 Task: Create new invoice with Date Opened :15-Apr-23, Select Customer: Mediterranea Rice Bowls, Terms: Payment Term 1. Make invoice entry for item-1 with Date: 15-Apr-23, Description: Snuggle Blue Sparkle Fabric Softener Dryer Sheets, Action: Material, Income Account: Income:Sales, Quantity: 2, Unit Price: 7.4, Discount $: 2.4. Make entry for item-2 with Date: 15-Apr-23, Description: Ben & Jerry's Mint Chocolate Cookie_x000D_
, Action: Material, Income Account: Income:Sales, Quantity: 1, Unit Price: 15.5, Discount $: 3.4. Make entry for item-3 with Date: 15-Apr-23, Description: Doritos Spicy Nacho_x000D_
, Action: Material, Income Account: Income:Sales, Quantity: 1, Unit Price: 16.5, Discount $: 3.9. Write Notes: 'Looking forward to serving you again.'. Post Invoice with Post Date: 15-Apr-23, Post to Accounts: Assets:Accounts Receivable. Pay / Process Payment with Transaction Date: 15-May-23, Amount: 37.1, Transfer Account: Checking Account. Print Invoice, display notes by going to Option, then go to Display Tab and check 'Invoice Notes'.
Action: Mouse moved to (164, 19)
Screenshot: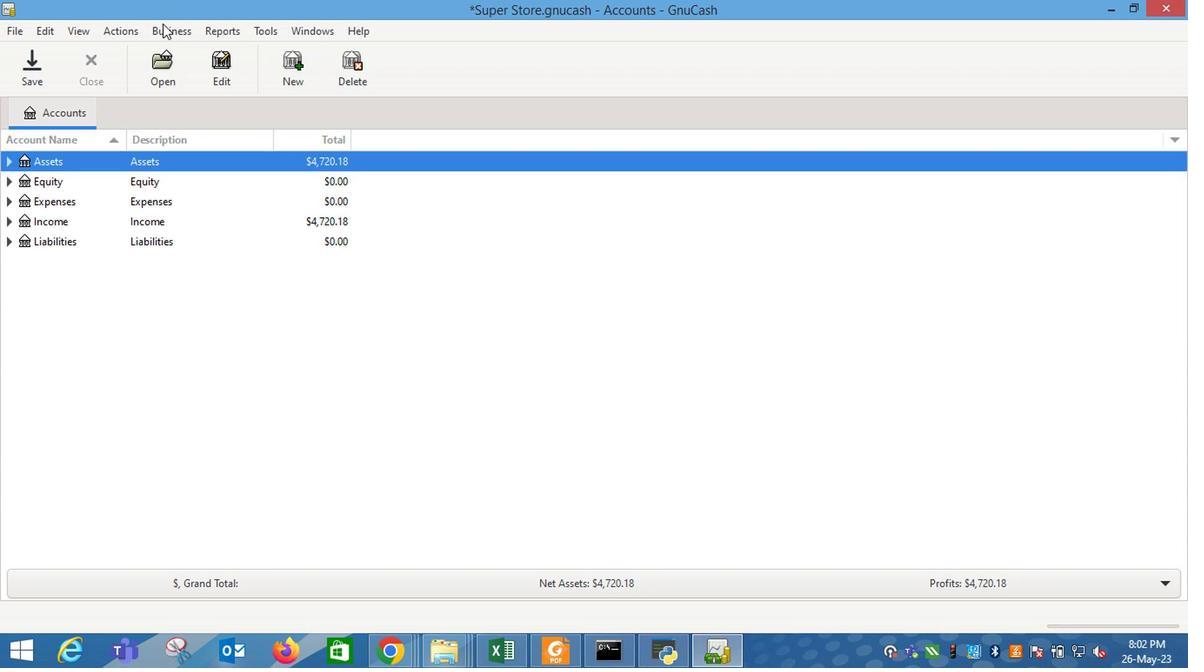
Action: Mouse pressed left at (164, 17)
Screenshot: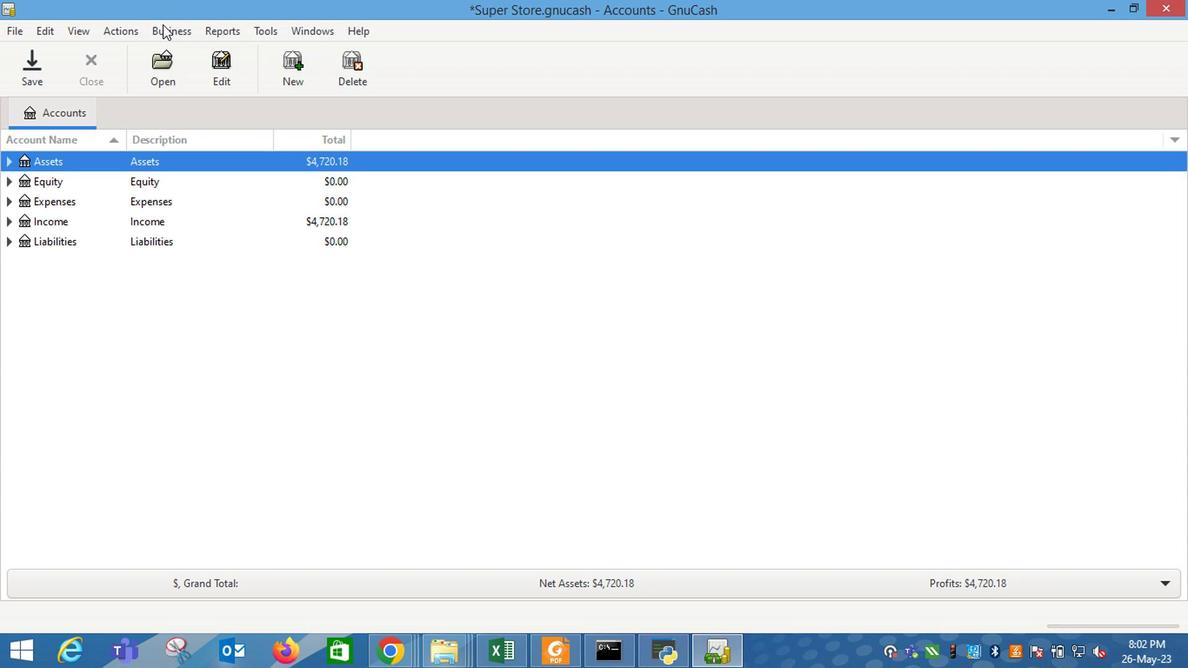 
Action: Mouse moved to (370, 112)
Screenshot: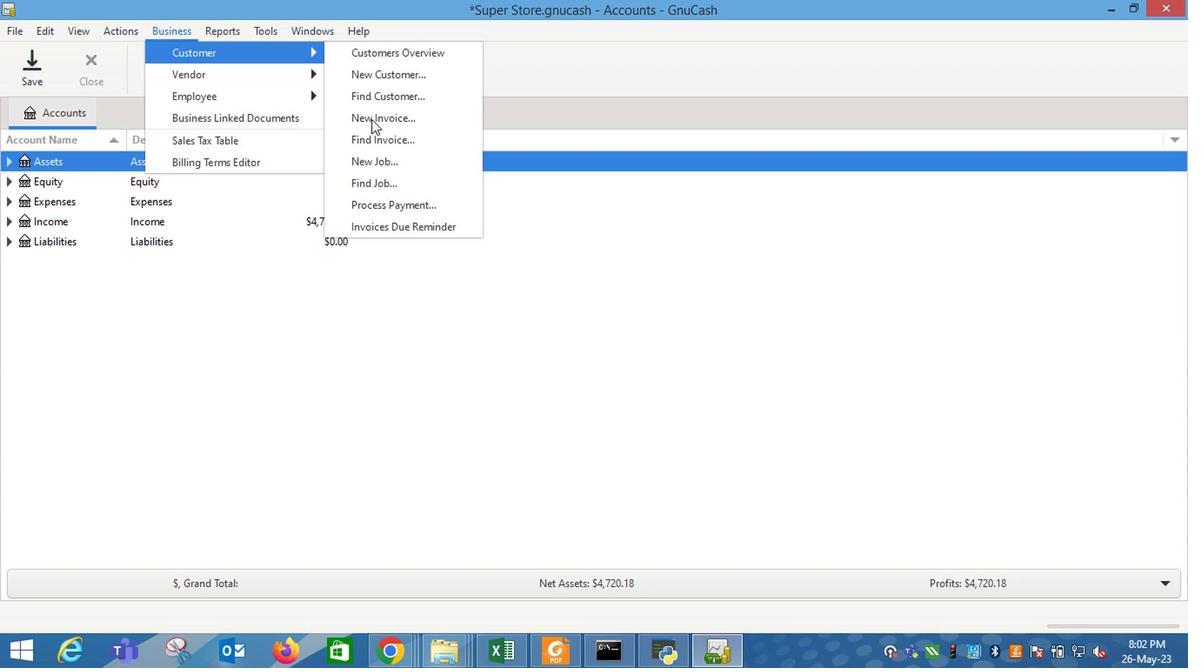 
Action: Mouse pressed left at (370, 112)
Screenshot: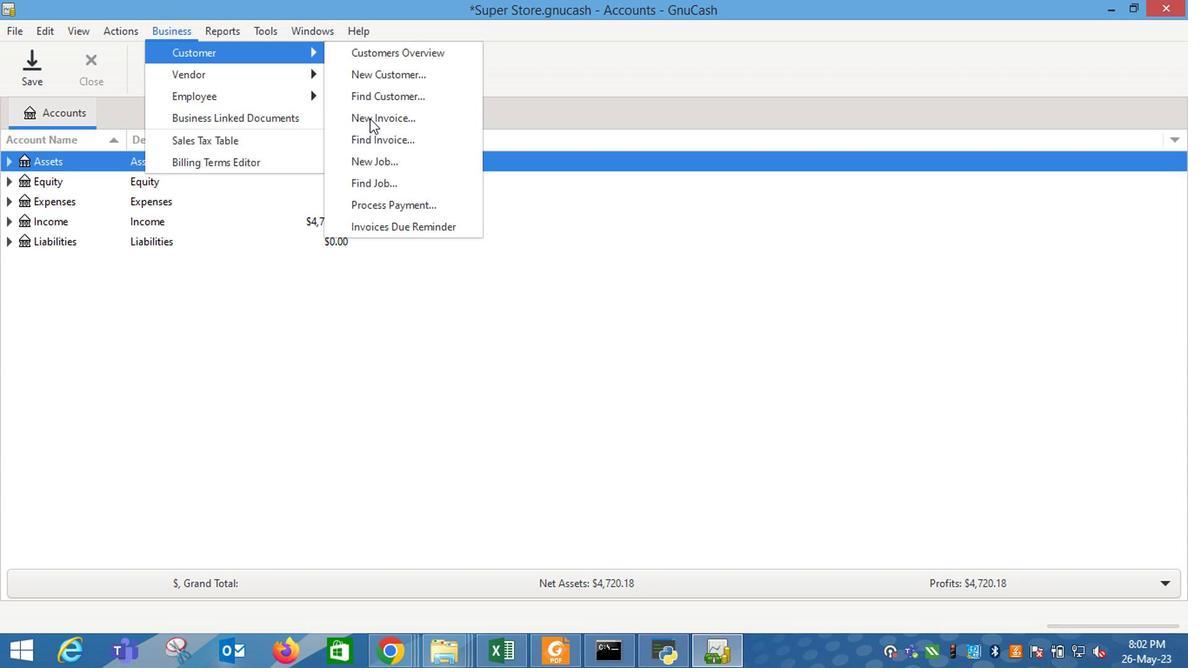 
Action: Mouse moved to (705, 261)
Screenshot: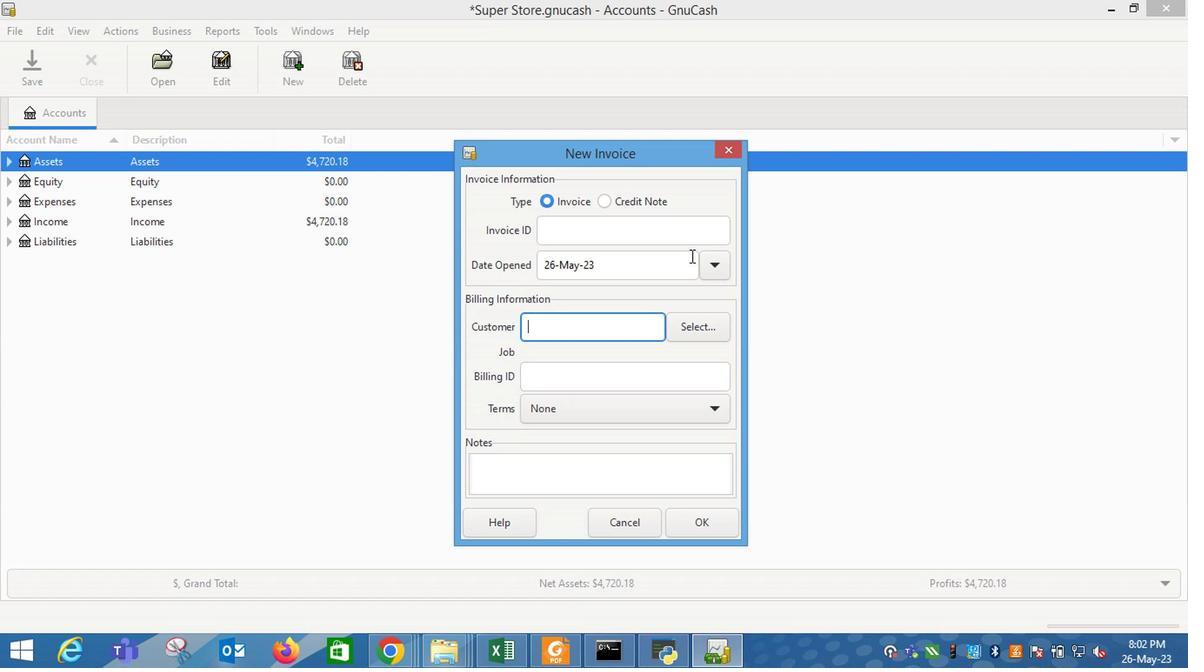 
Action: Mouse pressed left at (705, 261)
Screenshot: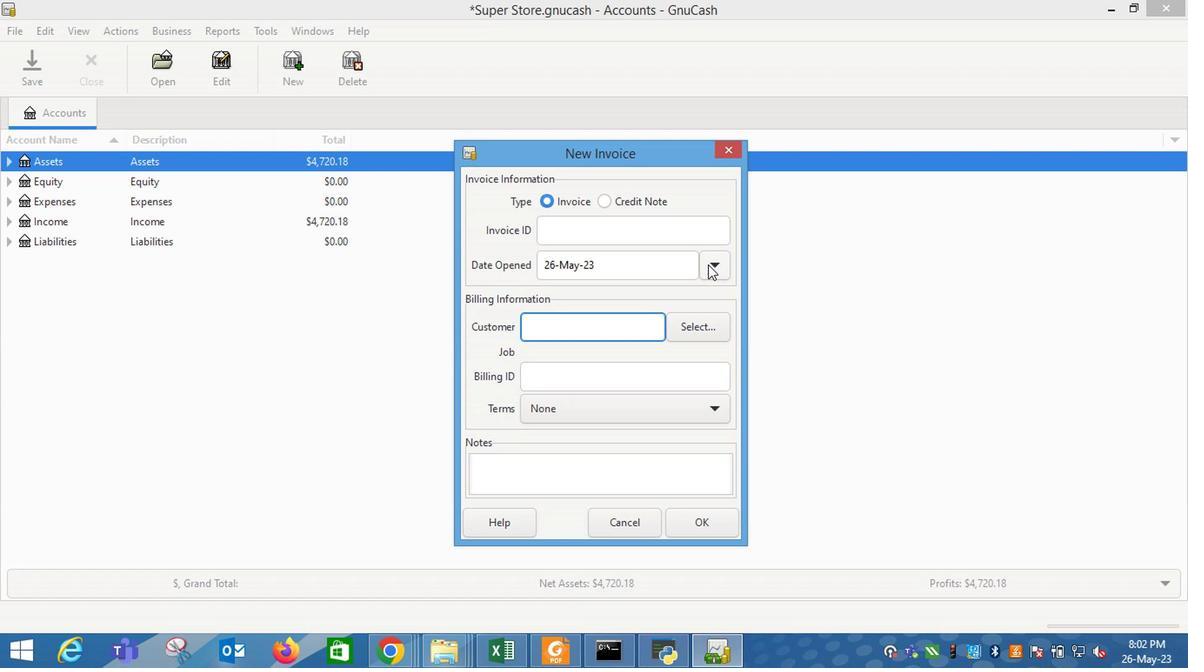 
Action: Mouse moved to (576, 292)
Screenshot: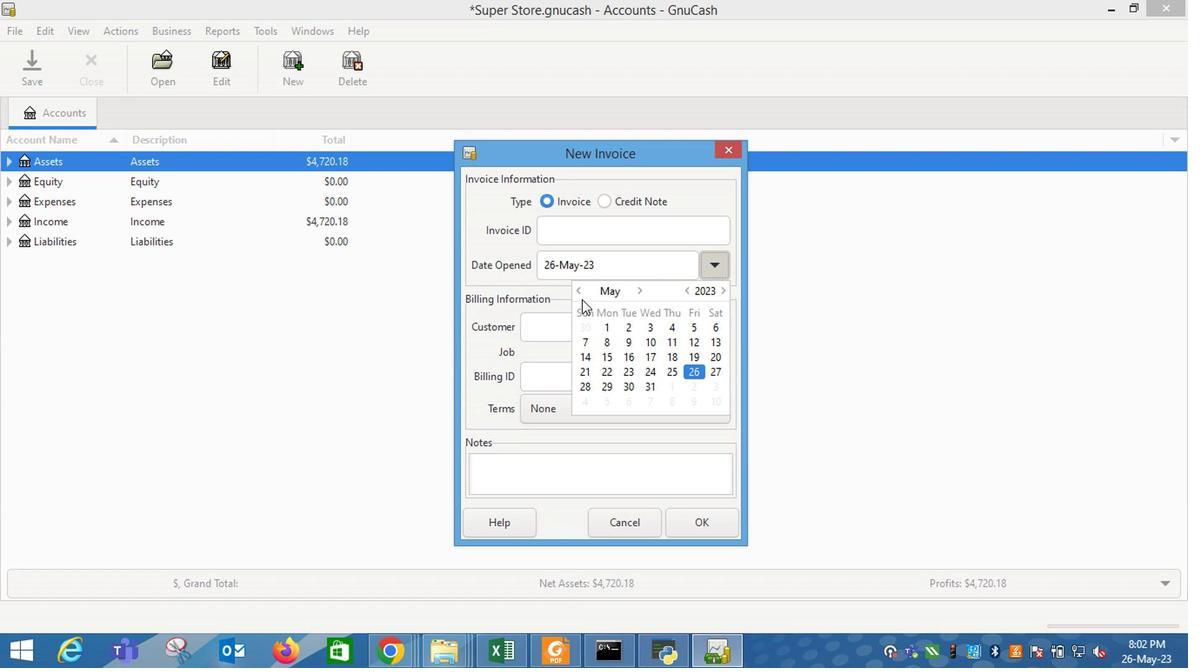 
Action: Mouse pressed left at (576, 292)
Screenshot: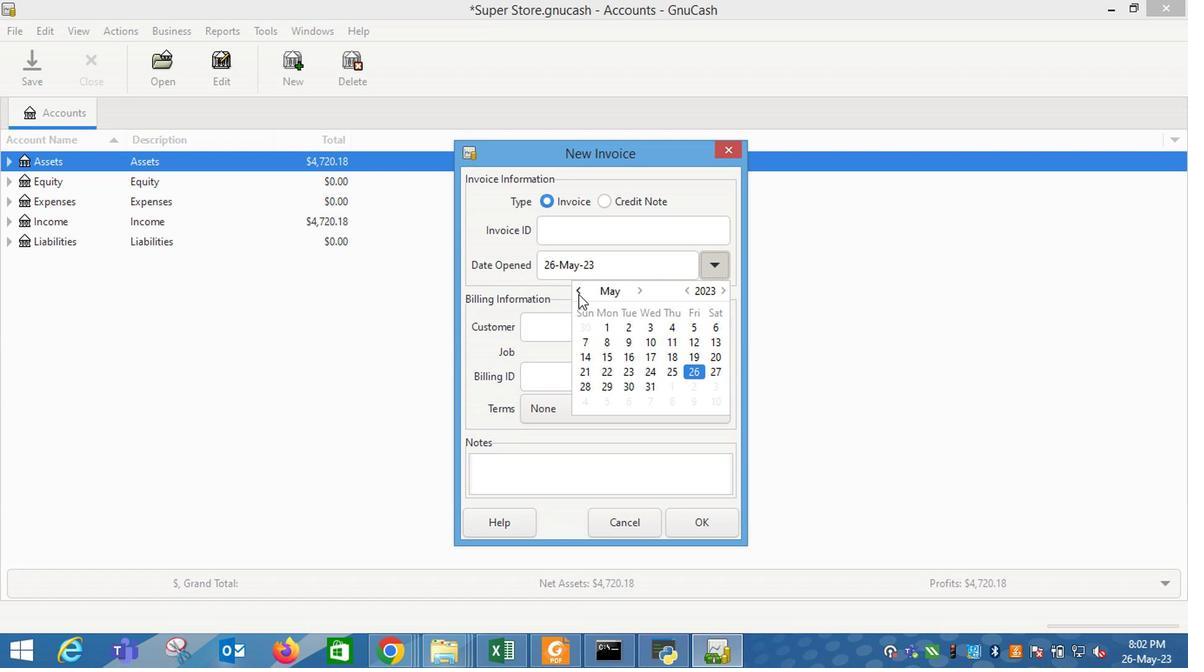 
Action: Mouse moved to (707, 355)
Screenshot: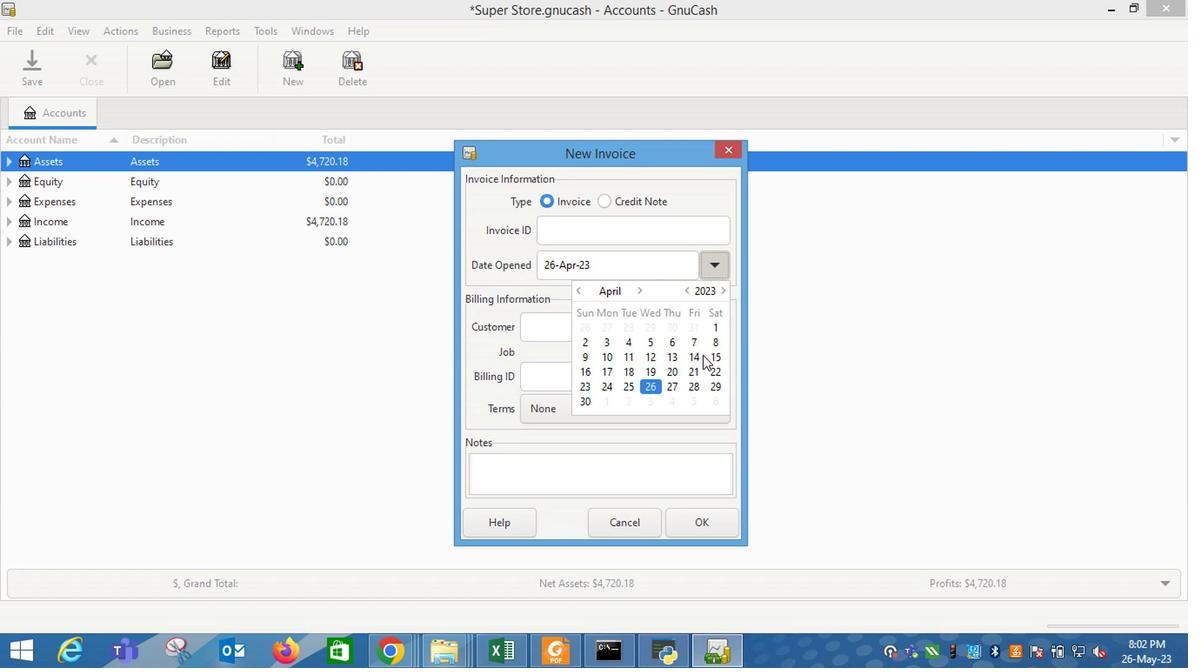 
Action: Mouse pressed left at (707, 355)
Screenshot: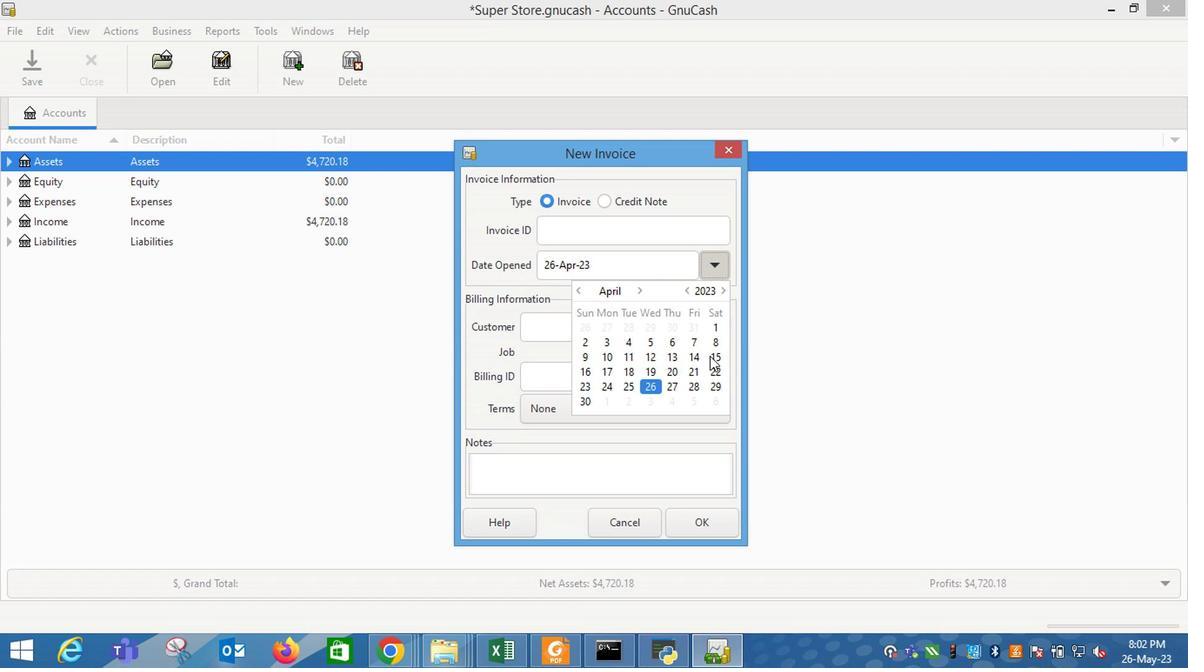
Action: Mouse moved to (675, 362)
Screenshot: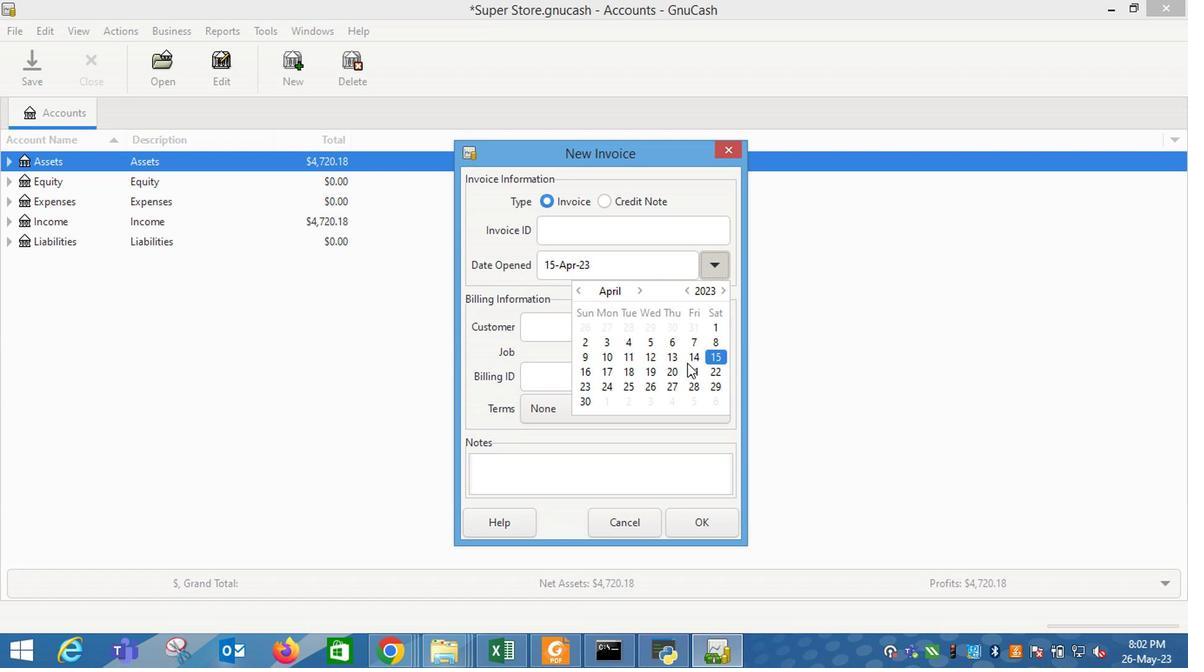 
Action: Key pressed <Key.tab>
Screenshot: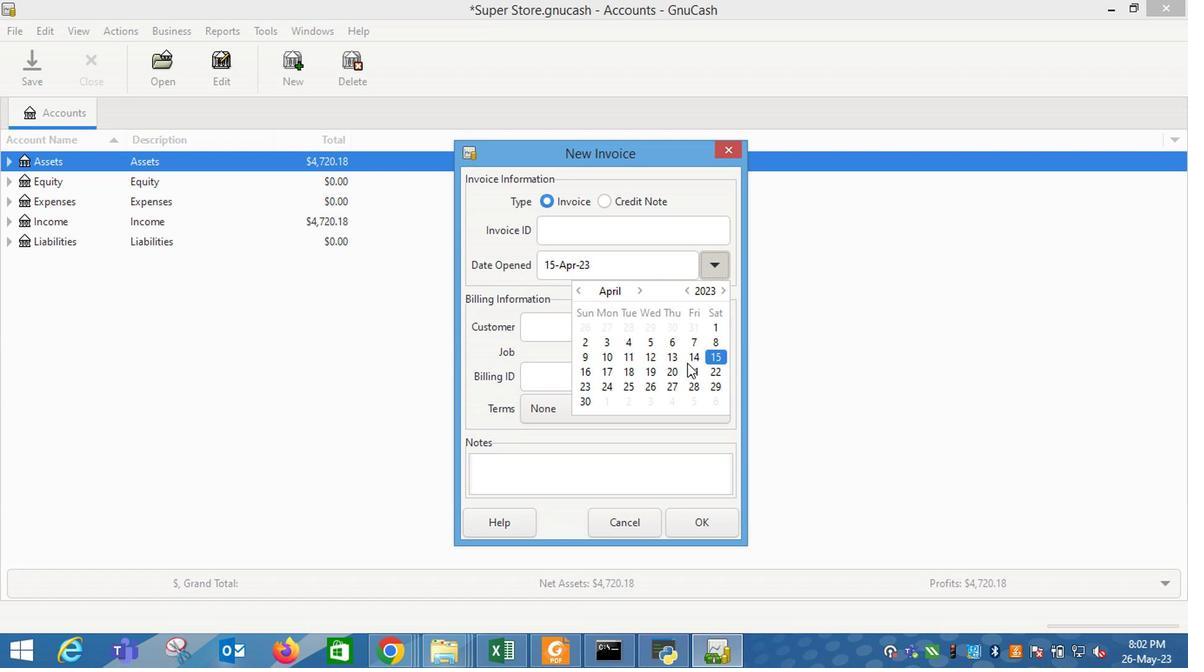 
Action: Mouse moved to (558, 329)
Screenshot: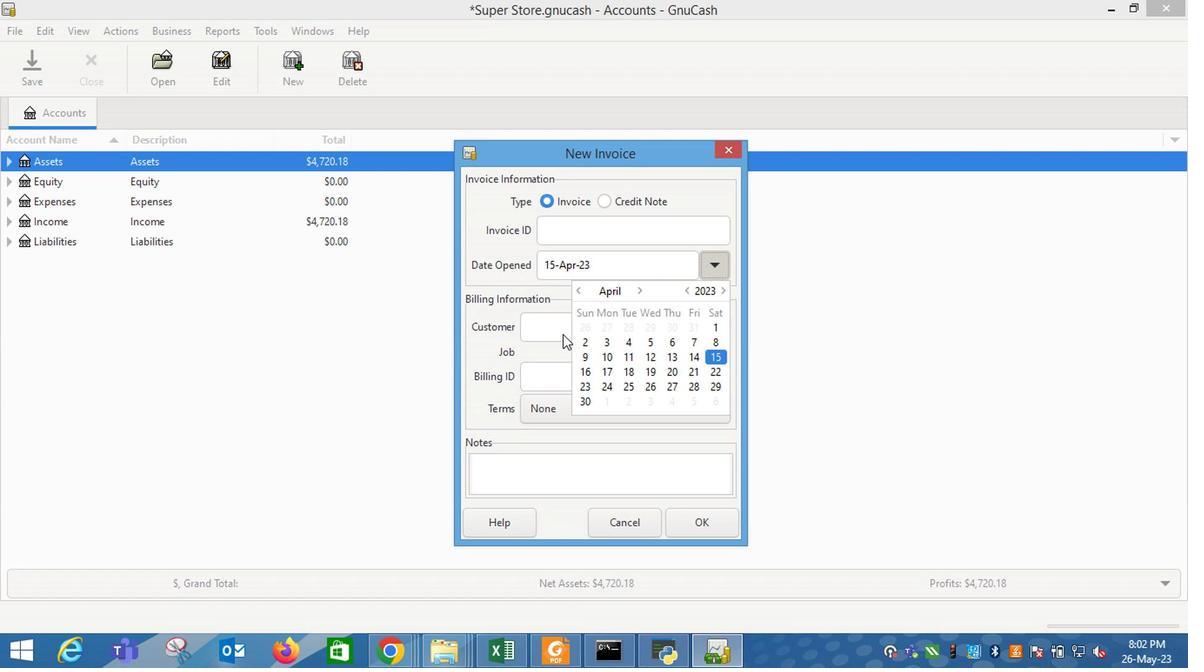 
Action: Mouse pressed left at (558, 329)
Screenshot: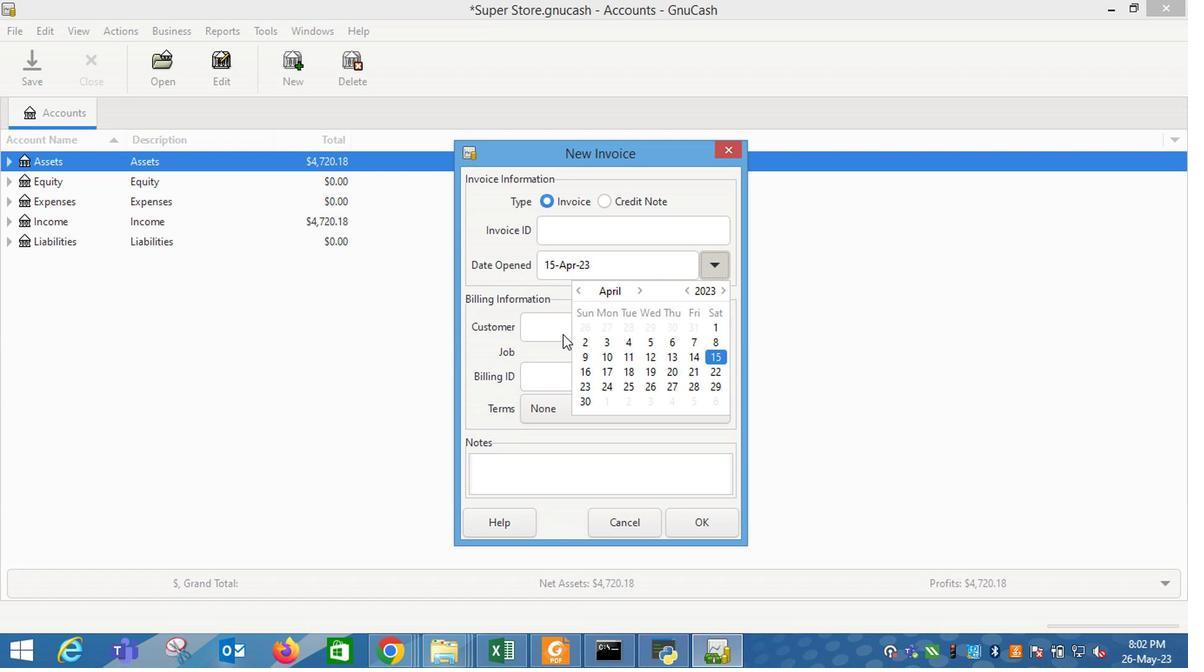 
Action: Mouse pressed left at (558, 329)
Screenshot: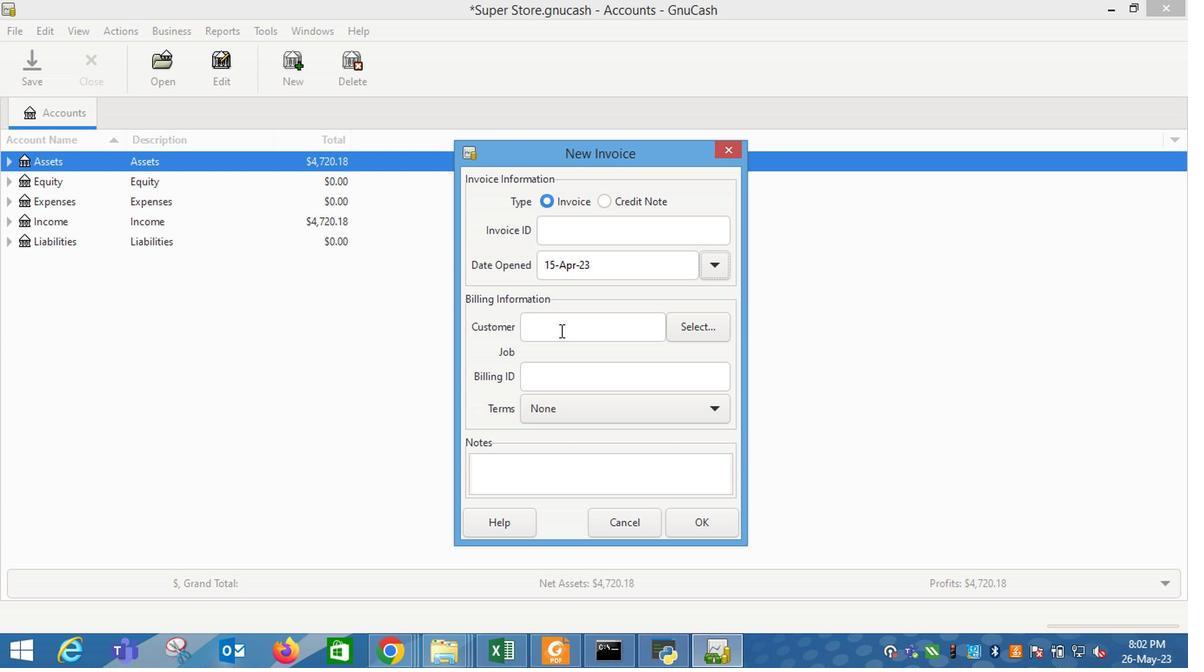 
Action: Key pressed <Key.shift_r>Med
Screenshot: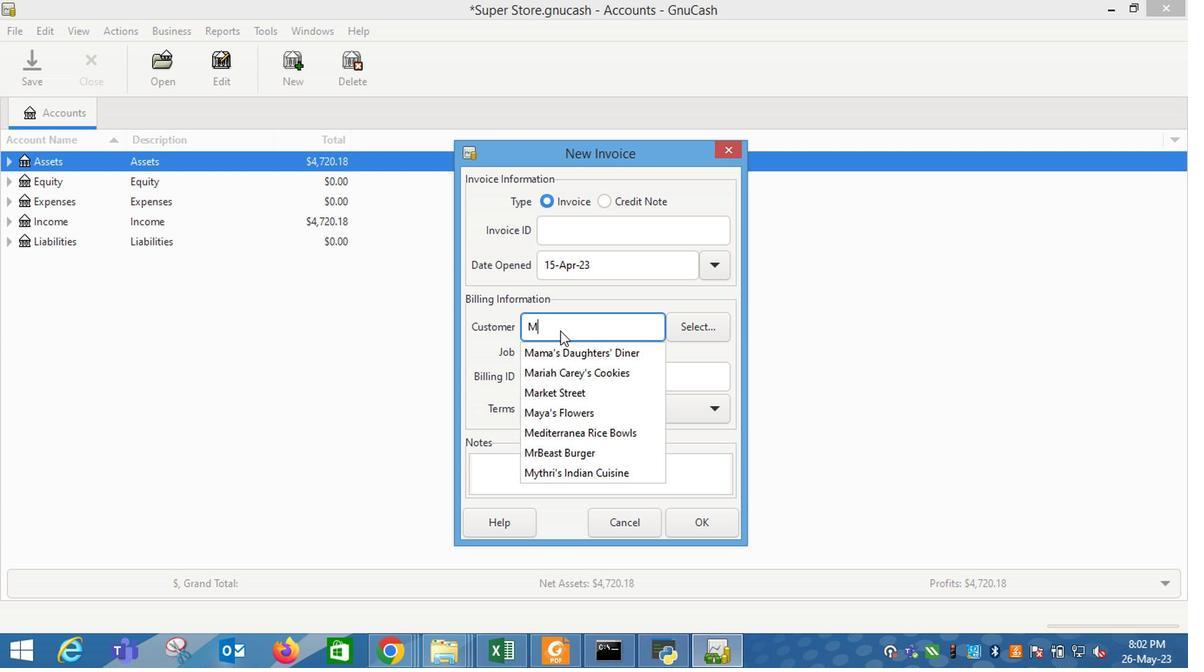 
Action: Mouse moved to (615, 352)
Screenshot: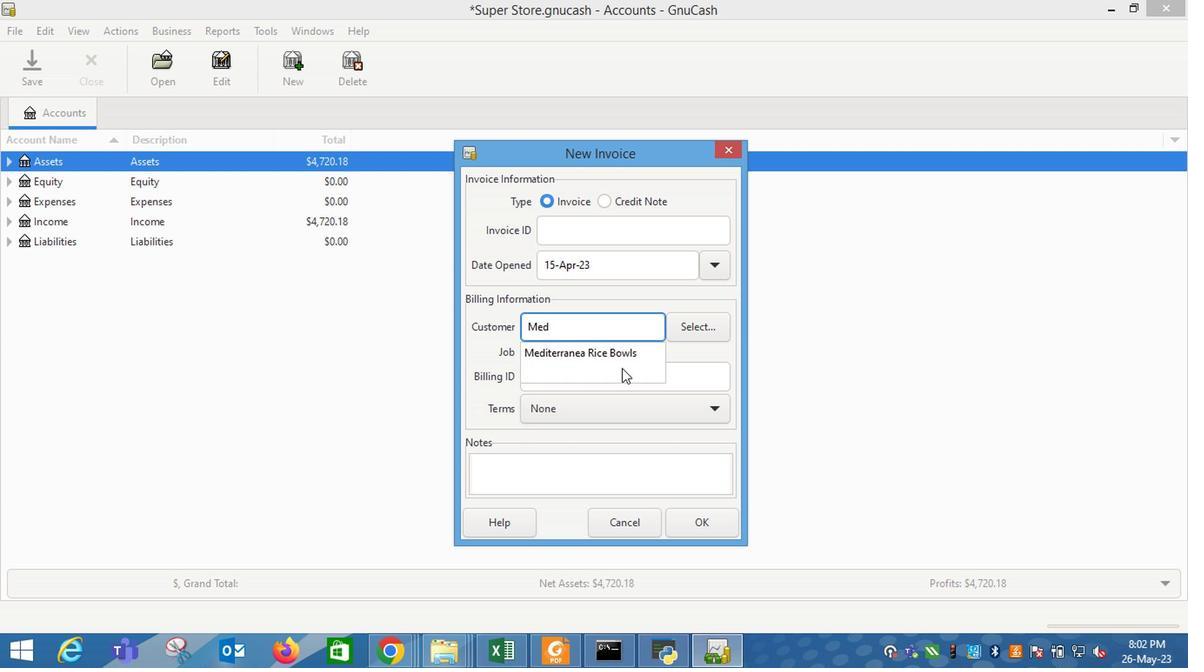 
Action: Mouse pressed left at (615, 352)
Screenshot: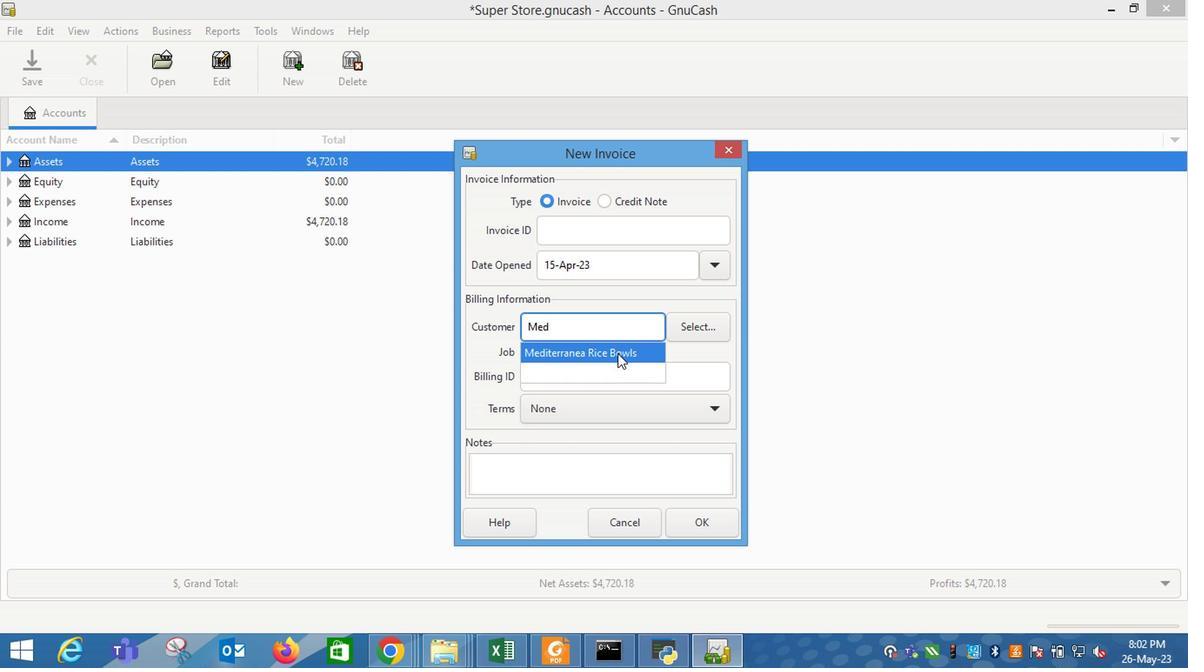 
Action: Mouse moved to (583, 425)
Screenshot: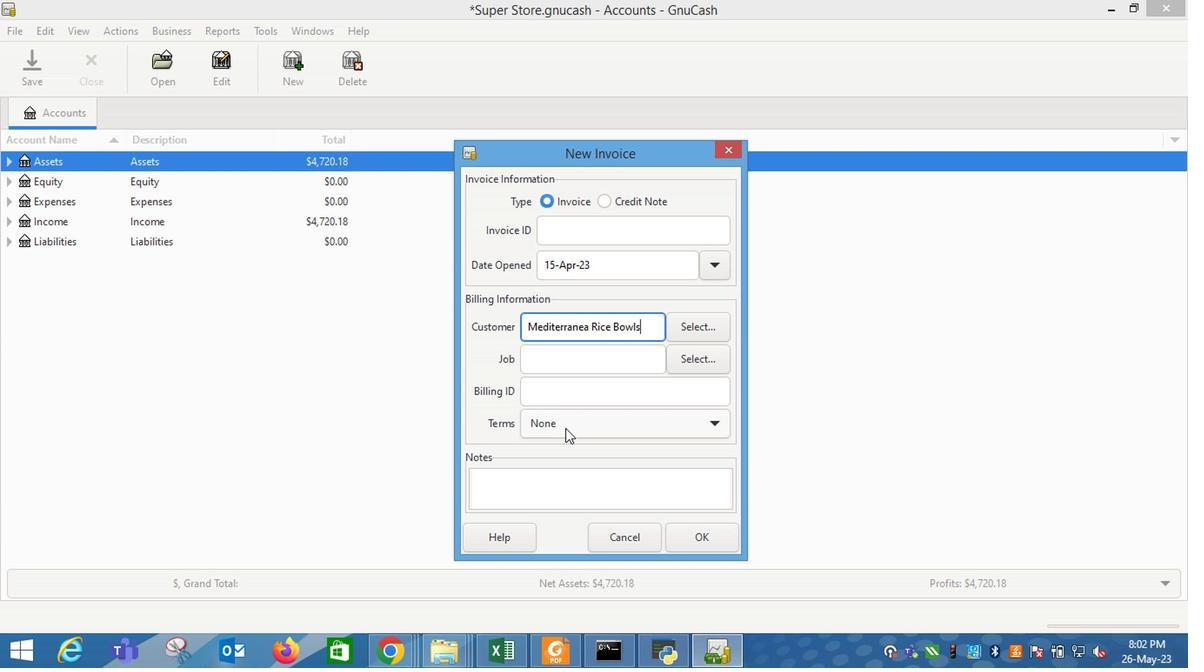 
Action: Mouse pressed left at (583, 425)
Screenshot: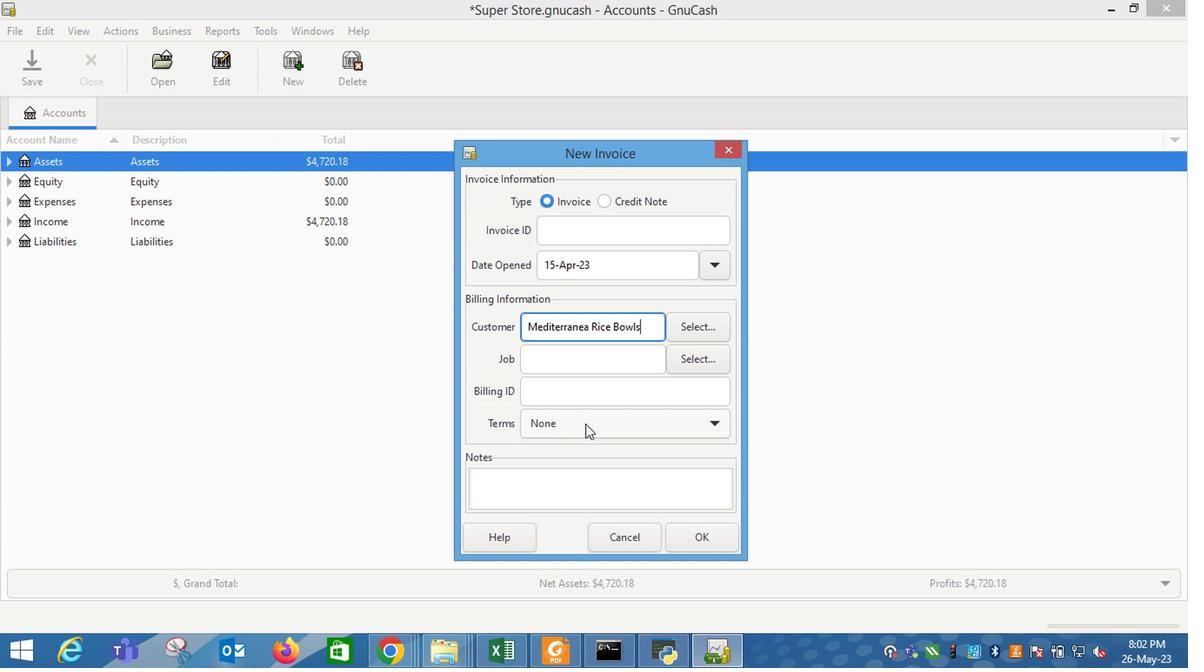 
Action: Mouse moved to (578, 451)
Screenshot: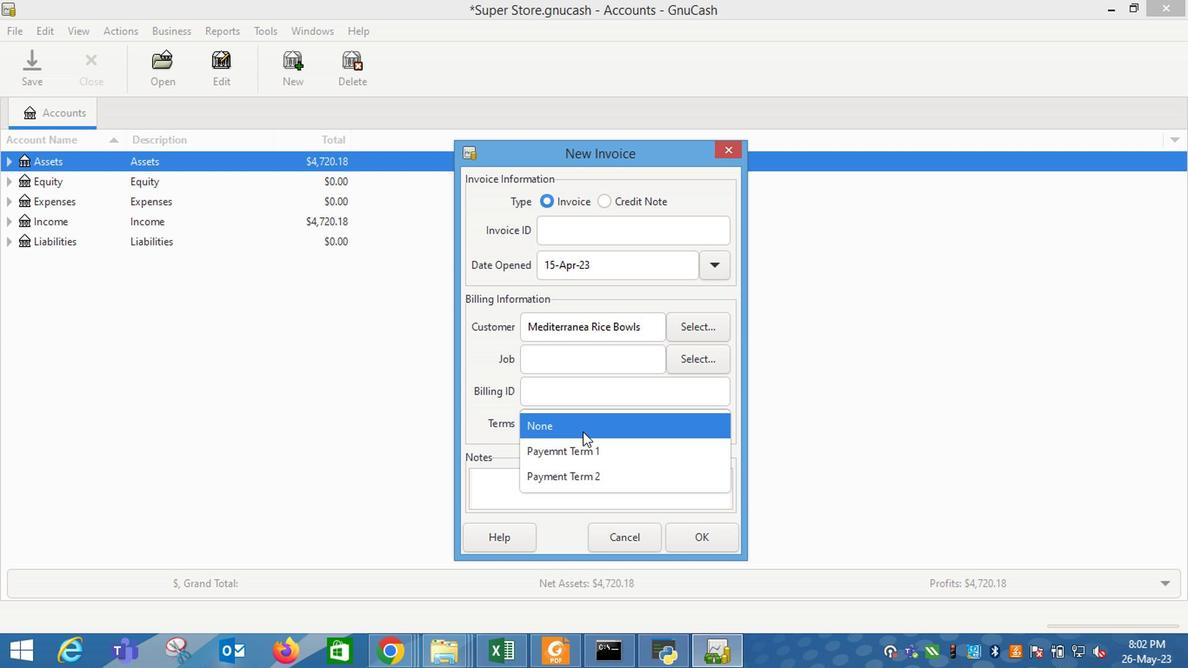 
Action: Mouse pressed left at (578, 451)
Screenshot: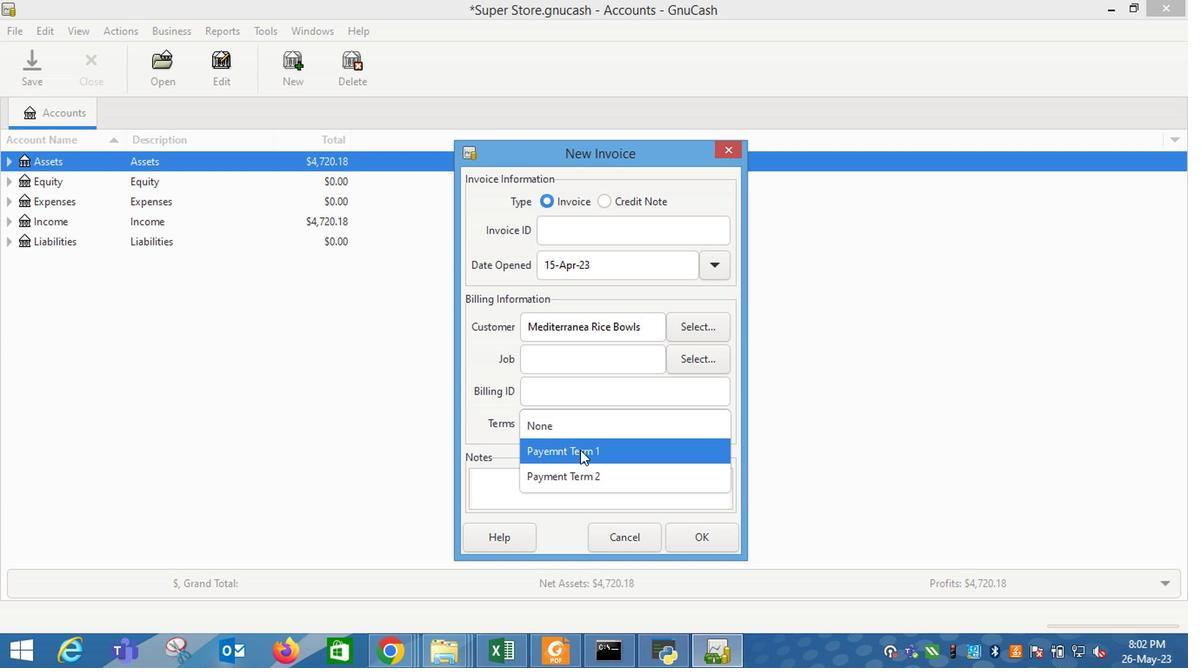 
Action: Mouse moved to (684, 547)
Screenshot: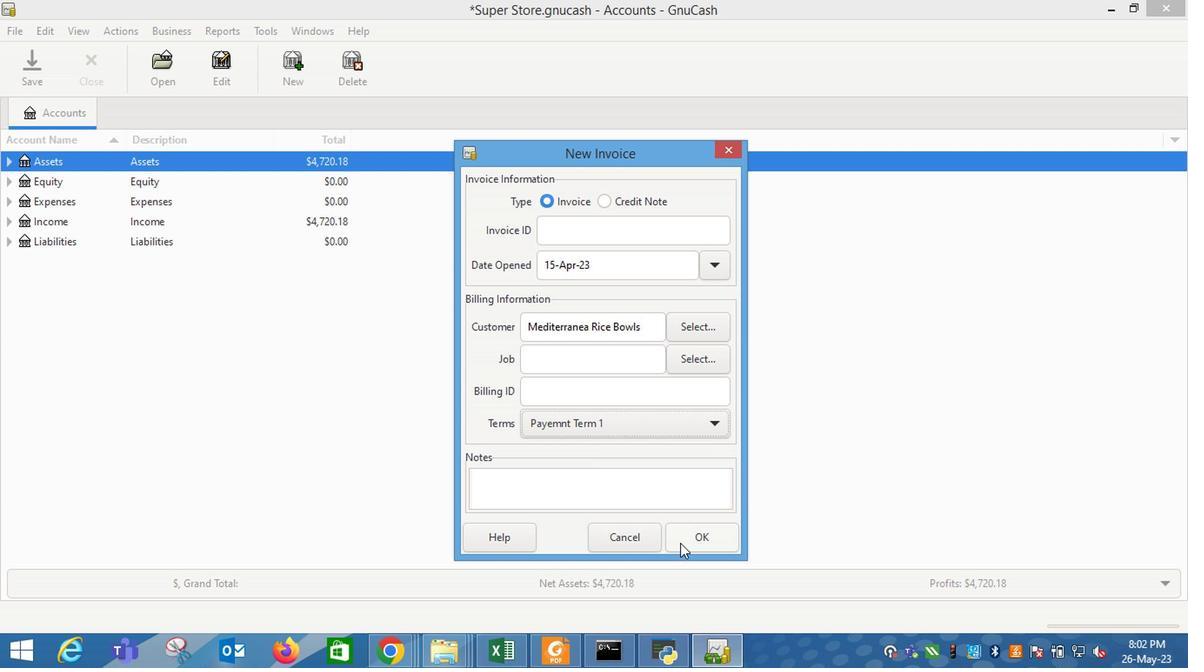 
Action: Mouse pressed left at (684, 547)
Screenshot: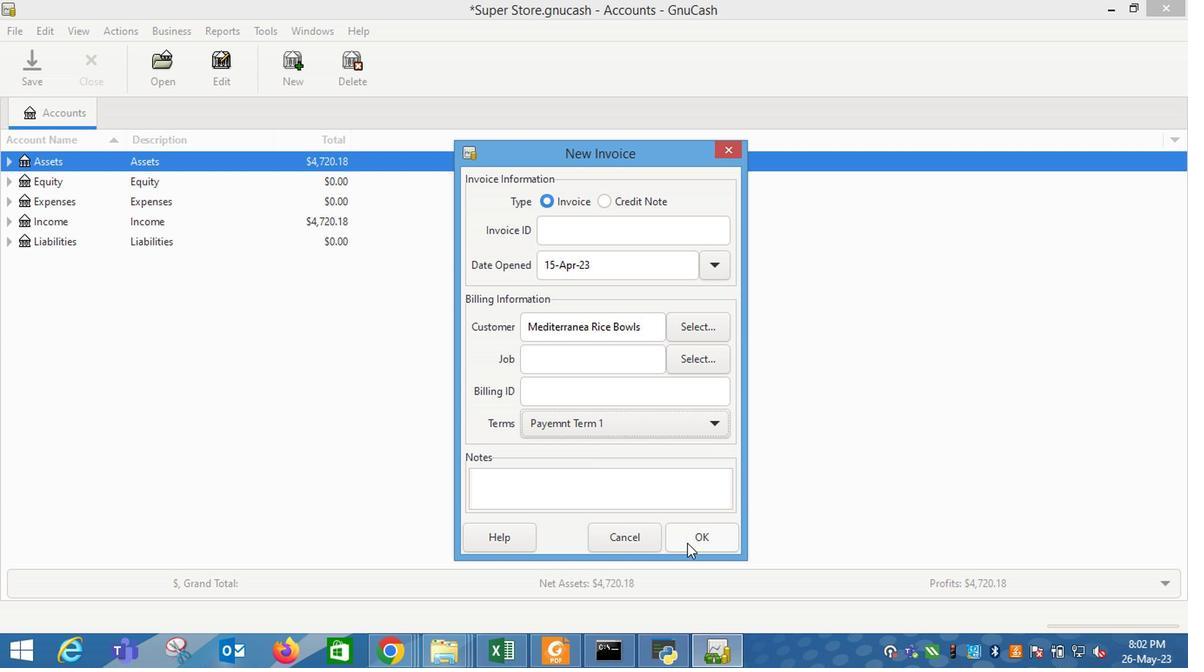
Action: Mouse moved to (87, 334)
Screenshot: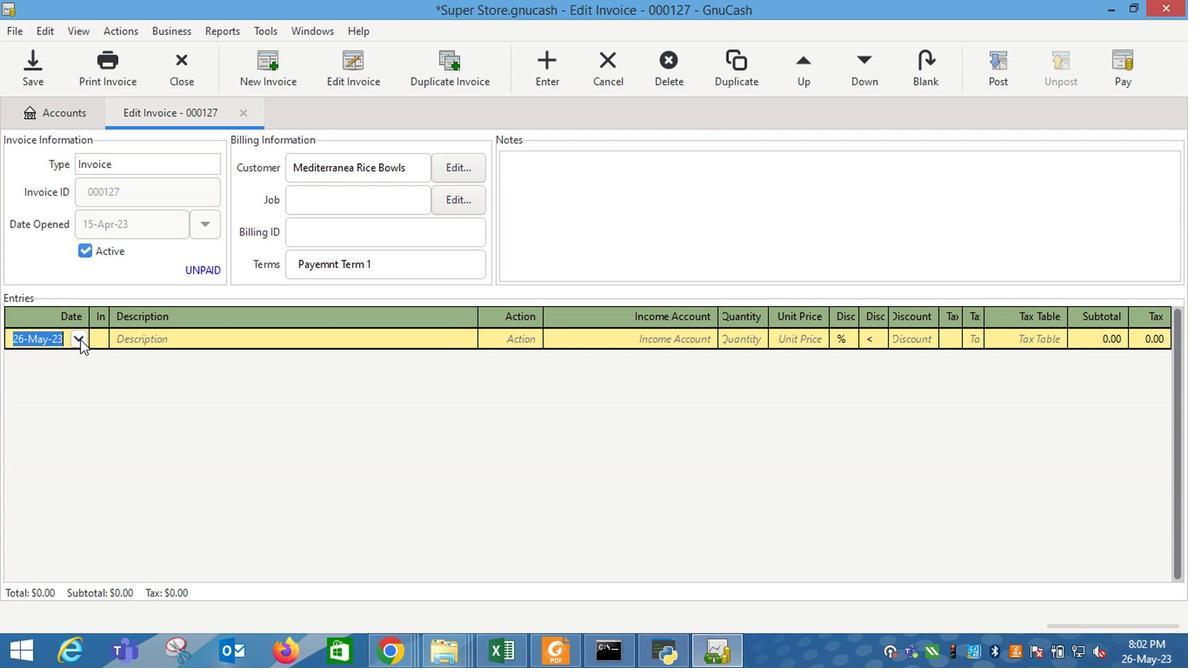 
Action: Mouse pressed left at (87, 334)
Screenshot: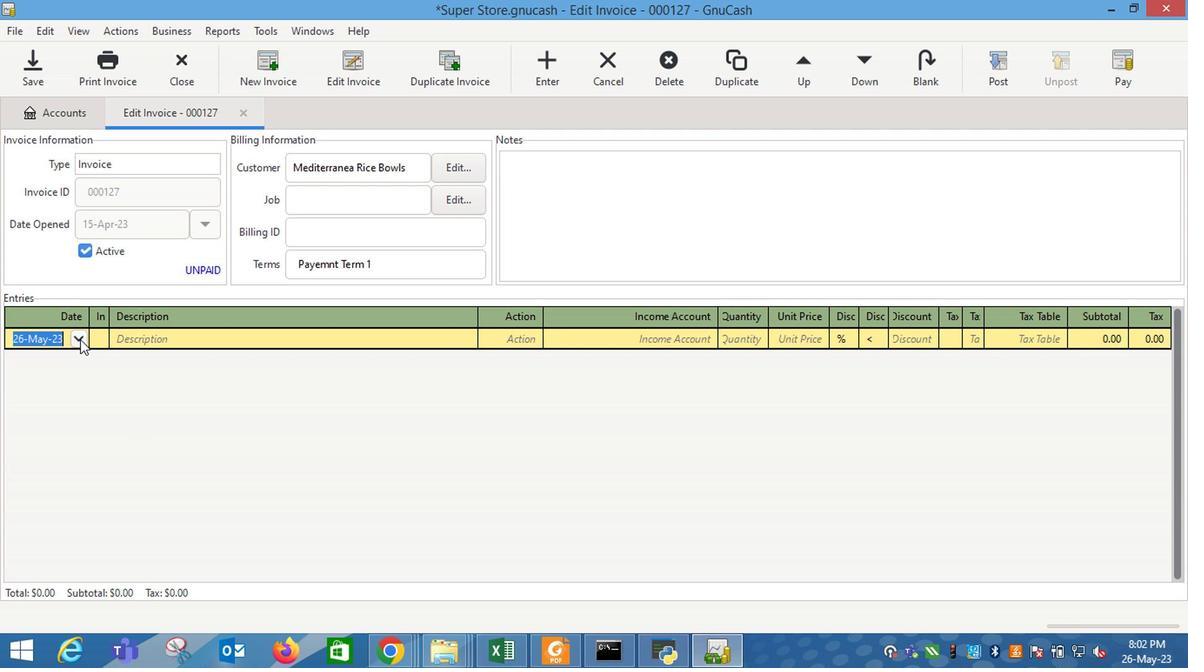 
Action: Mouse moved to (17, 360)
Screenshot: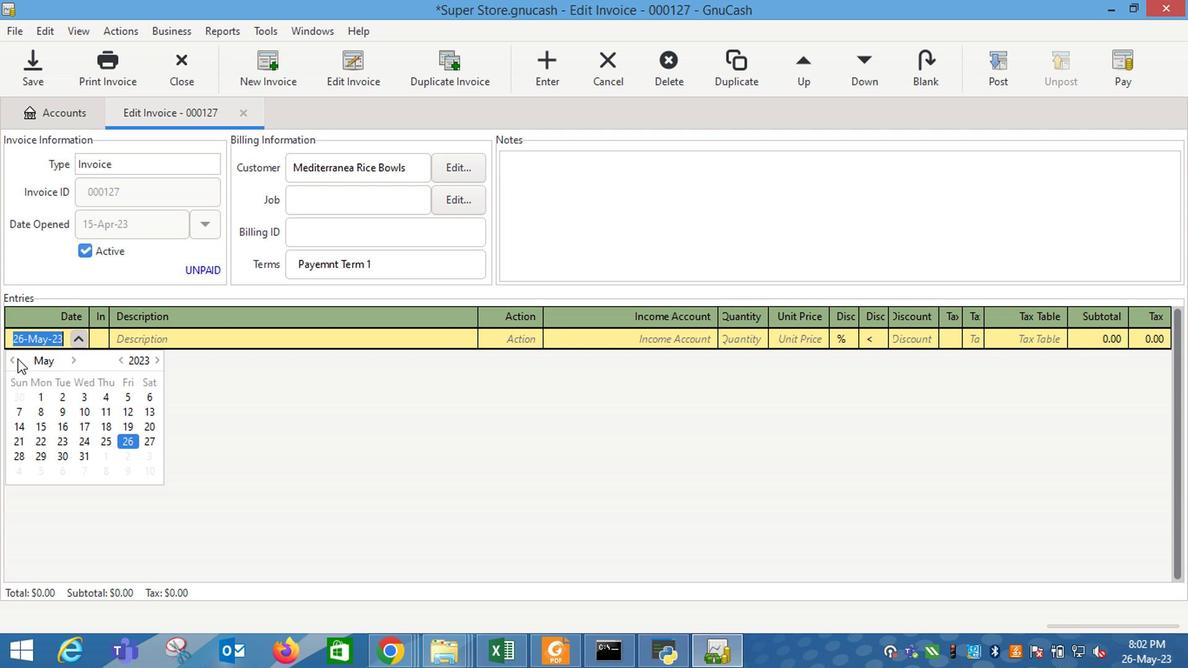 
Action: Mouse pressed left at (17, 360)
Screenshot: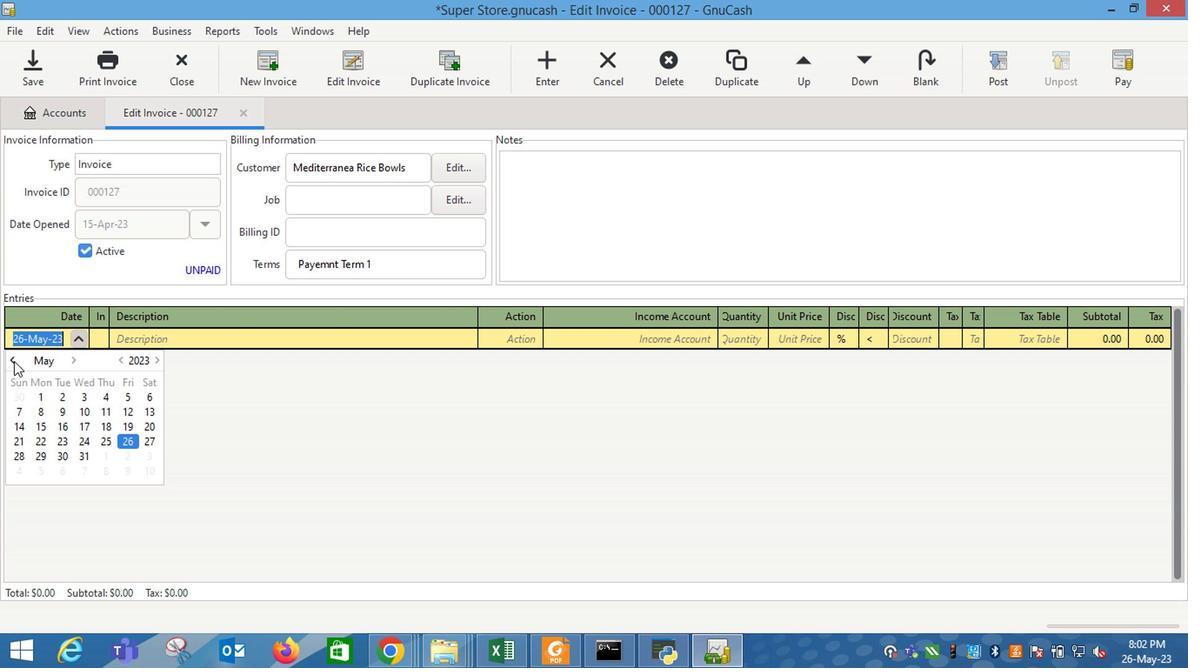 
Action: Mouse moved to (151, 427)
Screenshot: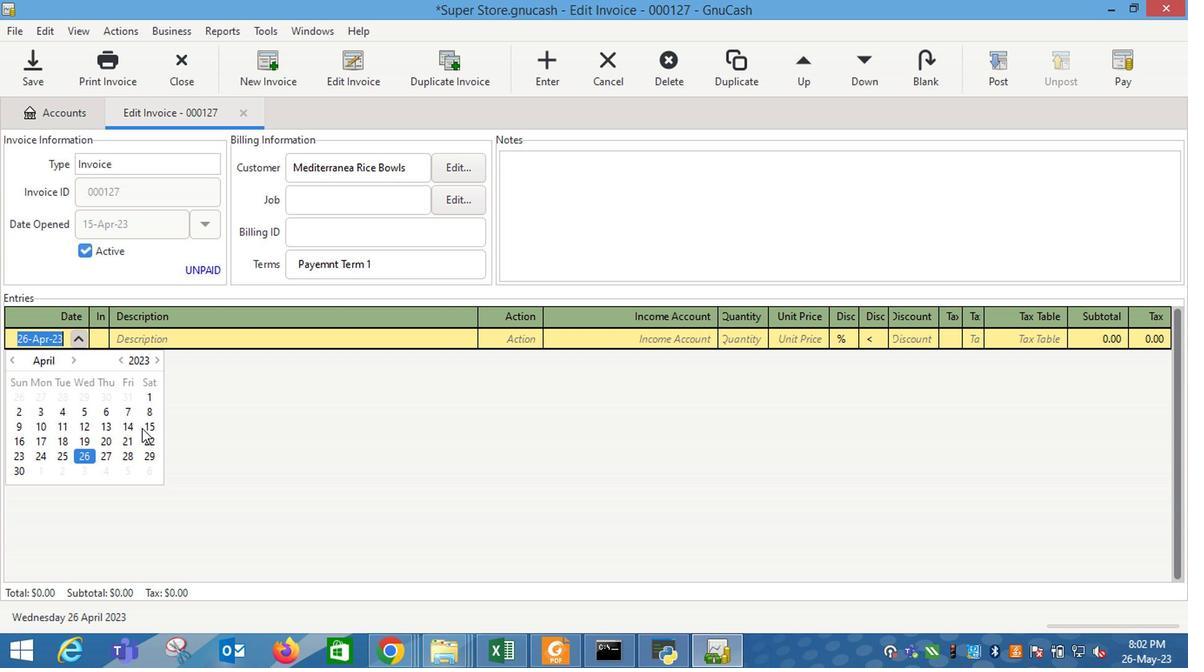 
Action: Mouse pressed left at (151, 427)
Screenshot: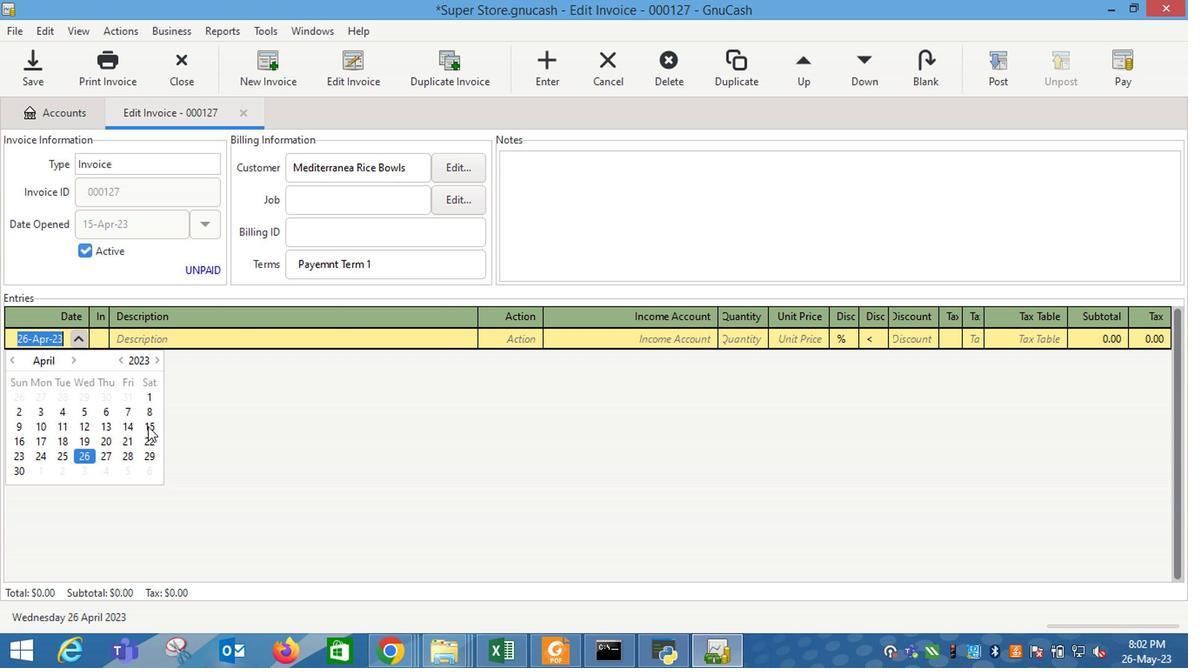 
Action: Key pressed <Key.tab><Key.shift_r>Snuggle<Key.space><Key.shift_r>Blue<Key.space><Key.shift_r>Sparkle<Key.space><Key.shift_r>Fabric<Key.space><Key.shift_r>Softener<Key.space><Key.shift_r><Key.shift_r><Key.shift_r><Key.shift_r><Key.shift_r><Key.shift_r>Dryer<Key.space><Key.shift_r>Sheets<Key.tab>m<Key.tab>i<Key.down><Key.down><Key.down><Key.tab>2<Key.tab>7.4<Key.tab>
Screenshot: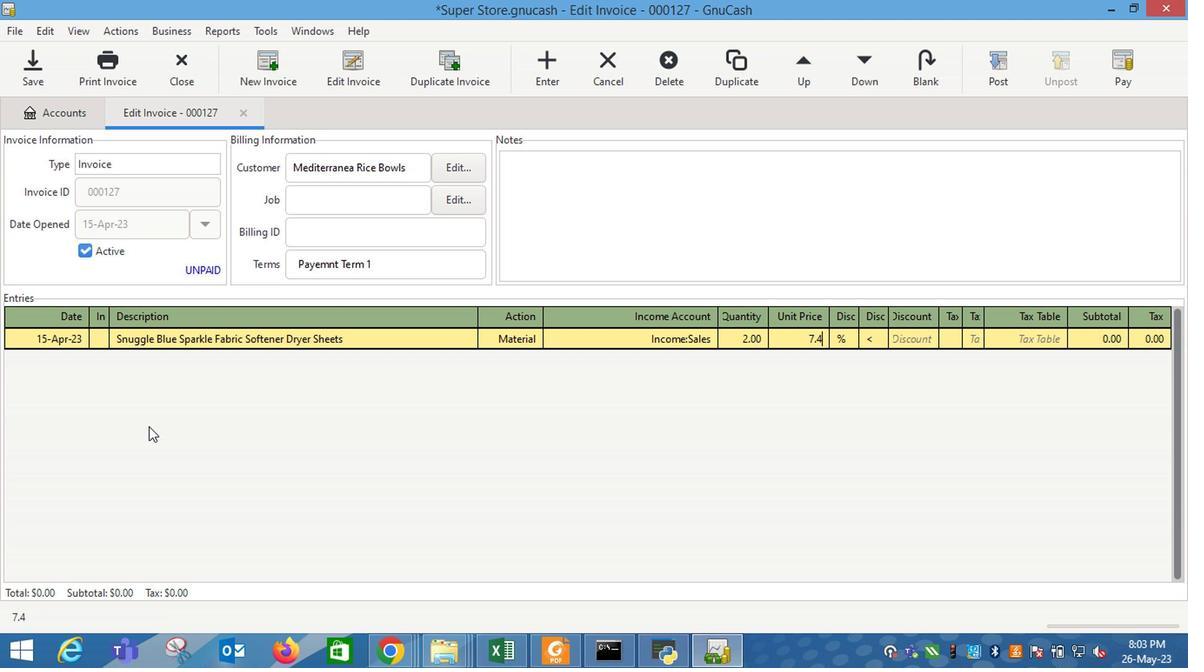
Action: Mouse moved to (848, 339)
Screenshot: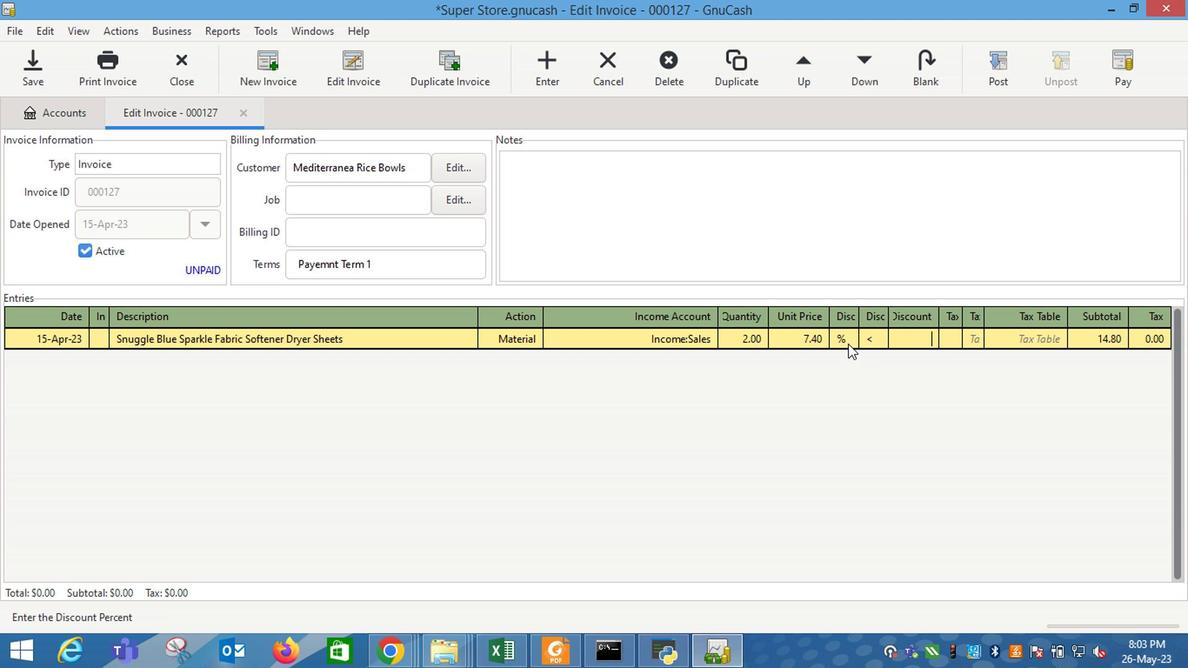 
Action: Mouse pressed left at (848, 339)
Screenshot: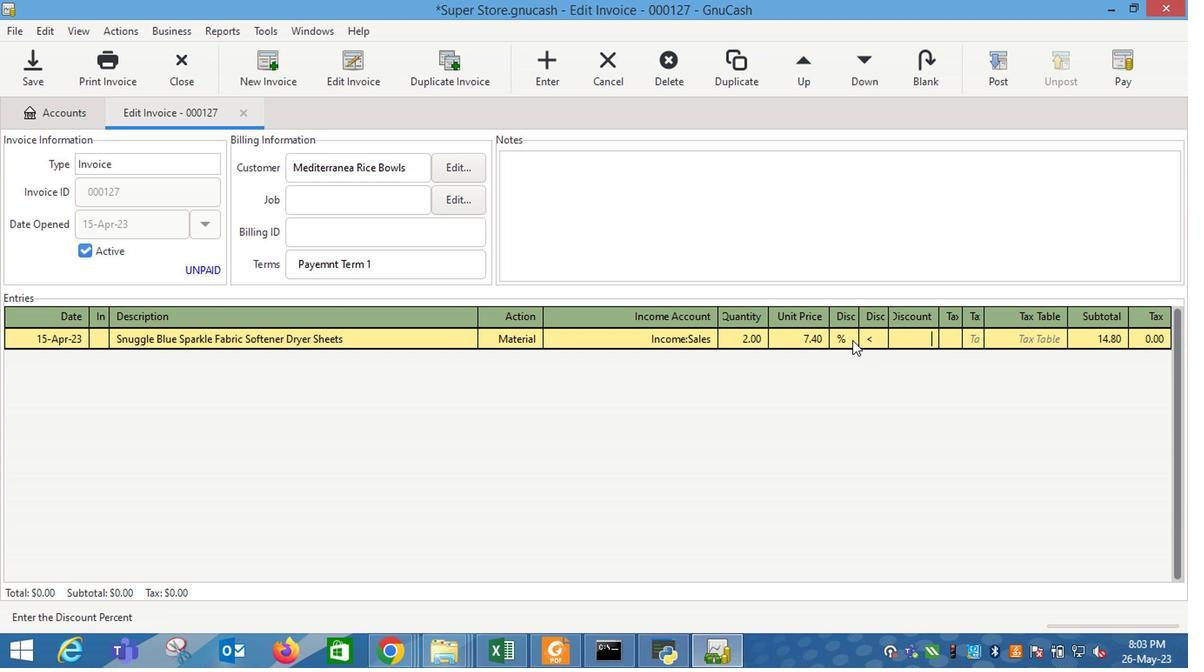 
Action: Mouse moved to (875, 339)
Screenshot: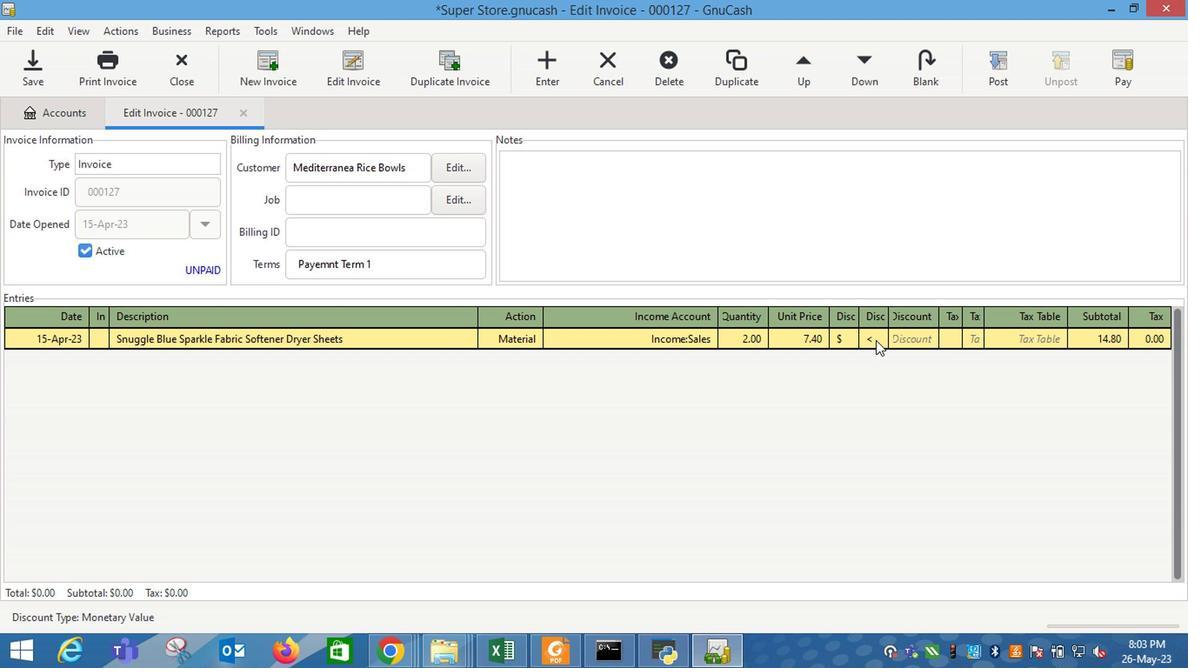 
Action: Mouse pressed left at (875, 339)
Screenshot: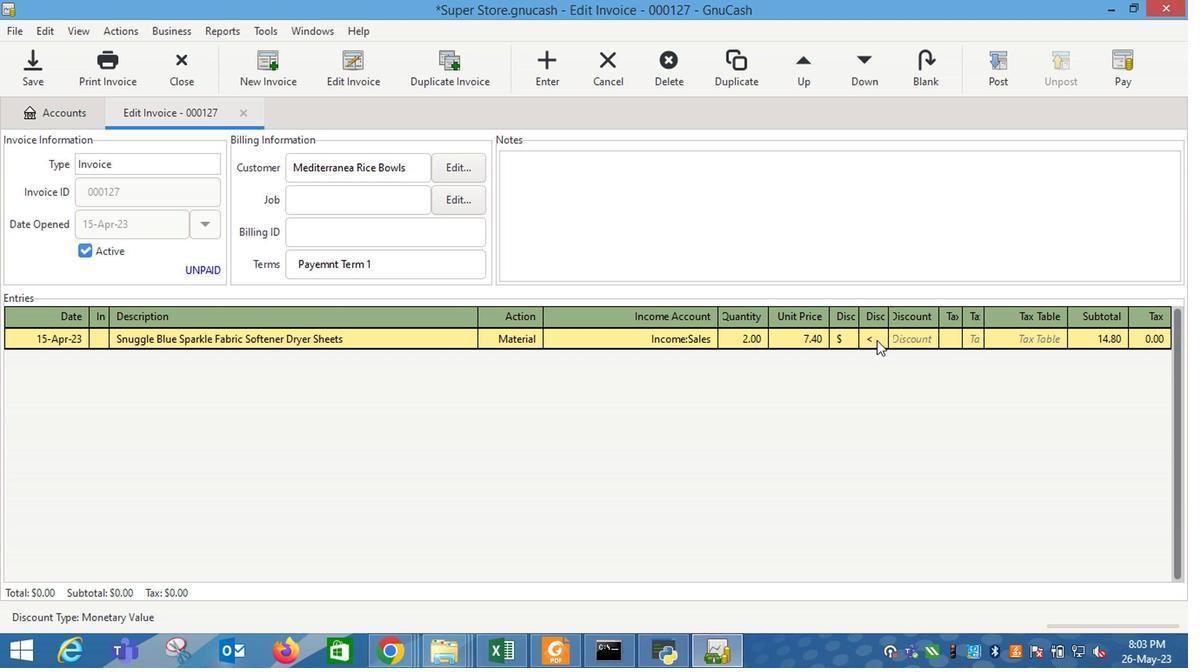 
Action: Mouse moved to (911, 336)
Screenshot: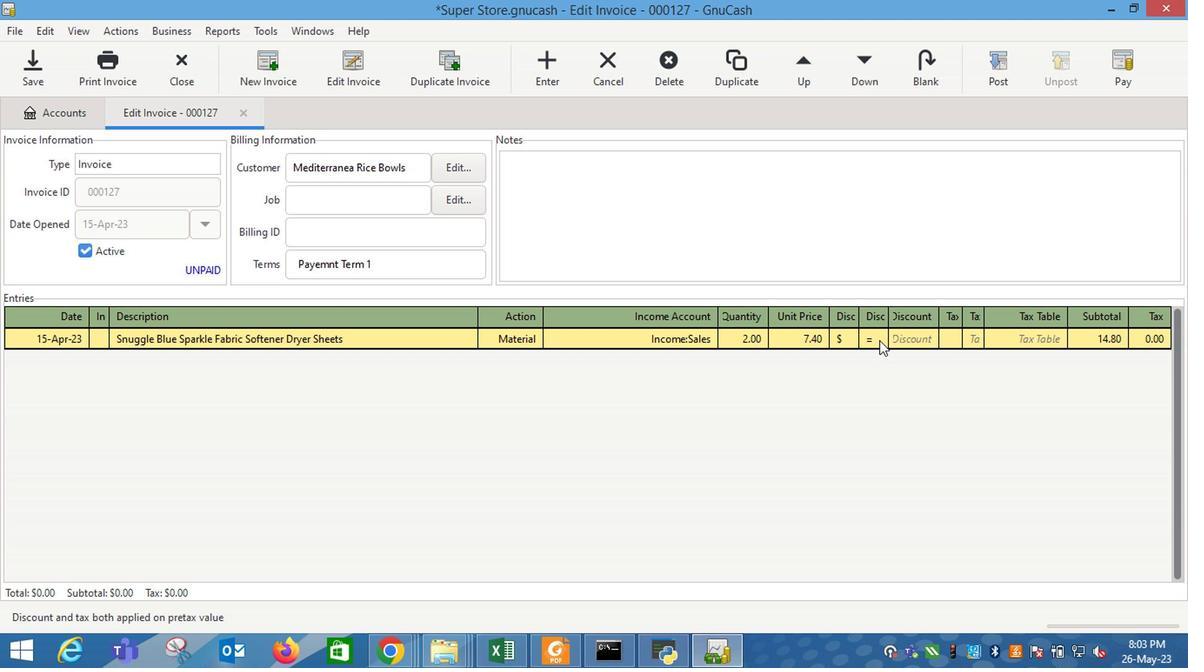 
Action: Mouse pressed left at (911, 336)
Screenshot: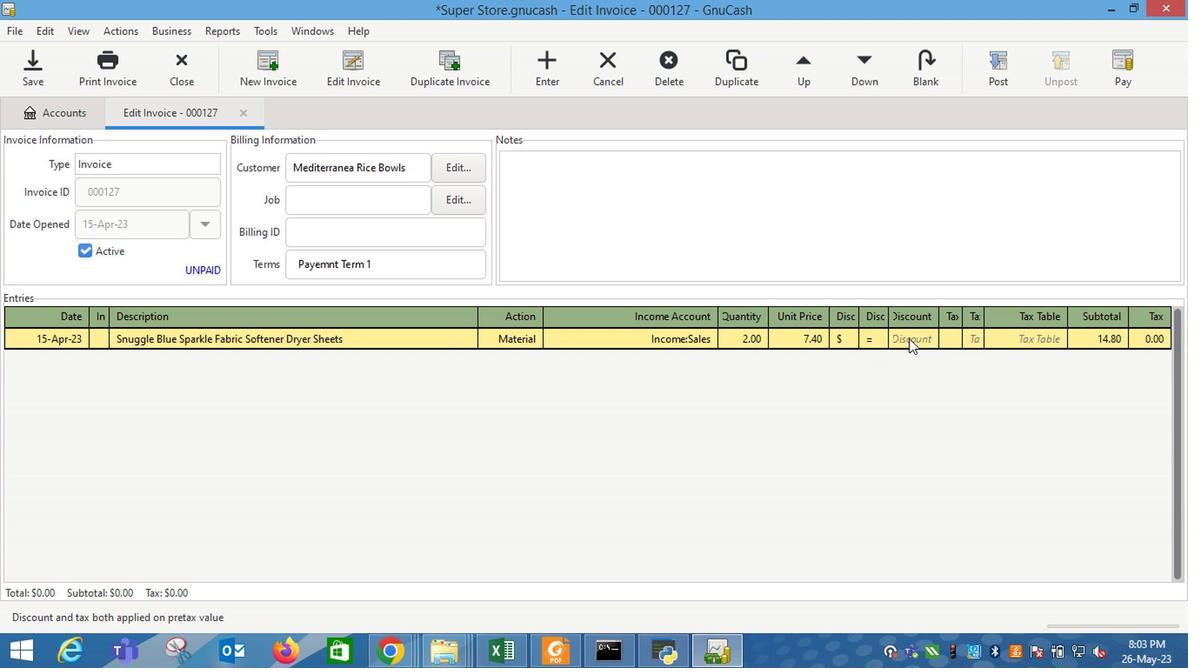 
Action: Key pressed 2.4<Key.enter><Key.tab><Key.shift_r>Ben<Key.space><Key.shift_r>&<Key.space><Key.shift_r>Jerry's<Key.space><Key.shift_r>M<Key.tab><Key.tab>15.5
Screenshot: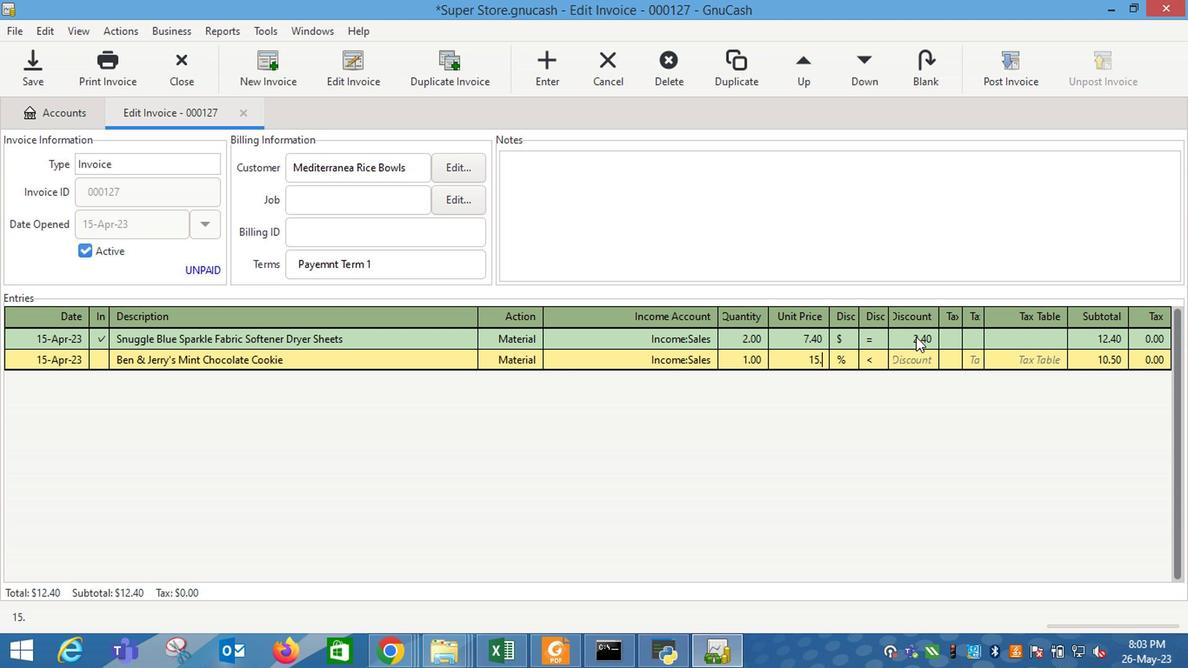 
Action: Mouse moved to (844, 362)
Screenshot: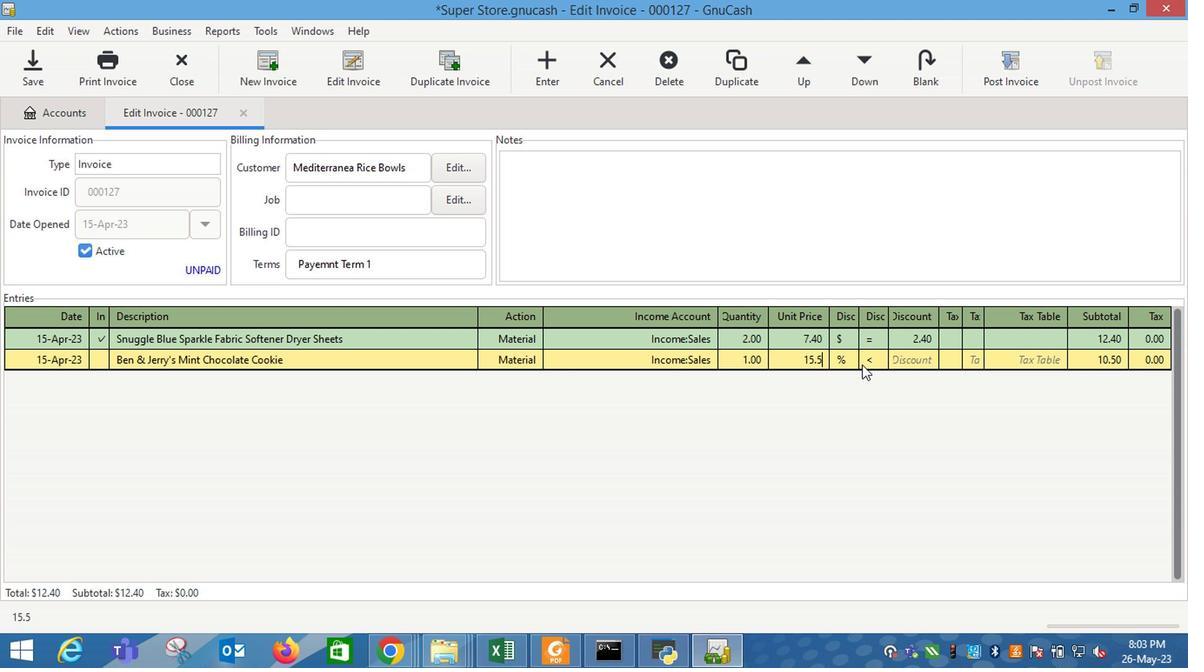 
Action: Key pressed <Key.tab>
Screenshot: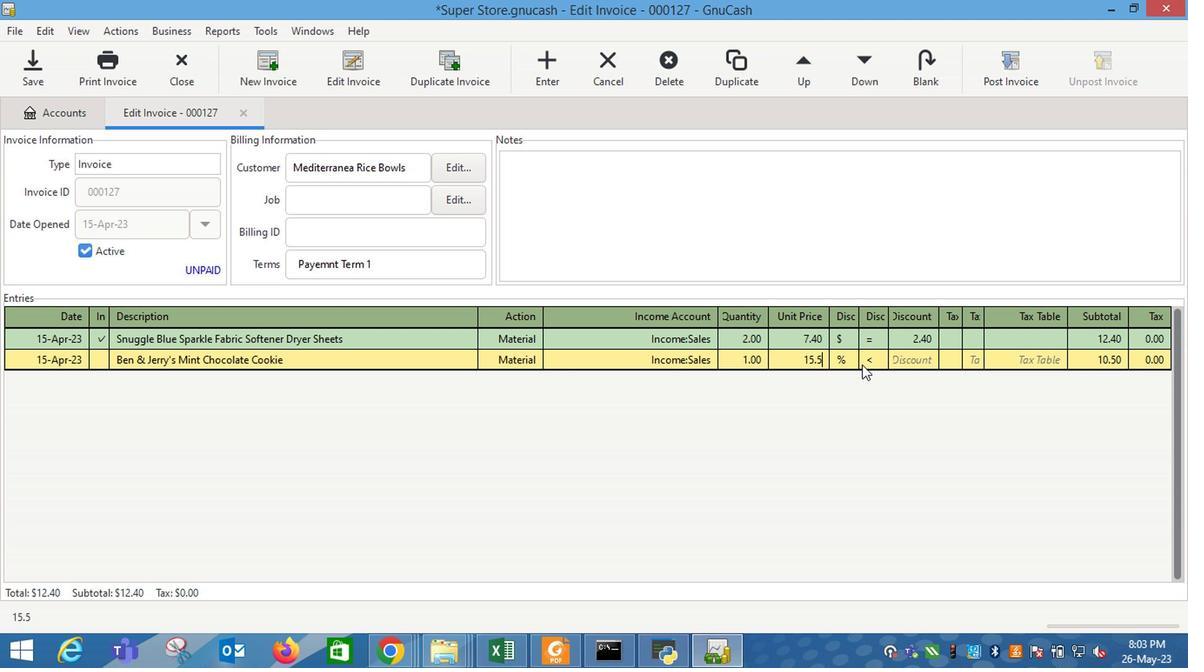 
Action: Mouse pressed left at (844, 362)
Screenshot: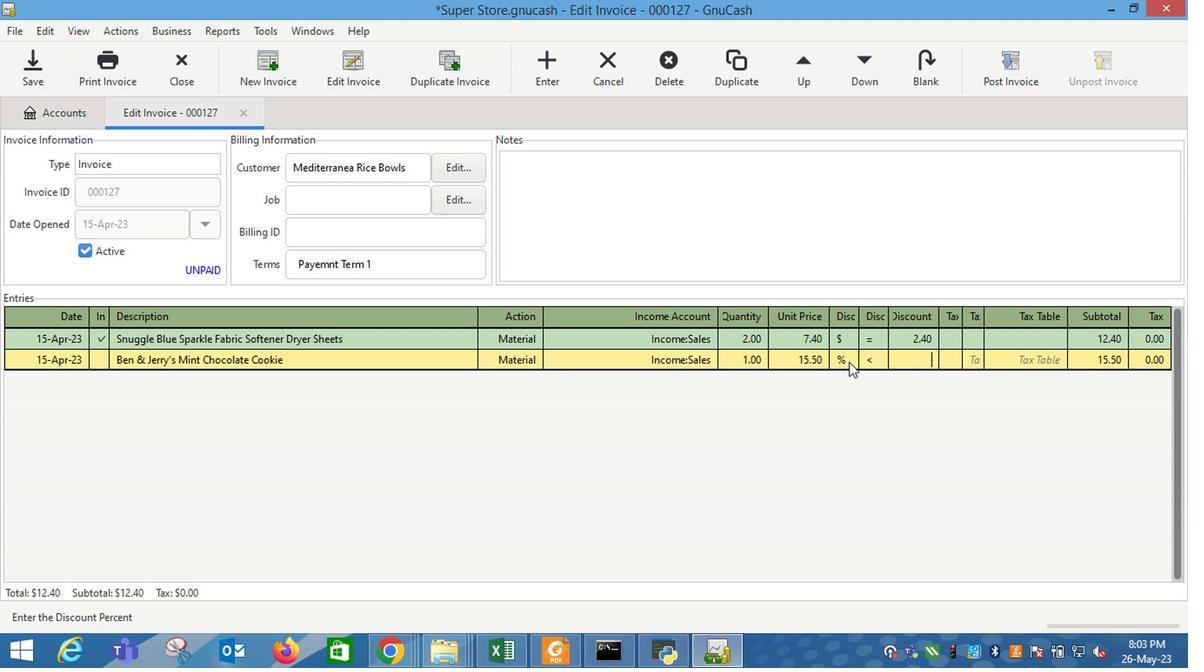 
Action: Mouse moved to (867, 358)
Screenshot: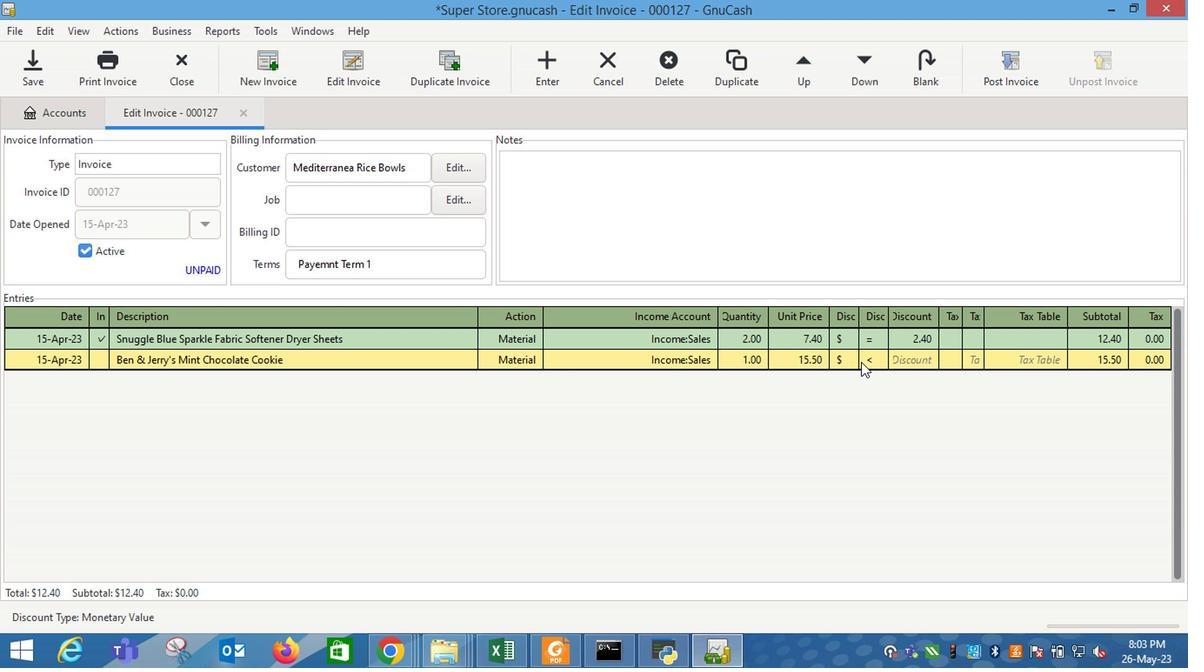 
Action: Mouse pressed left at (867, 358)
Screenshot: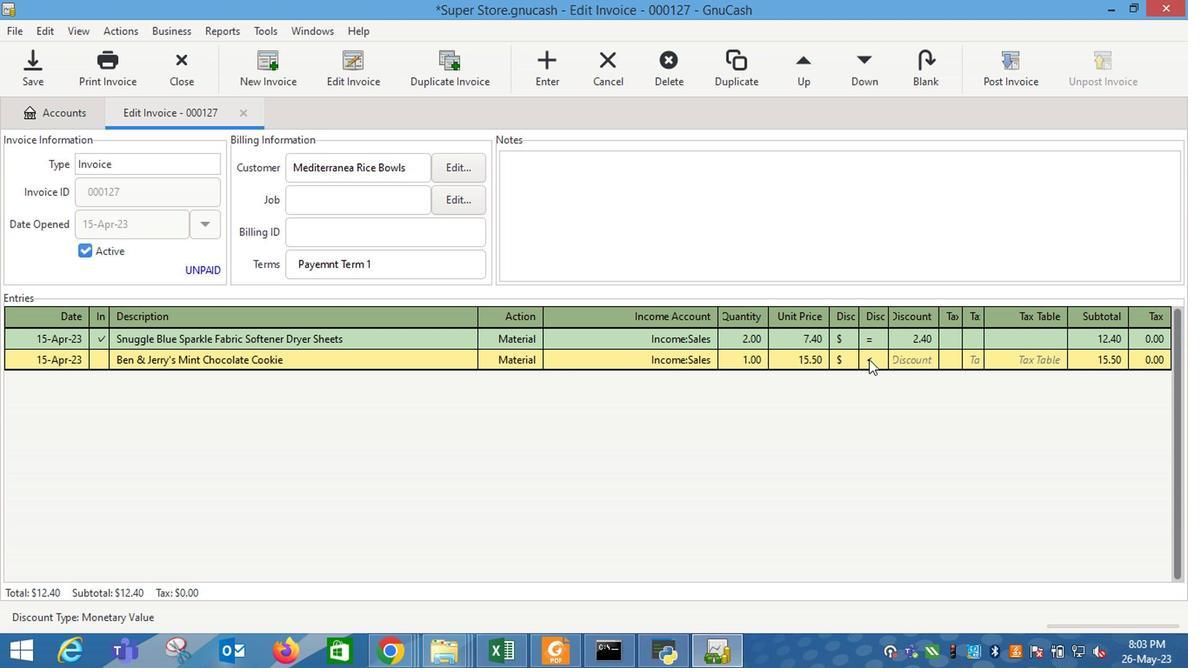 
Action: Mouse moved to (914, 364)
Screenshot: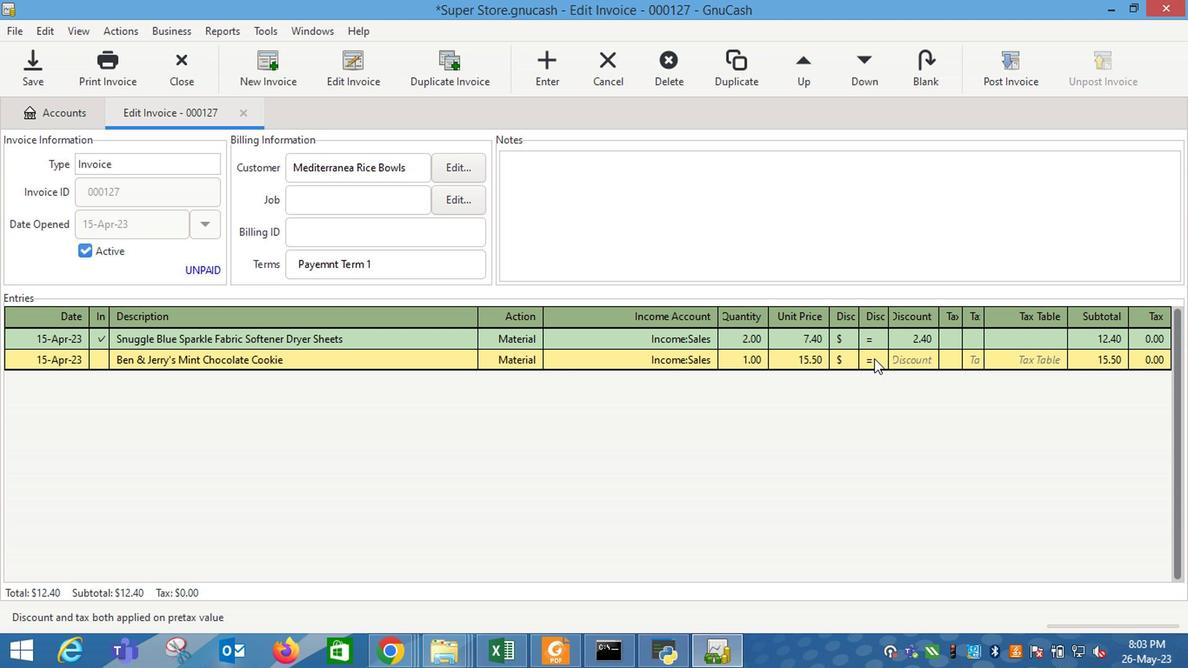 
Action: Mouse pressed left at (914, 364)
Screenshot: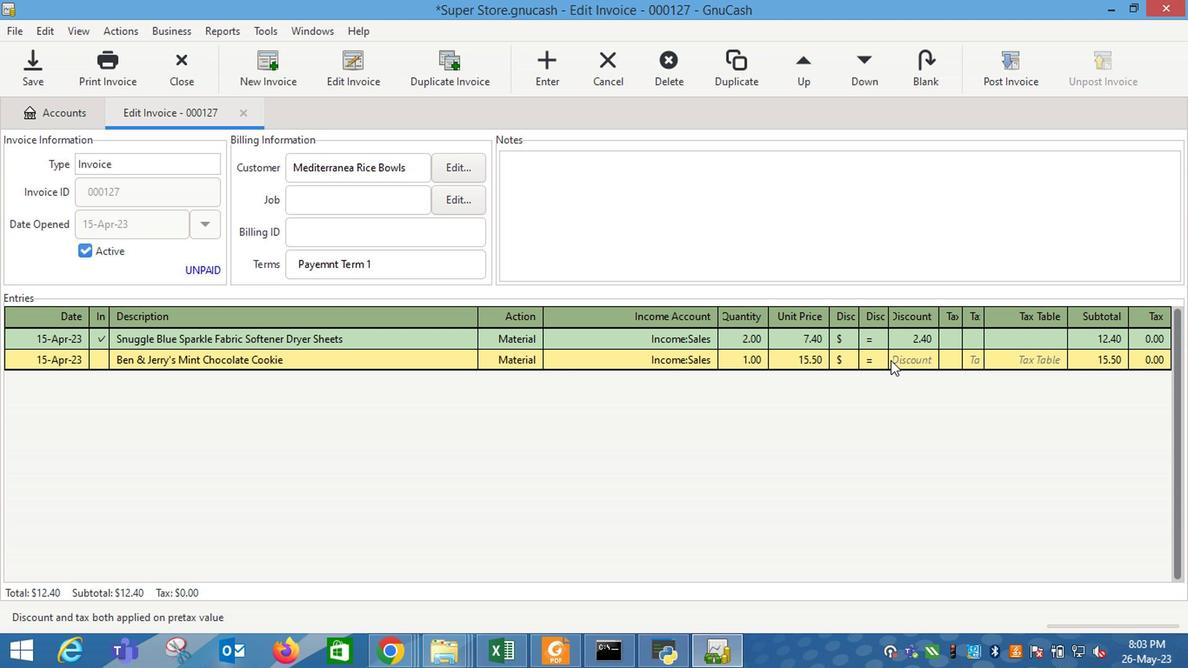 
Action: Mouse moved to (915, 364)
Screenshot: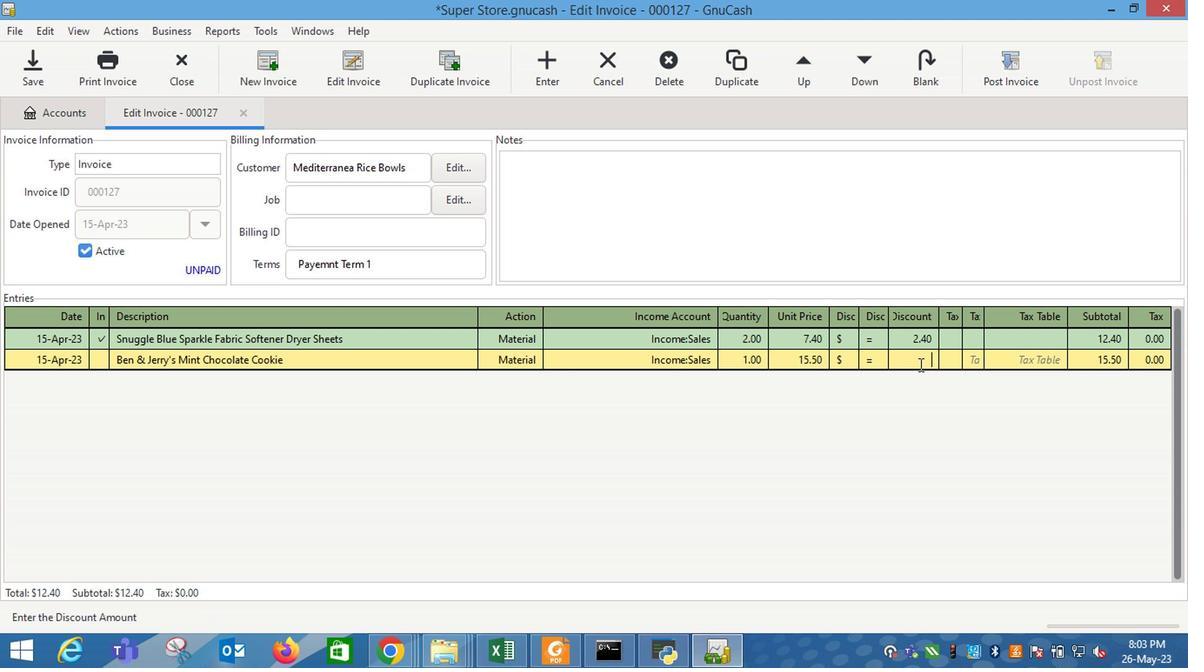 
Action: Key pressed 3.4<Key.enter><Key.tab><Key.shift_r>S<Key.backspace><Key.backspace><Key.shift_r>Doritos<Key.space><Key.shift_r>Spicy<Key.space><Key.shift_r><Key.shift_r><Key.shift_r><Key.shift_r>Nacho<Key.tab>m<Key.tab>i<Key.down><Key.down><Key.down><Key.tab>1<Key.tab>16.5
Screenshot: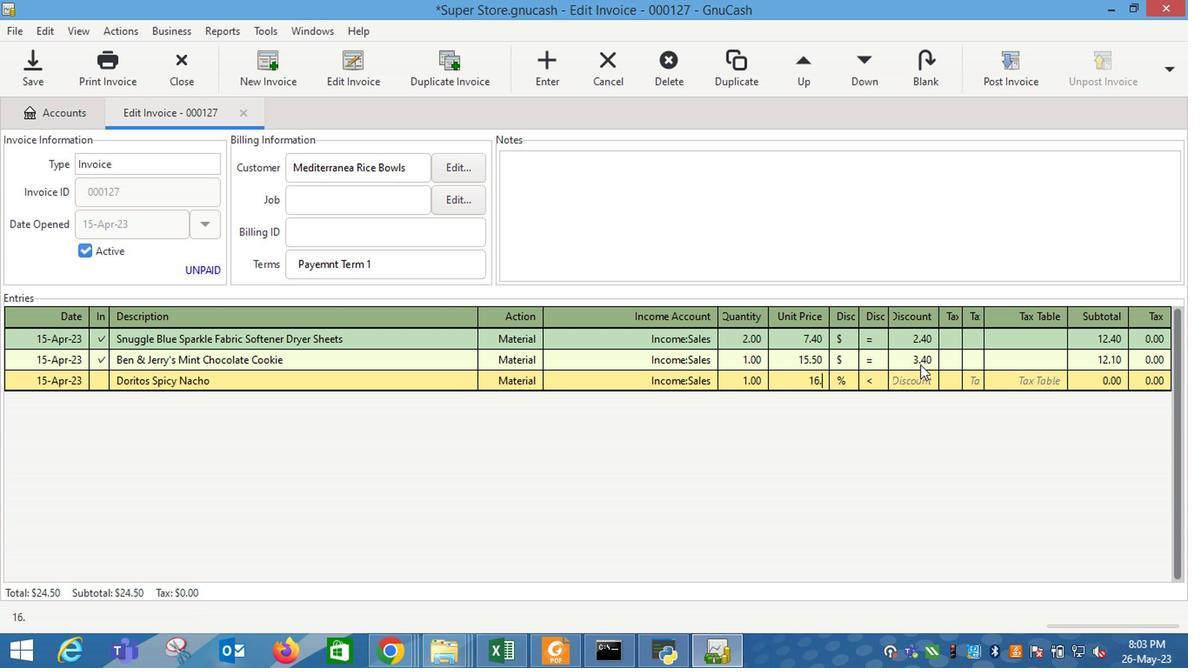
Action: Mouse moved to (840, 379)
Screenshot: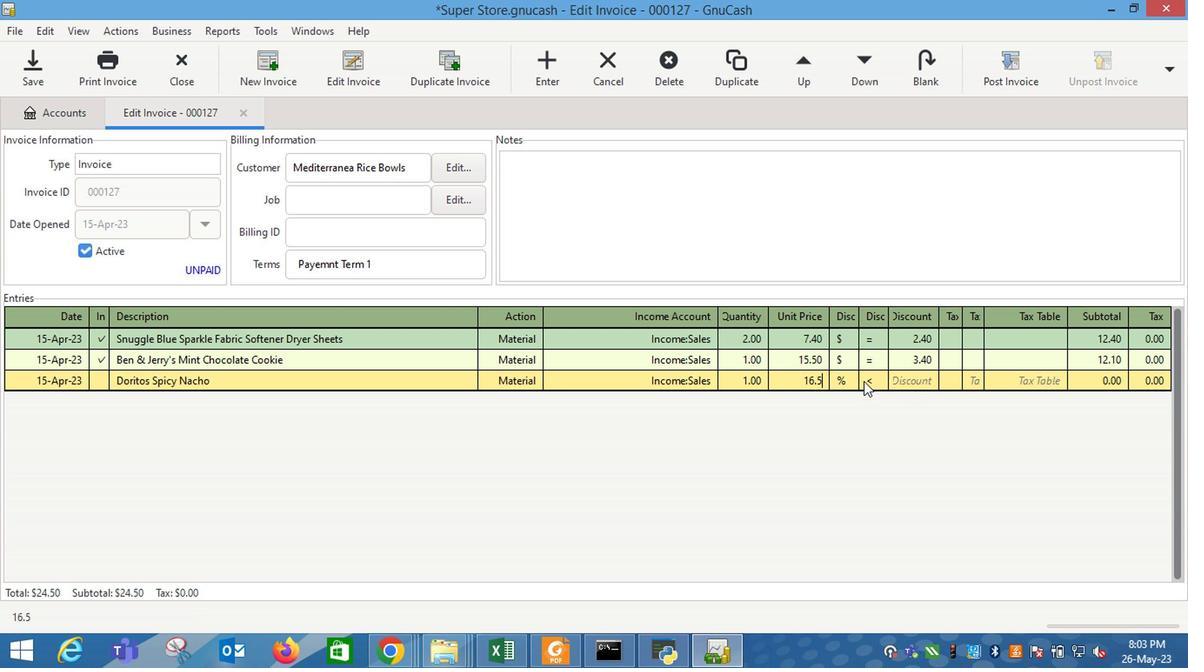 
Action: Mouse pressed left at (840, 379)
Screenshot: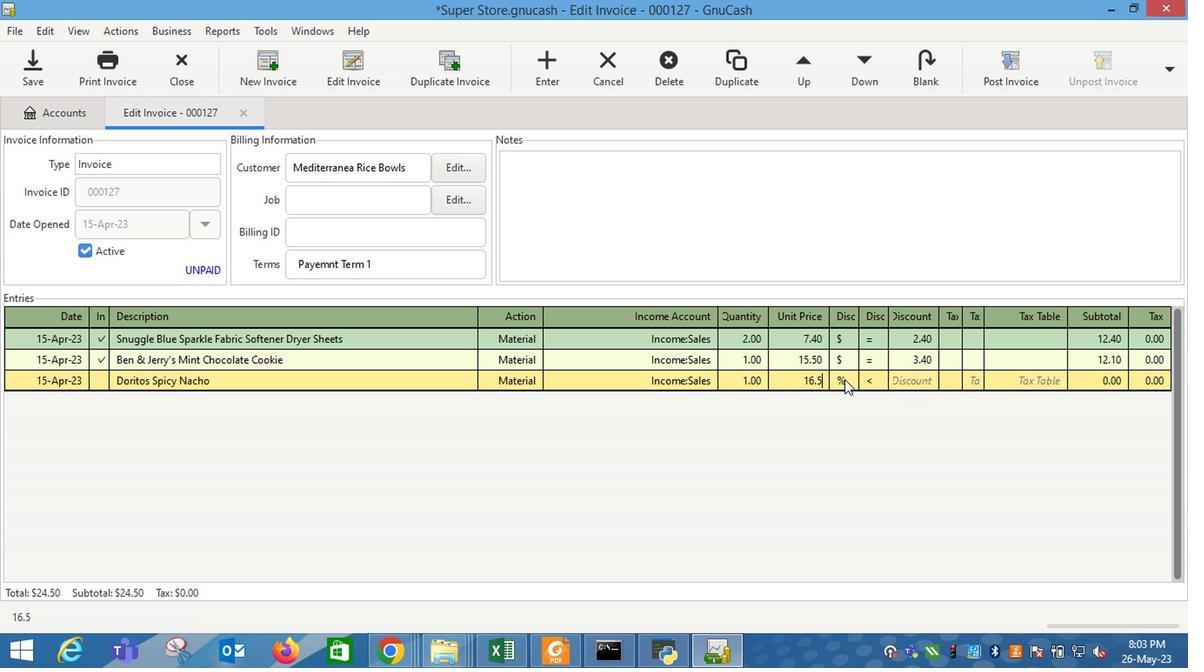 
Action: Mouse moved to (861, 383)
Screenshot: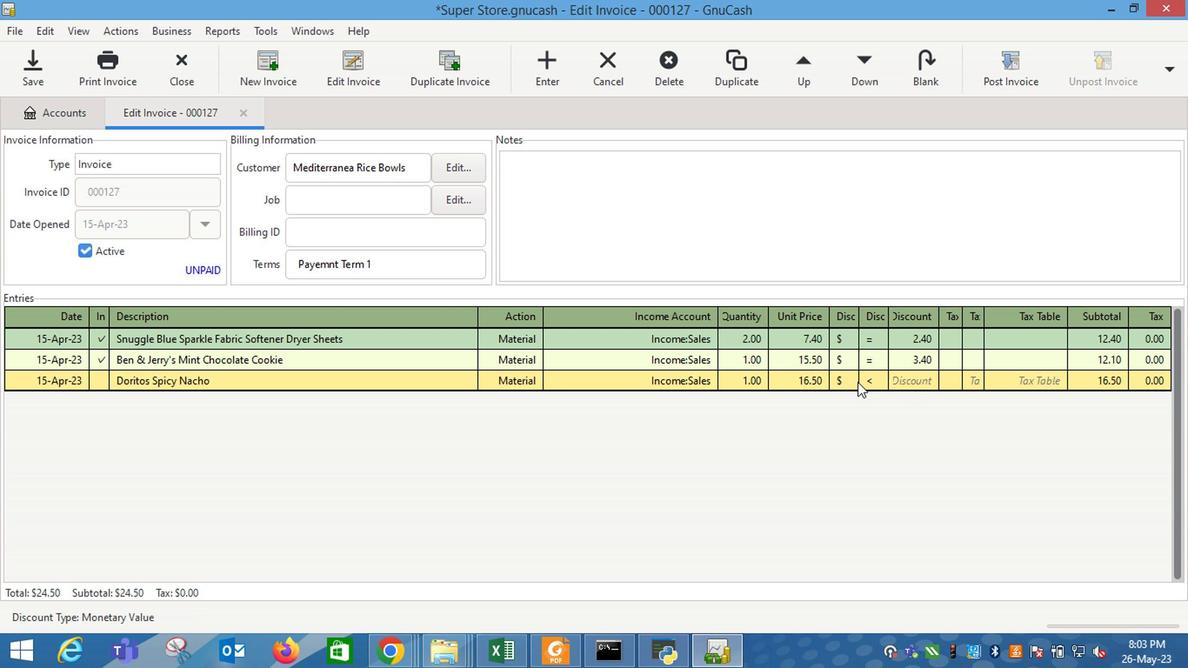 
Action: Mouse pressed left at (861, 383)
Screenshot: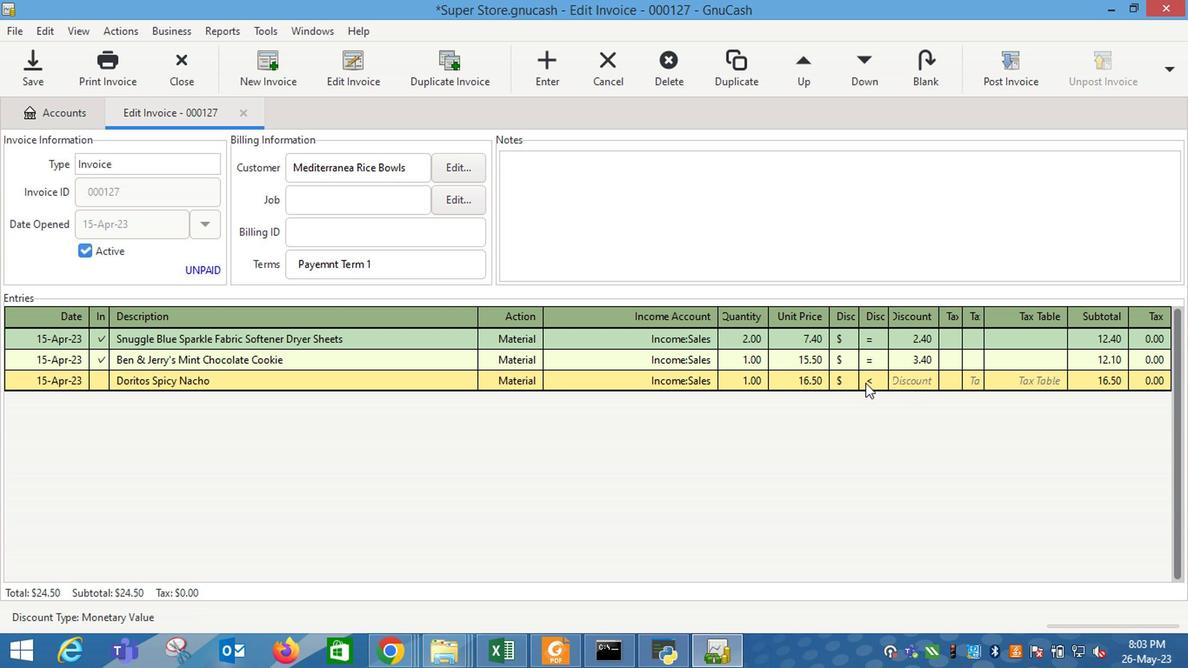 
Action: Mouse moved to (902, 385)
Screenshot: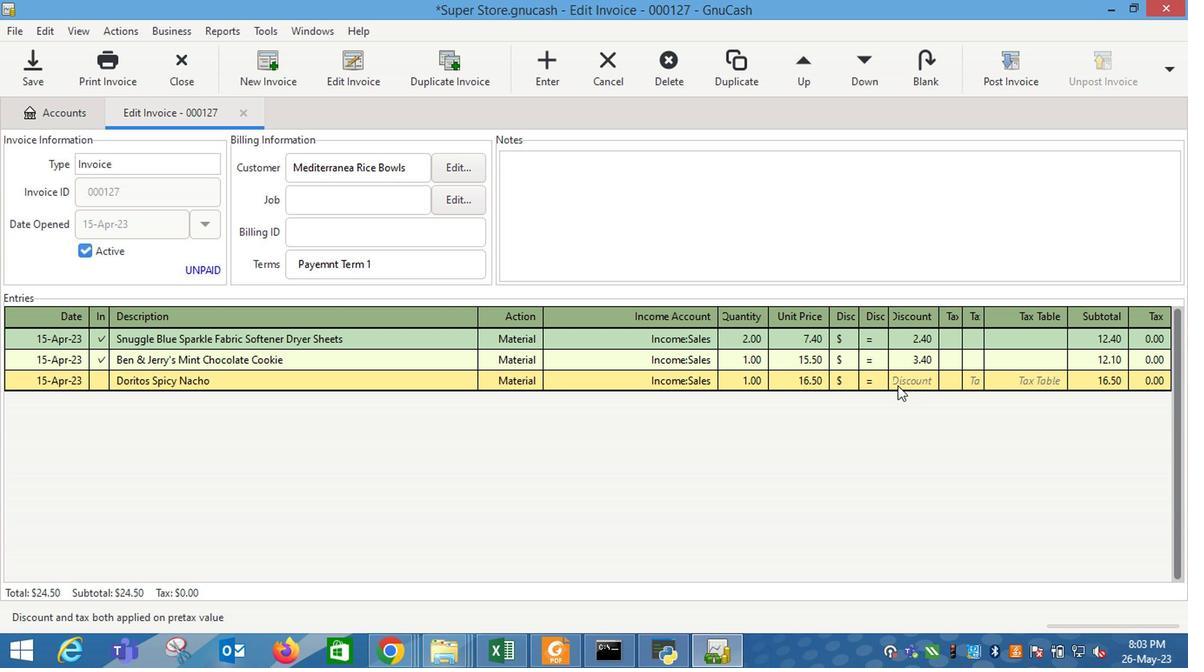 
Action: Mouse pressed left at (902, 385)
Screenshot: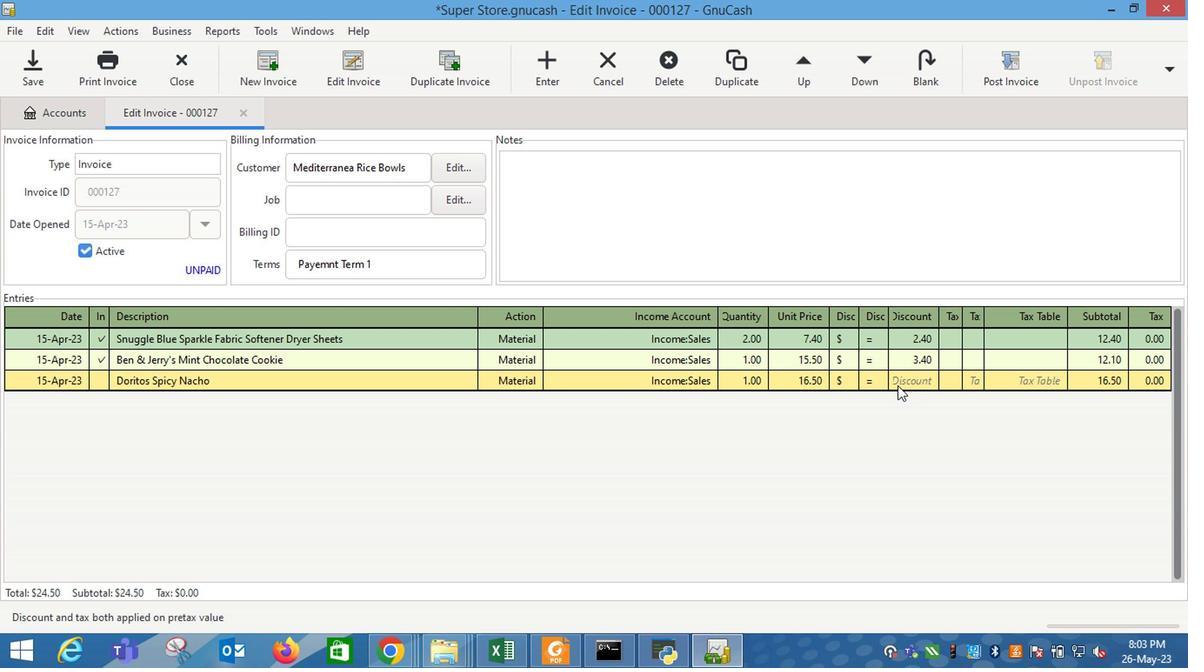 
Action: Key pressed 3.9<Key.enter>
Screenshot: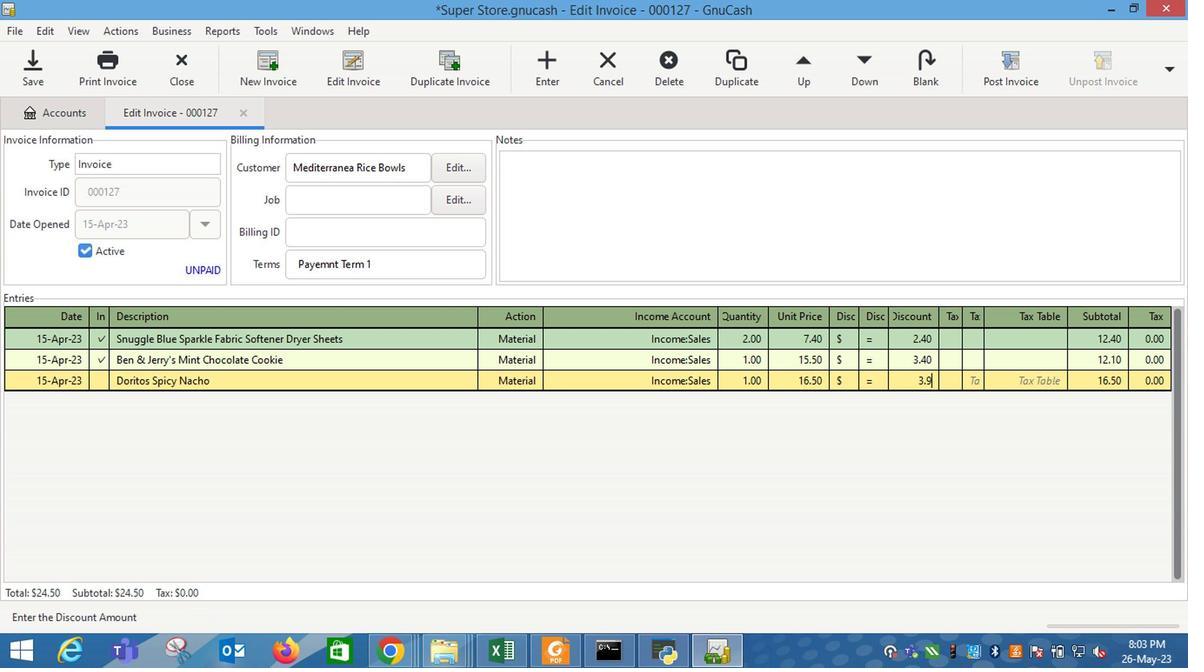 
Action: Mouse moved to (760, 219)
Screenshot: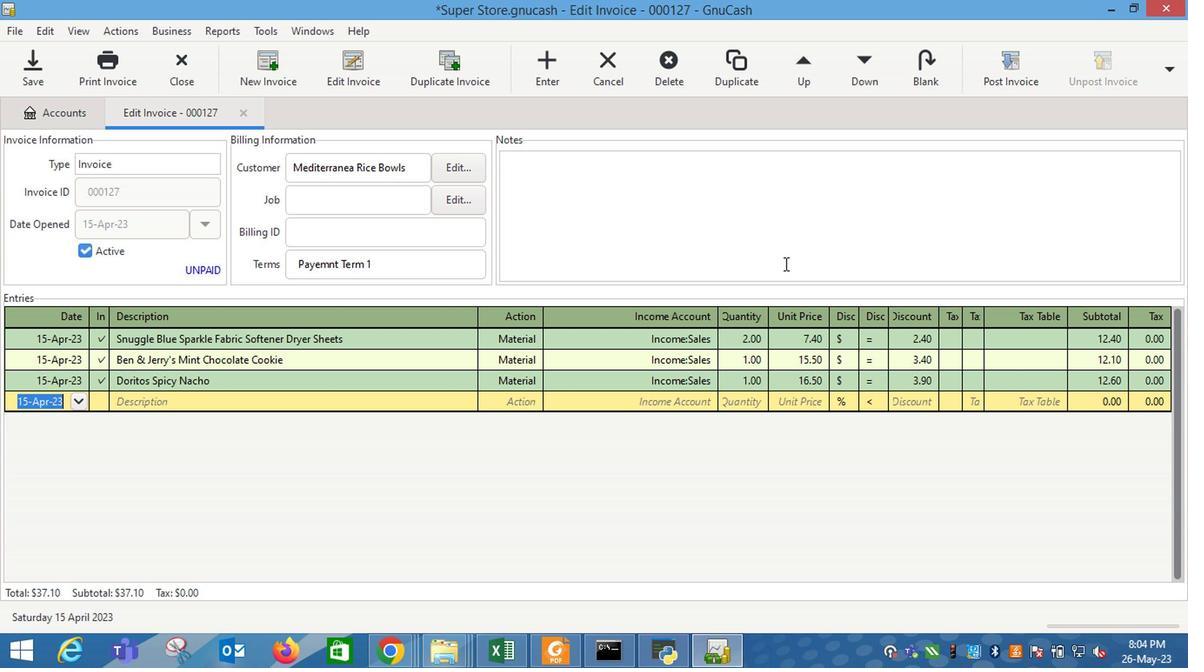 
Action: Mouse pressed left at (760, 219)
Screenshot: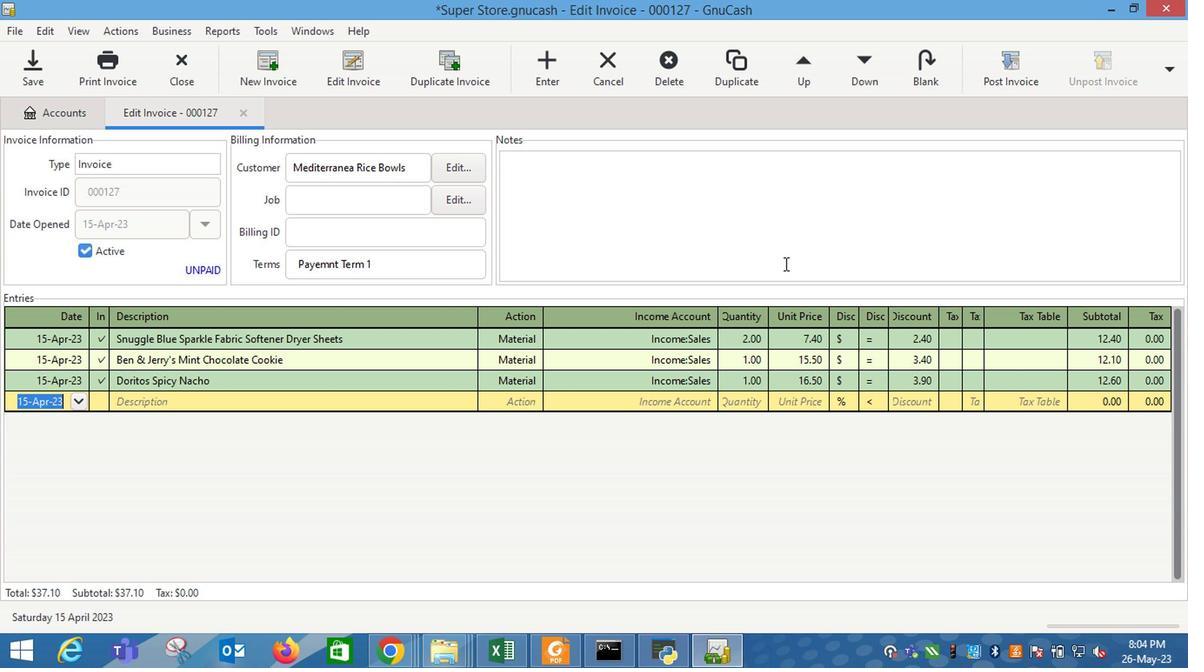 
Action: Key pressed <Key.shift_r>Looking<Key.space>forward<Key.space>to<Key.space>serving<Key.space>you<Key.space>again.
Screenshot: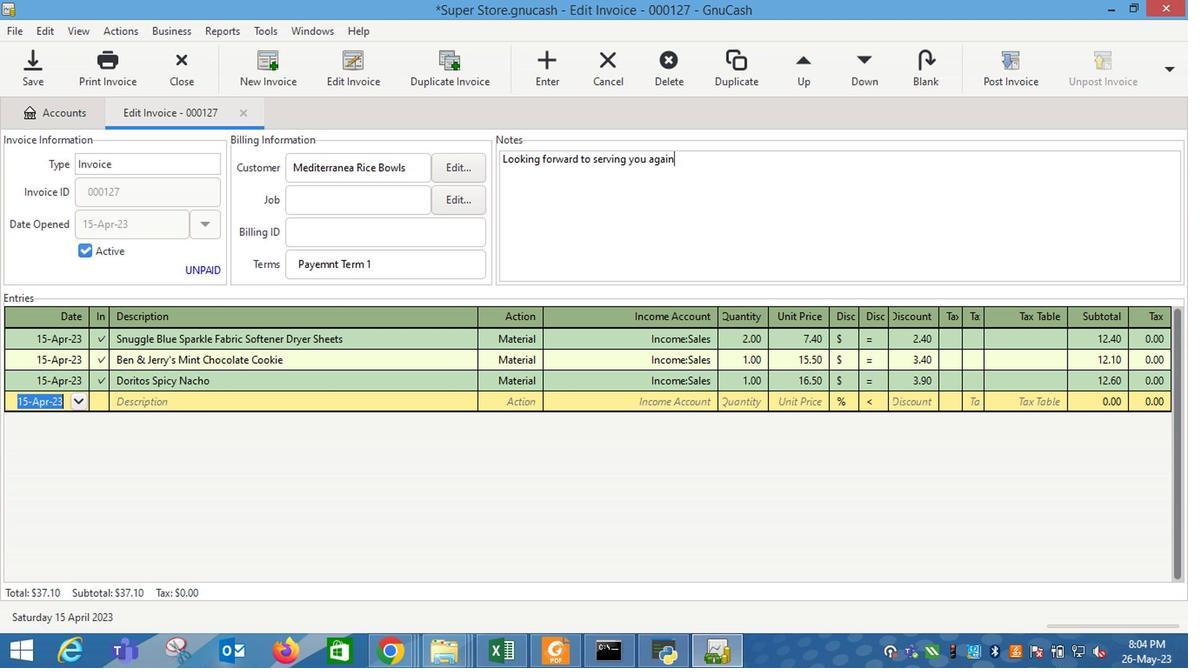
Action: Mouse moved to (1013, 61)
Screenshot: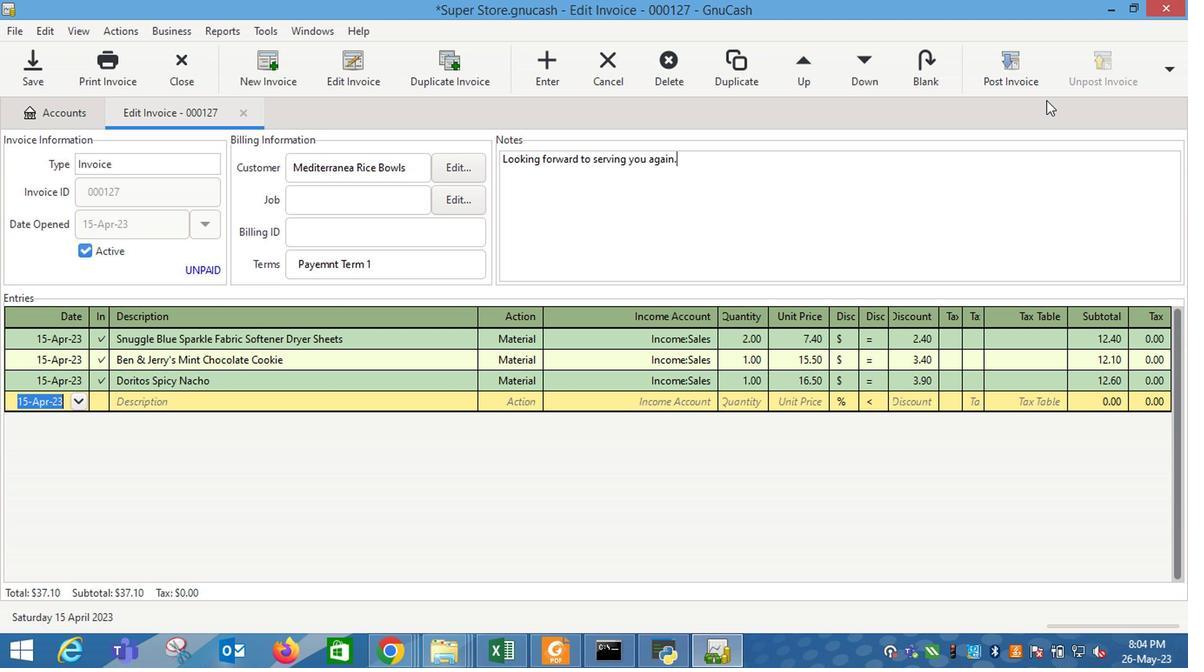 
Action: Mouse pressed left at (1013, 61)
Screenshot: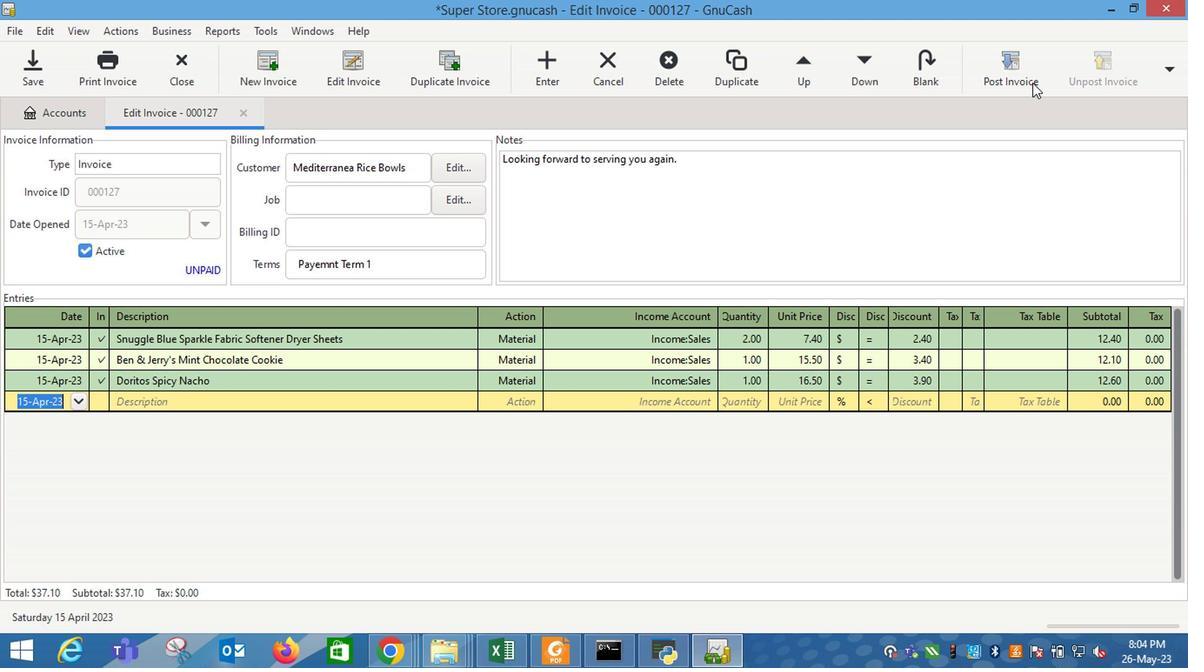
Action: Mouse moved to (732, 285)
Screenshot: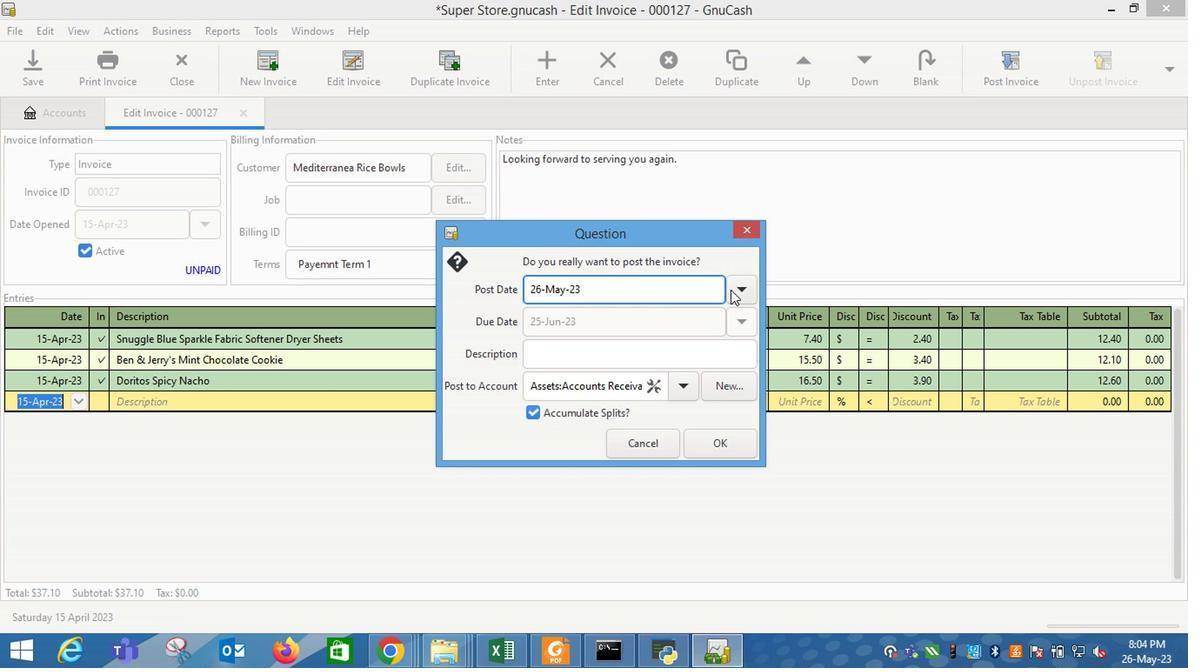 
Action: Mouse pressed left at (732, 285)
Screenshot: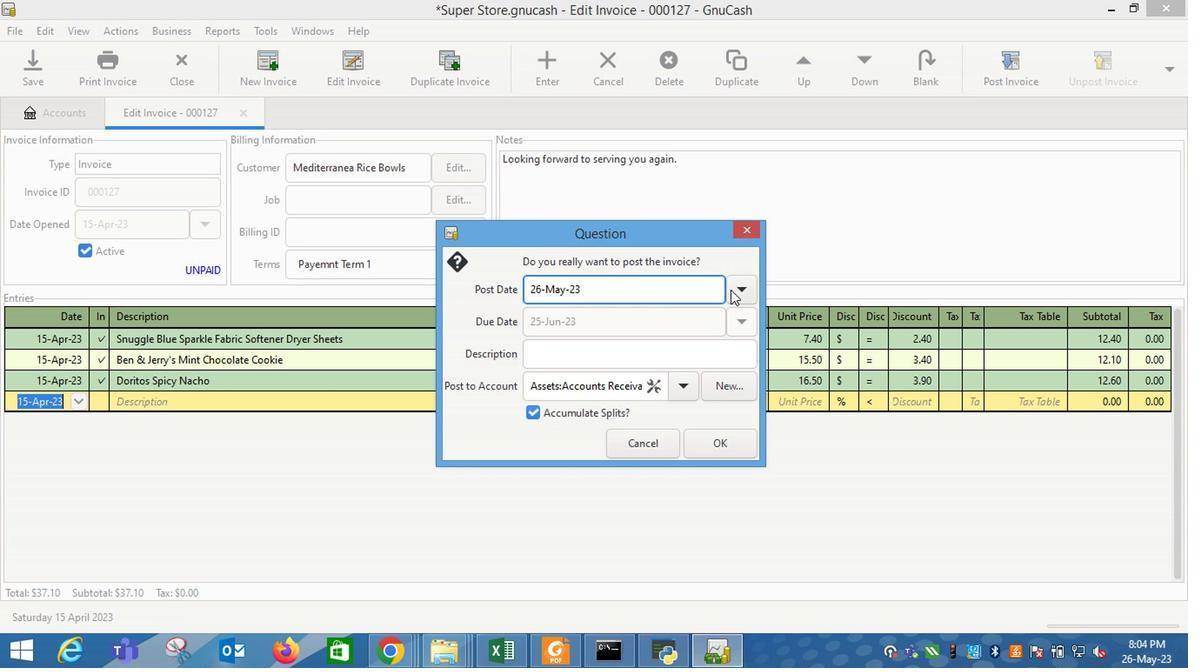 
Action: Mouse moved to (602, 314)
Screenshot: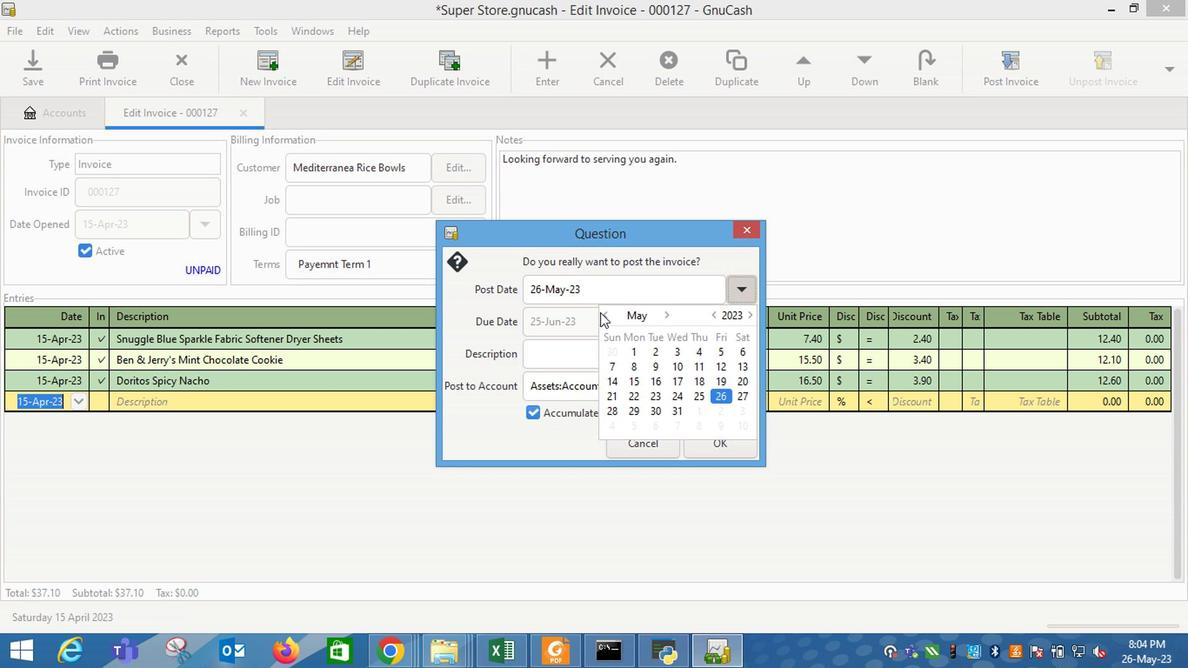 
Action: Mouse pressed left at (602, 314)
Screenshot: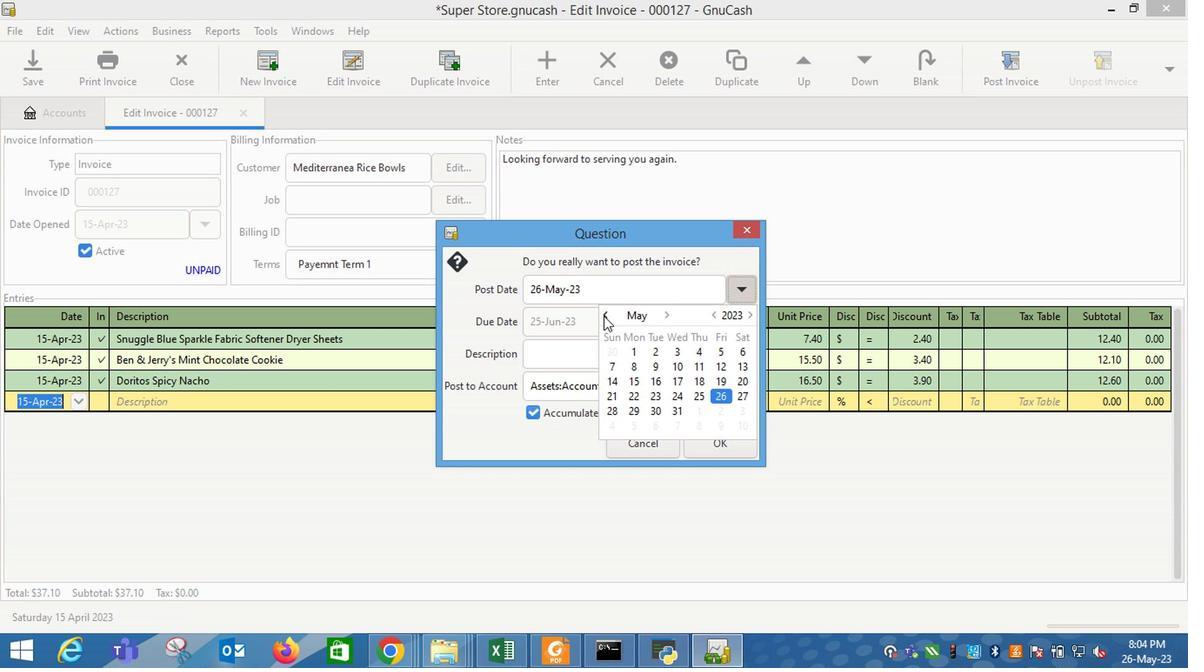 
Action: Mouse moved to (736, 380)
Screenshot: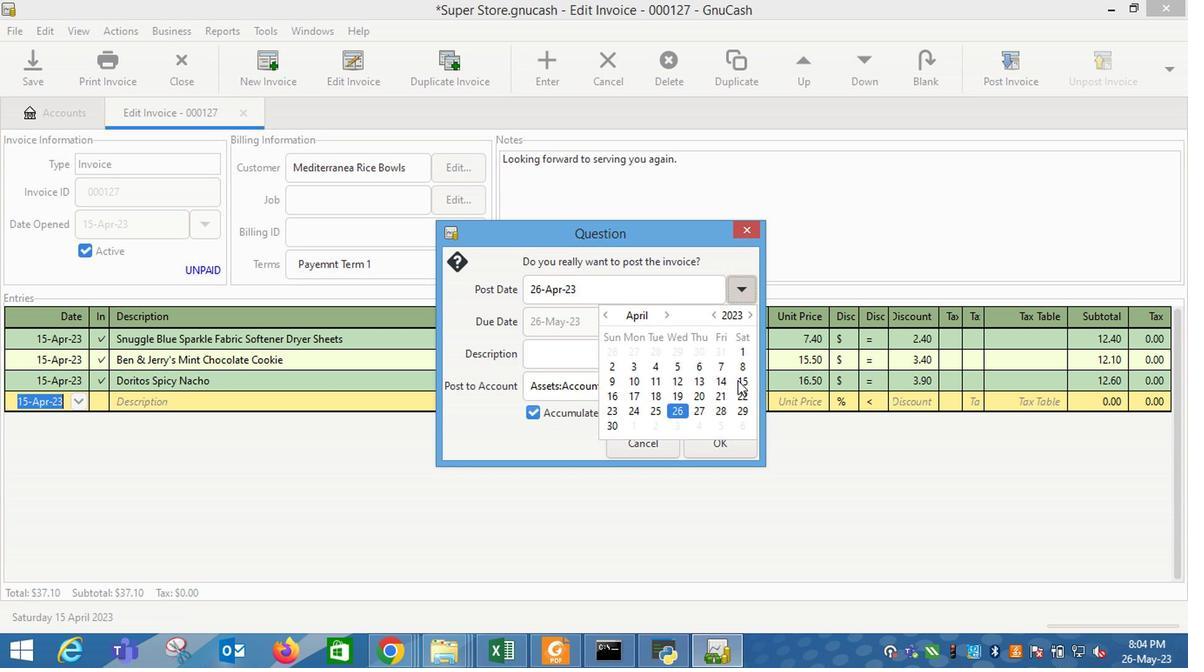 
Action: Mouse pressed left at (736, 380)
Screenshot: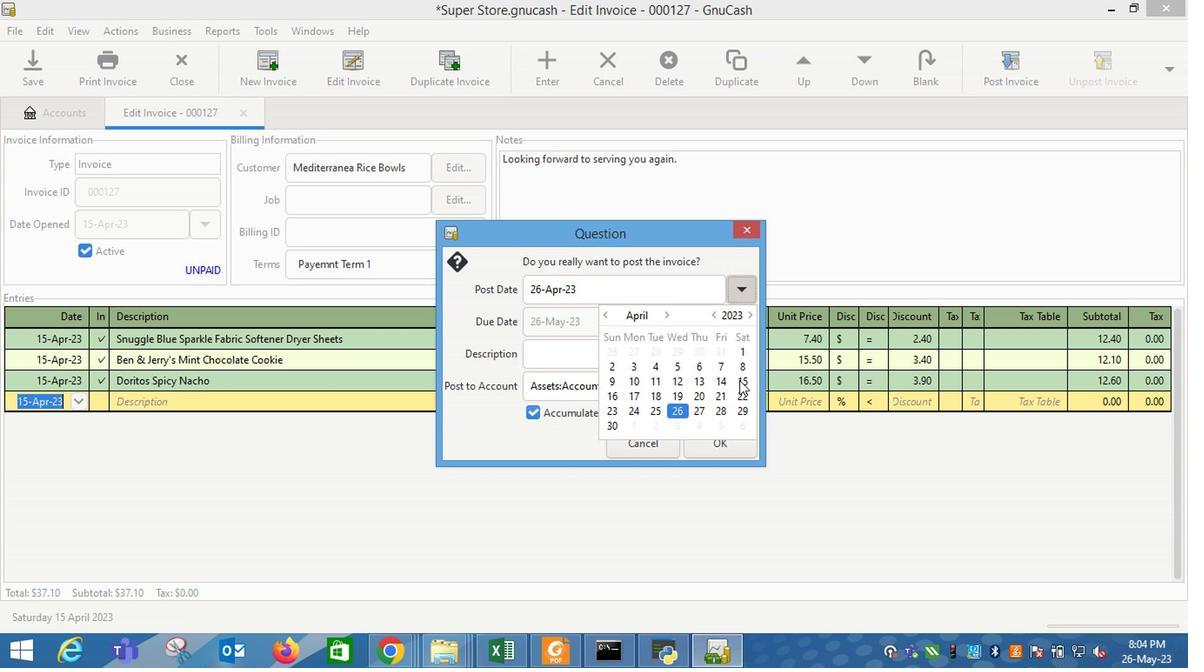 
Action: Mouse moved to (565, 421)
Screenshot: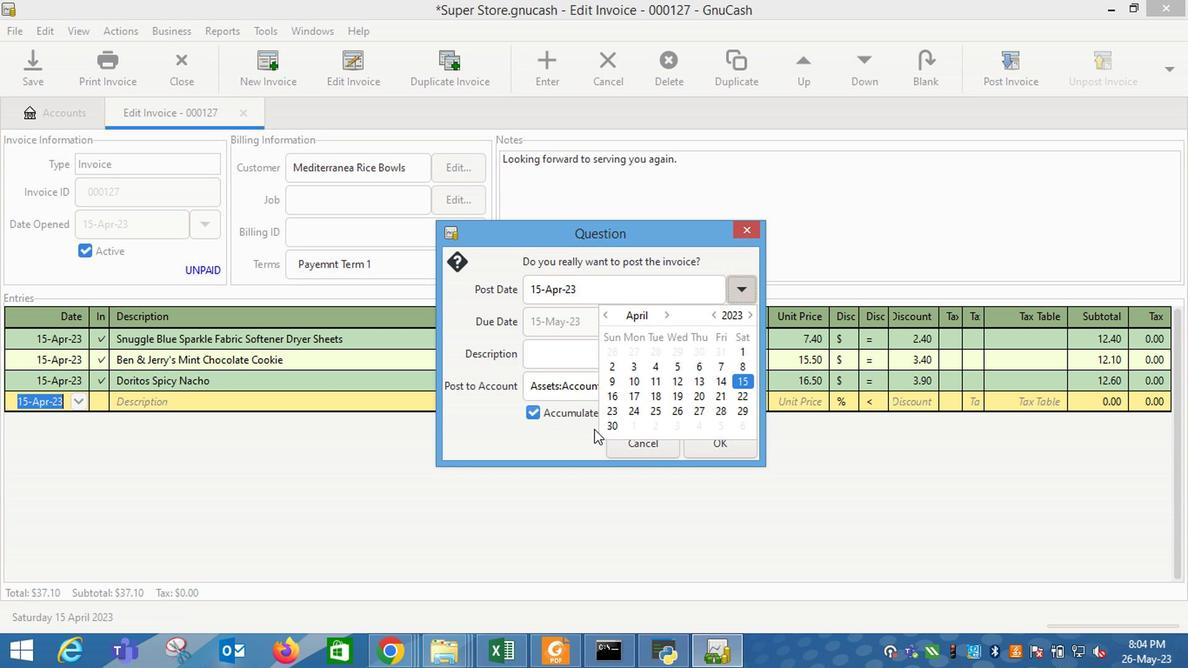 
Action: Mouse pressed left at (565, 421)
Screenshot: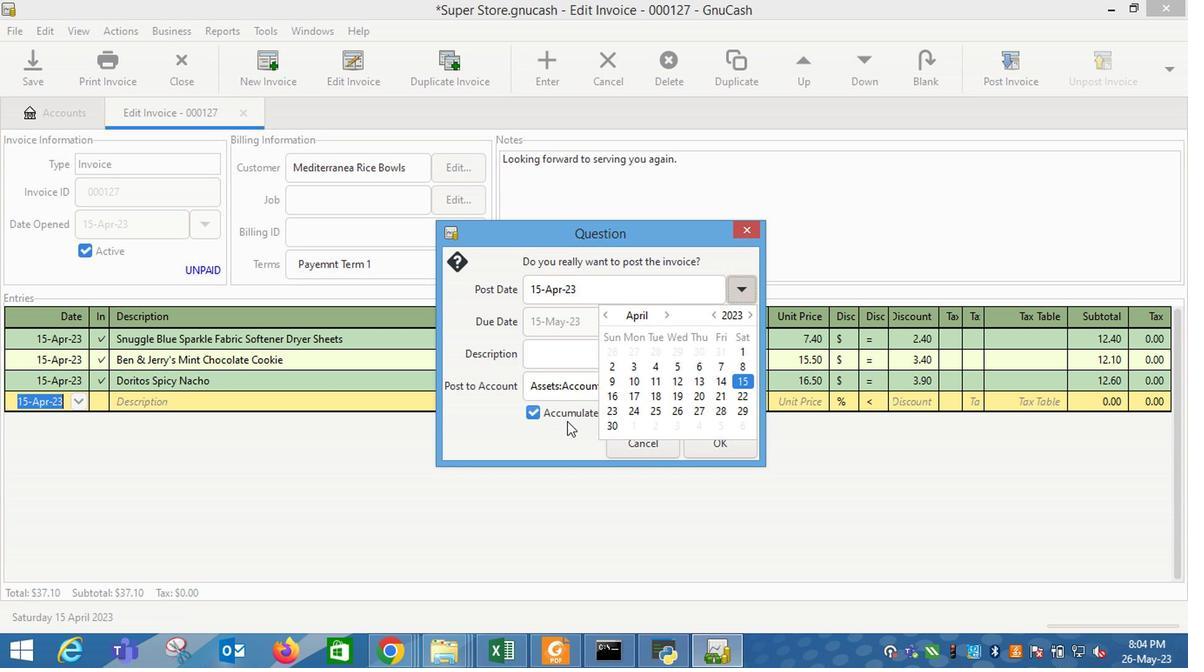 
Action: Mouse moved to (703, 446)
Screenshot: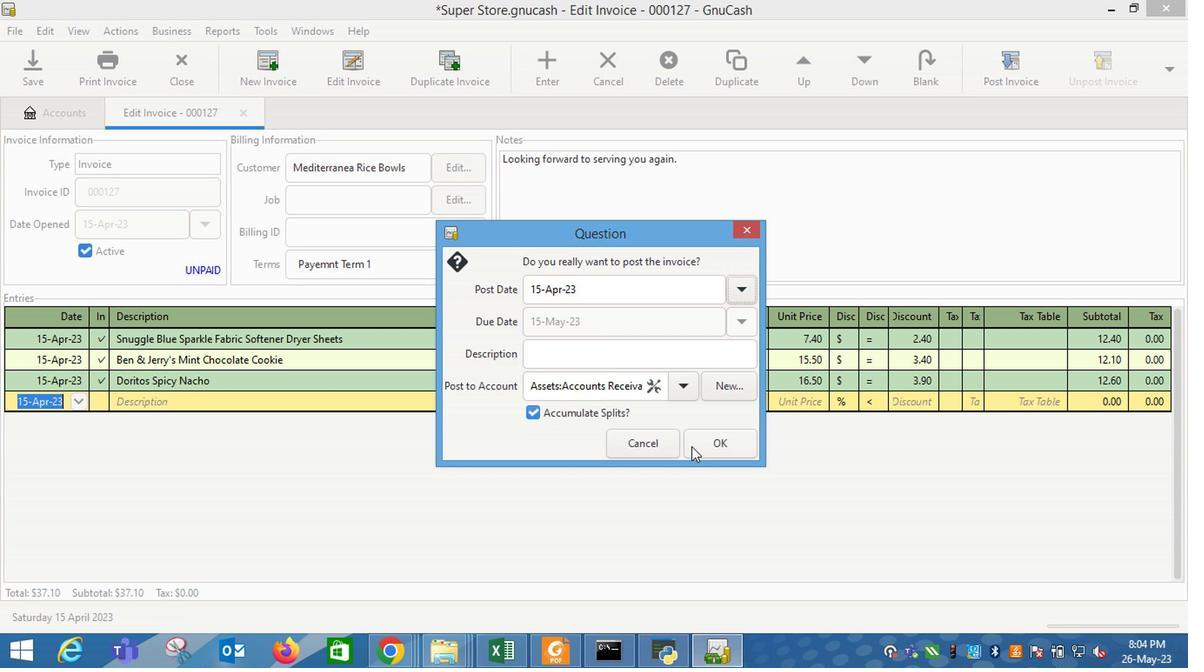 
Action: Mouse pressed left at (703, 446)
Screenshot: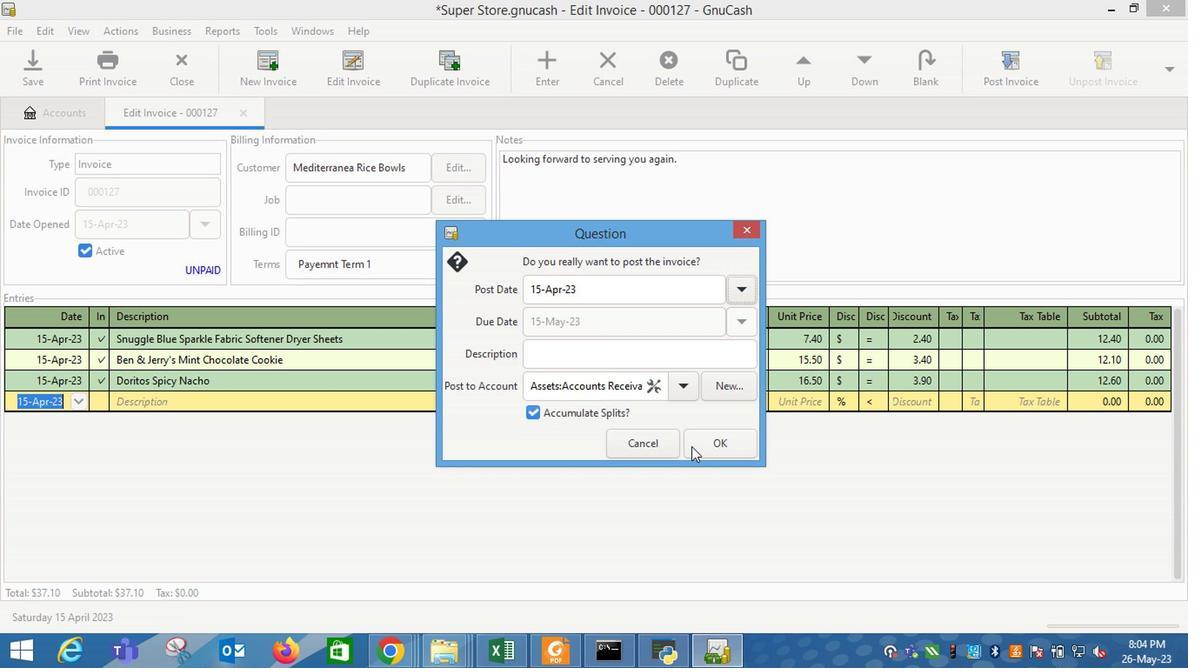 
Action: Mouse moved to (1122, 60)
Screenshot: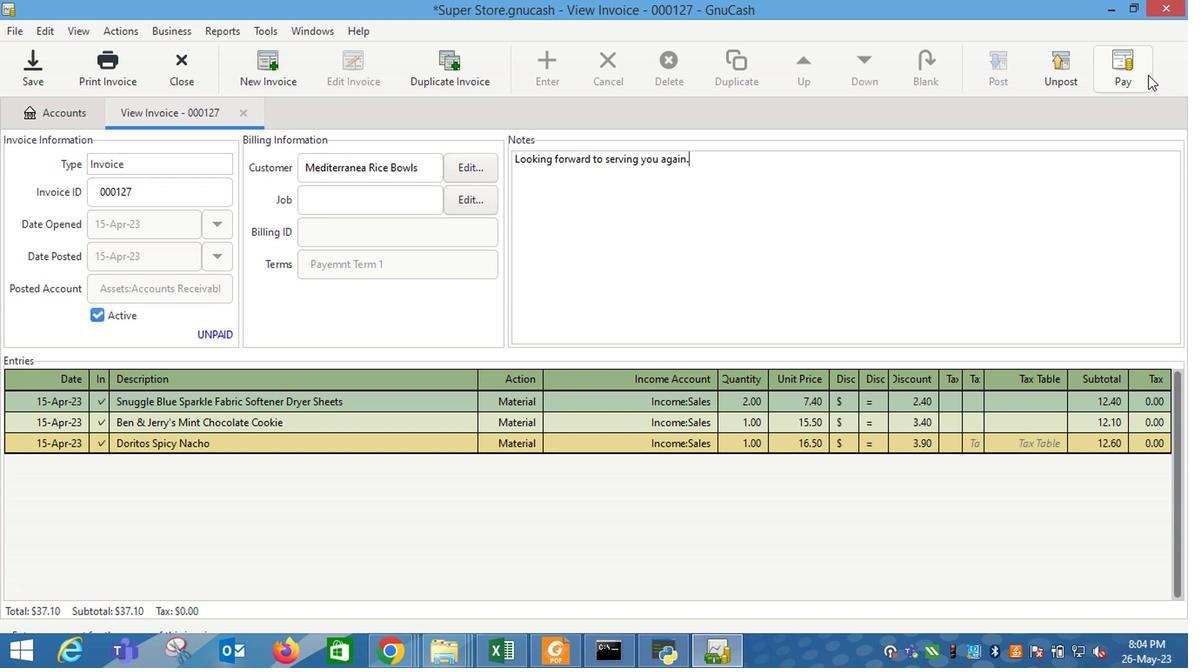
Action: Mouse pressed left at (1122, 60)
Screenshot: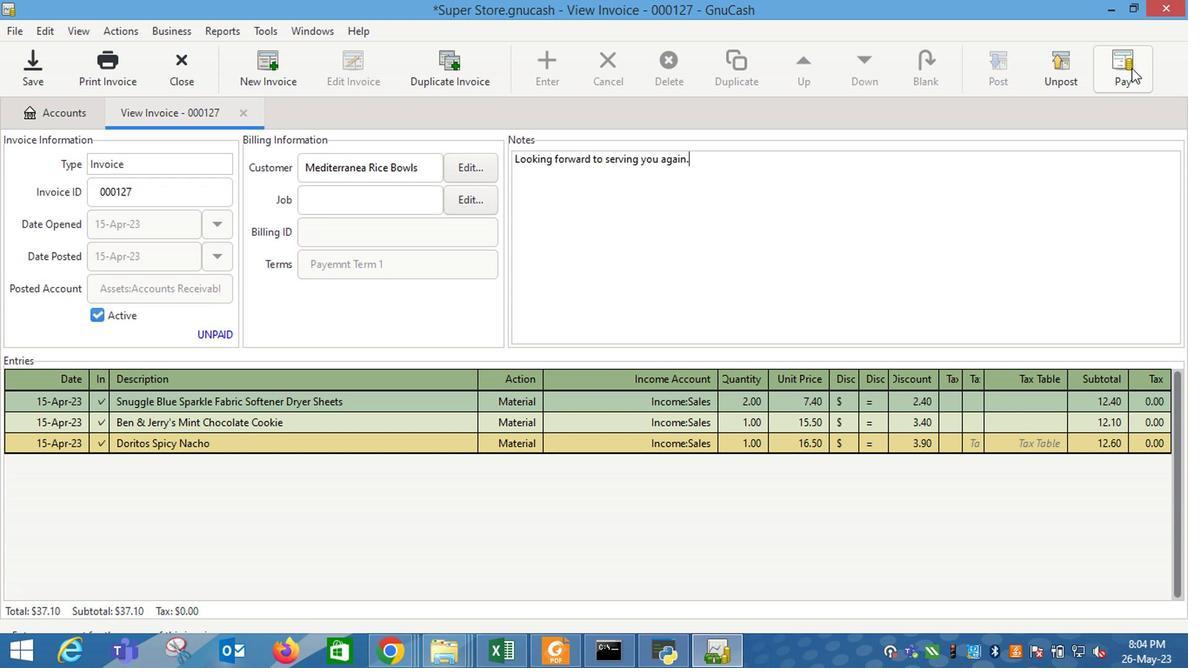 
Action: Mouse moved to (539, 346)
Screenshot: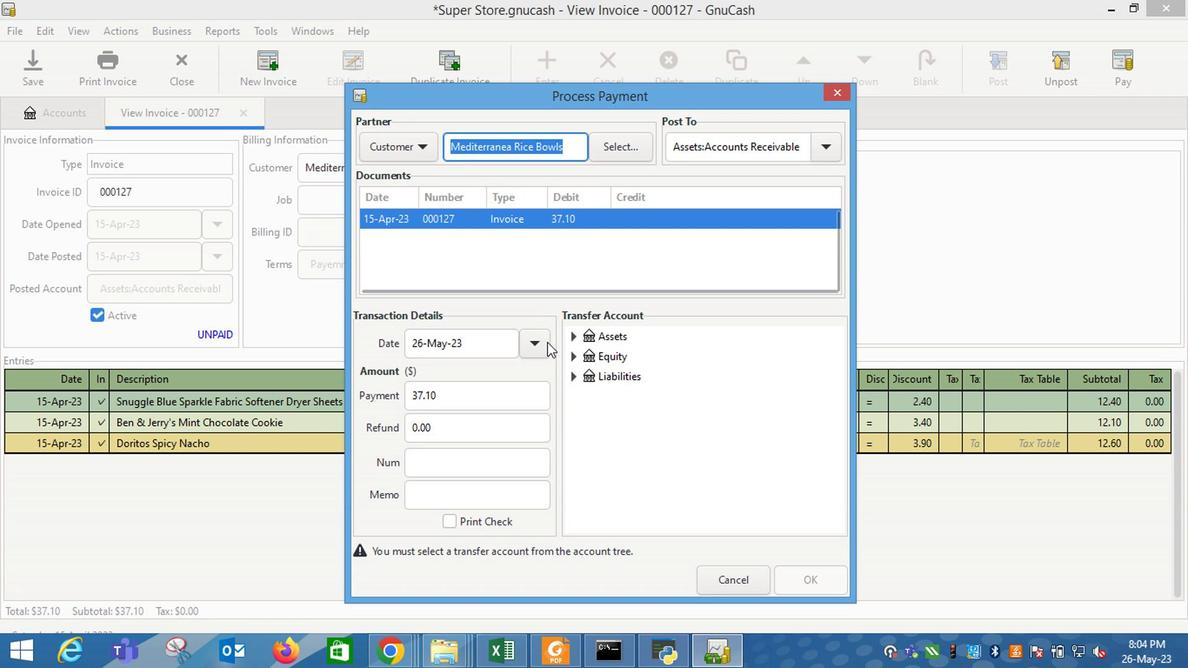
Action: Mouse pressed left at (539, 346)
Screenshot: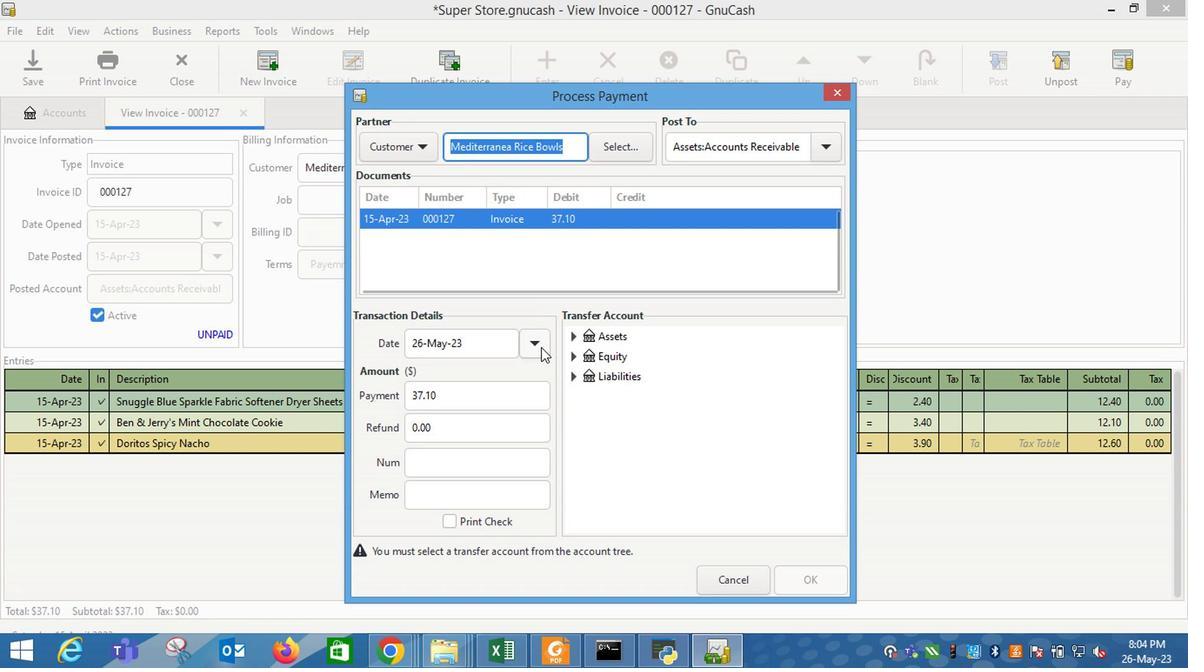 
Action: Mouse moved to (429, 438)
Screenshot: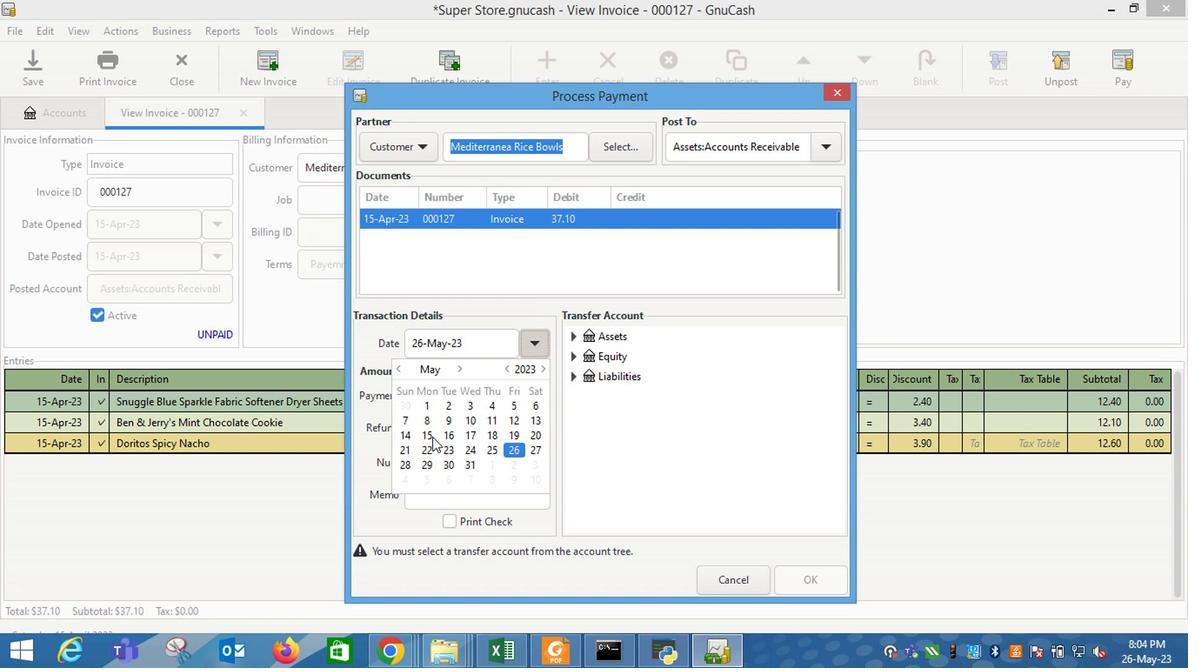 
Action: Mouse pressed left at (429, 438)
Screenshot: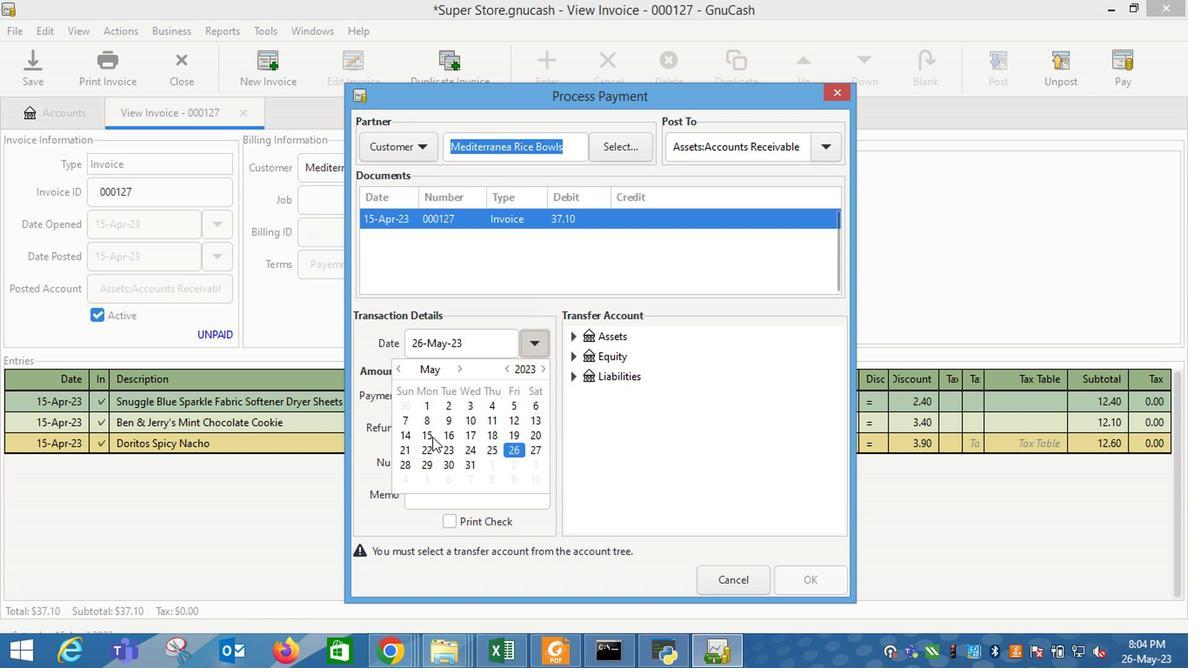 
Action: Mouse moved to (587, 444)
Screenshot: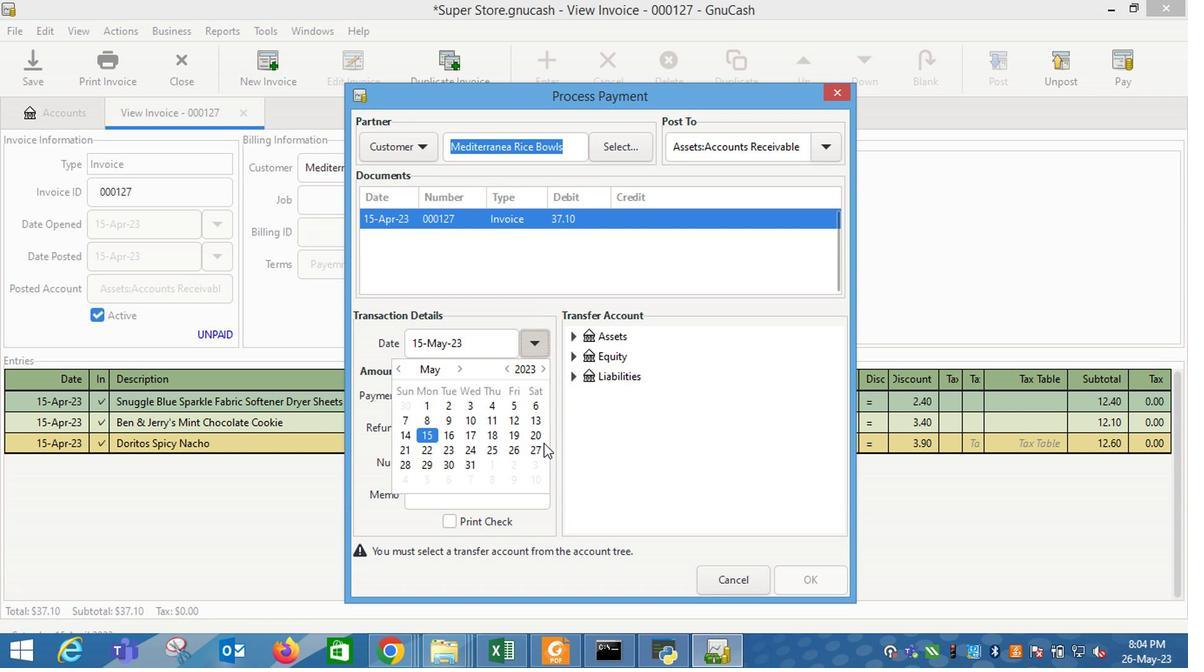 
Action: Mouse pressed left at (587, 444)
Screenshot: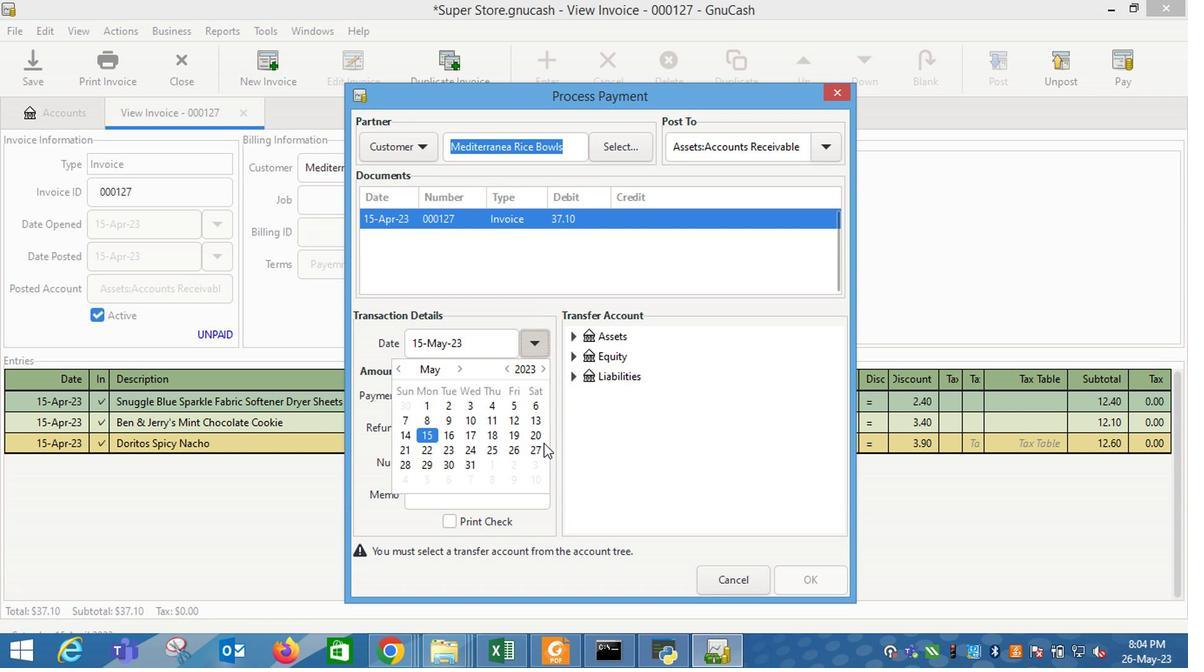 
Action: Mouse moved to (571, 332)
Screenshot: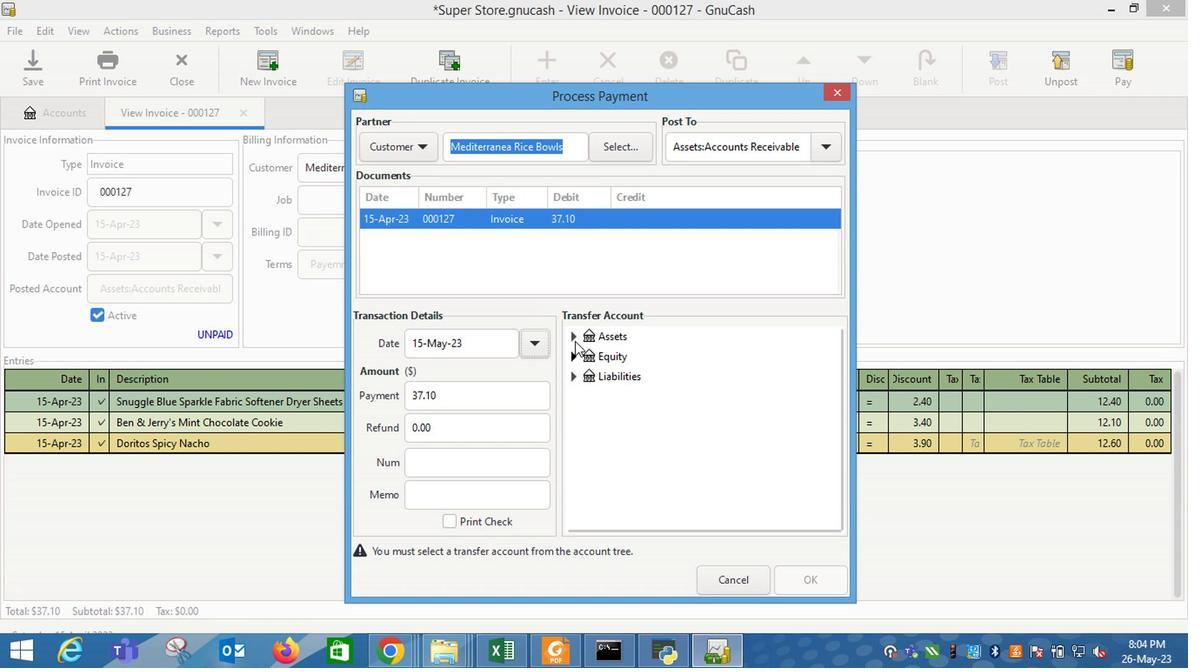 
Action: Mouse pressed left at (571, 332)
Screenshot: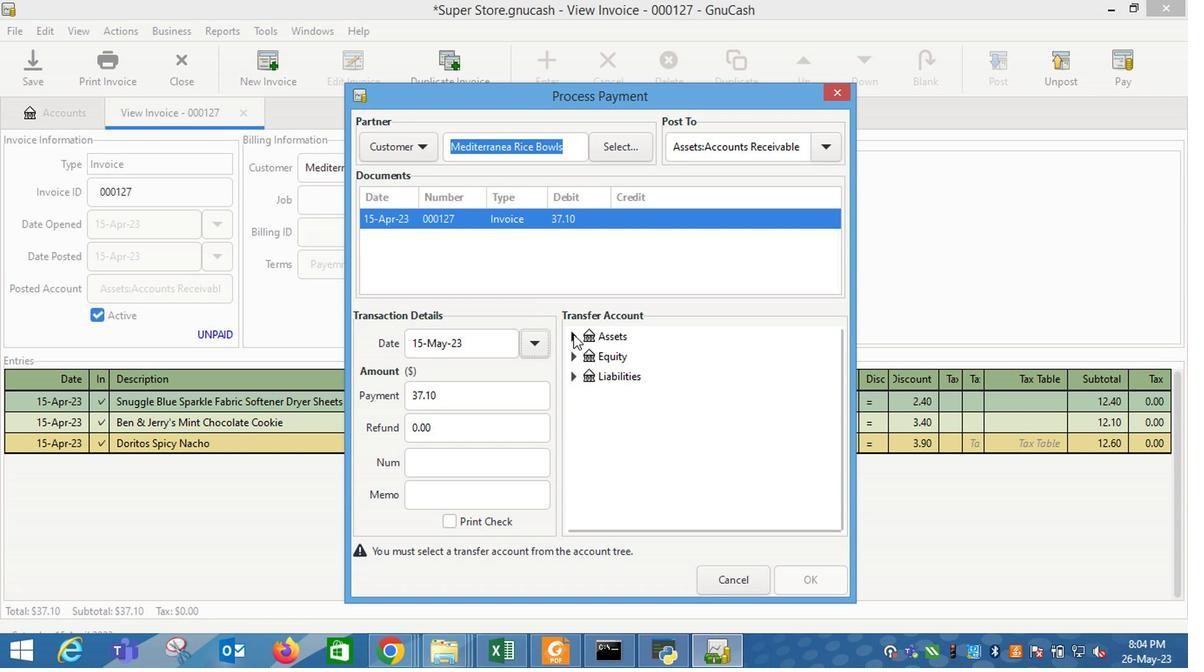 
Action: Mouse moved to (587, 363)
Screenshot: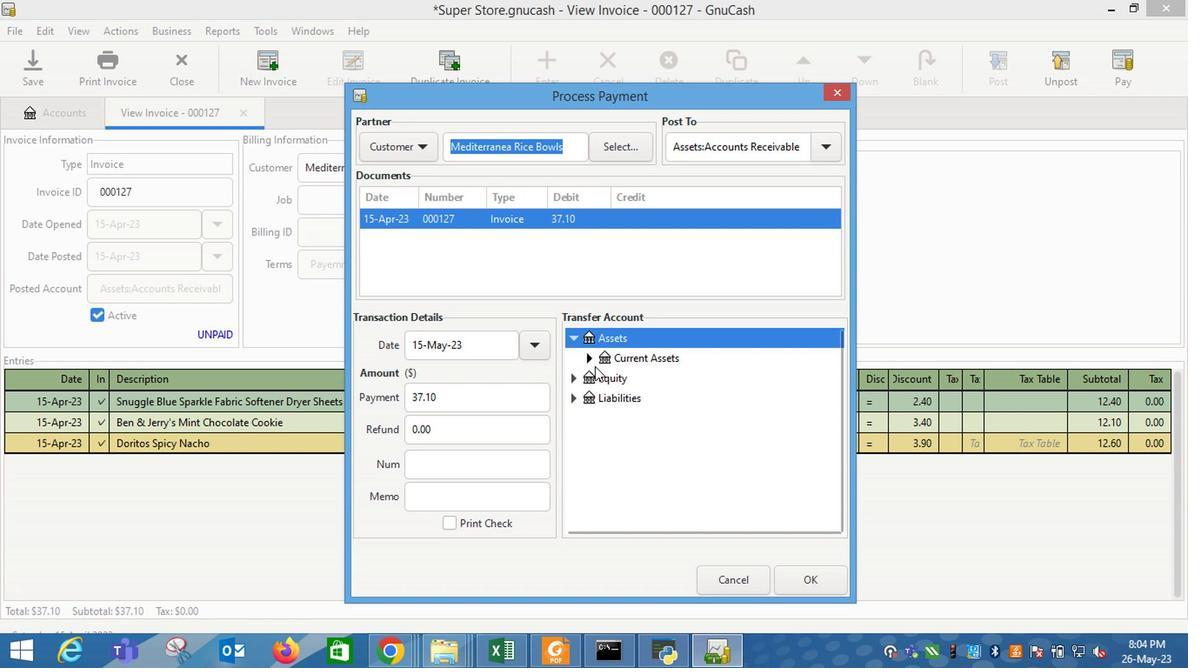 
Action: Mouse pressed left at (587, 363)
Screenshot: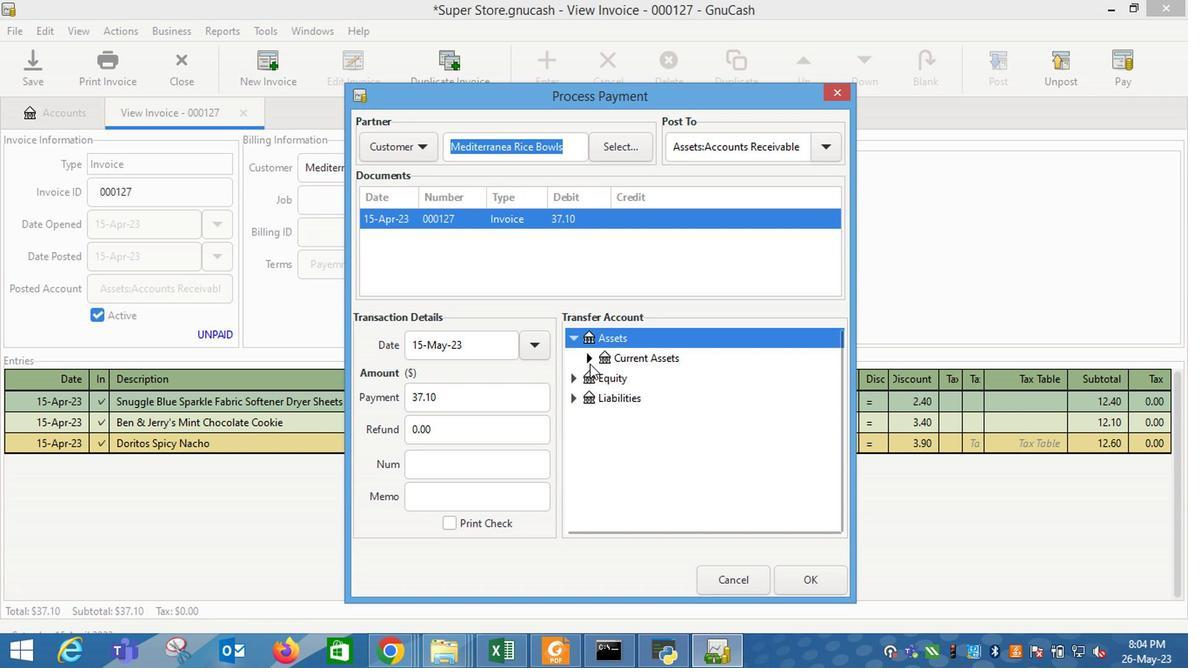 
Action: Mouse moved to (613, 379)
Screenshot: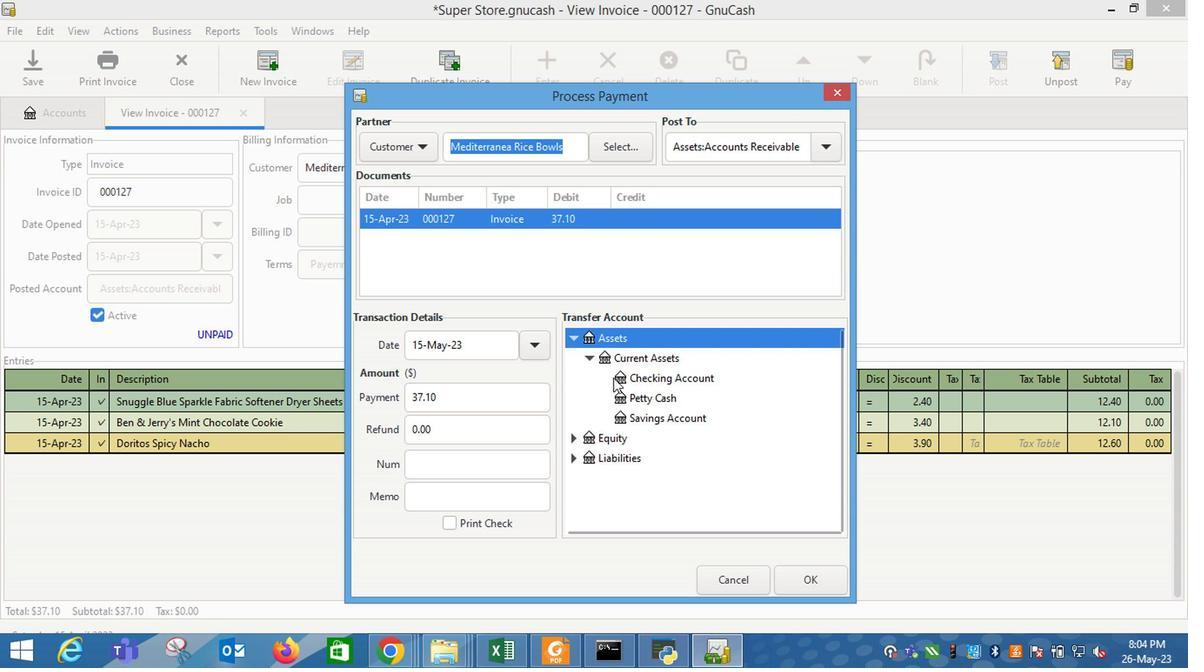 
Action: Mouse pressed left at (613, 379)
Screenshot: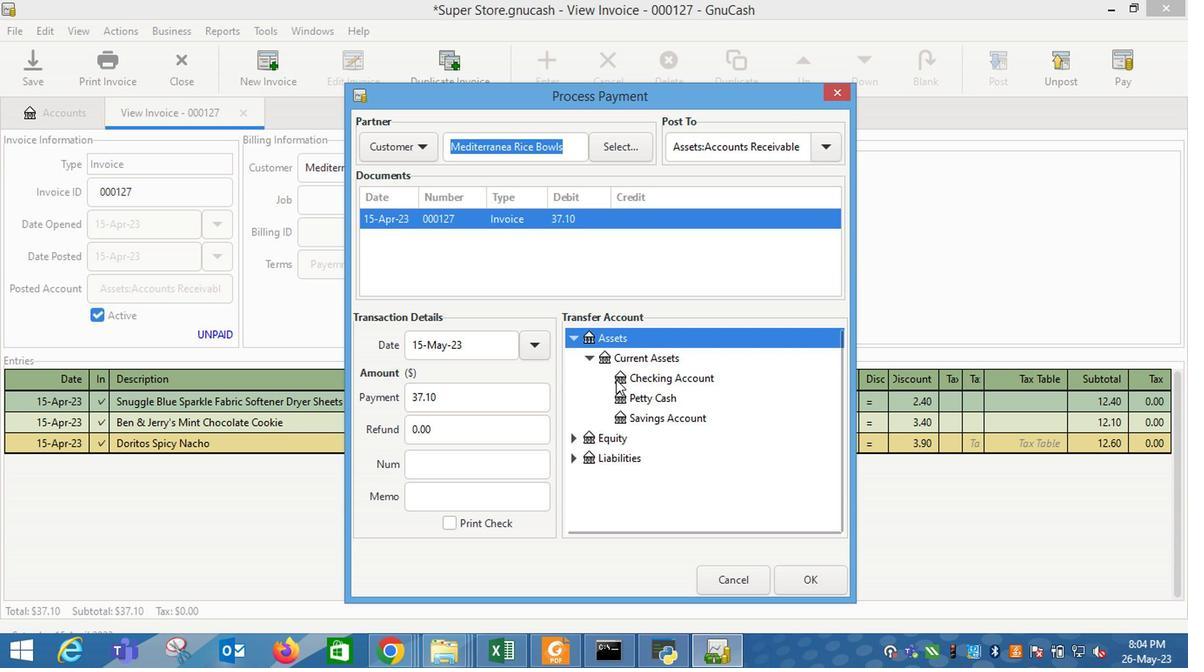 
Action: Mouse moved to (806, 584)
Screenshot: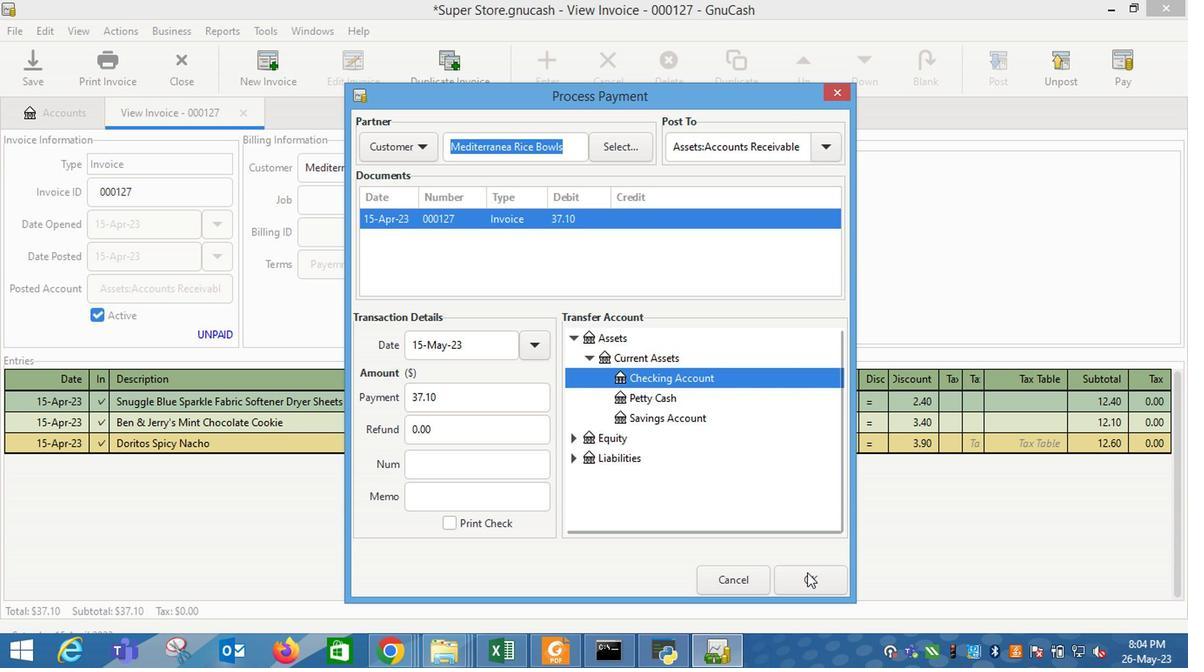 
Action: Mouse pressed left at (806, 584)
Screenshot: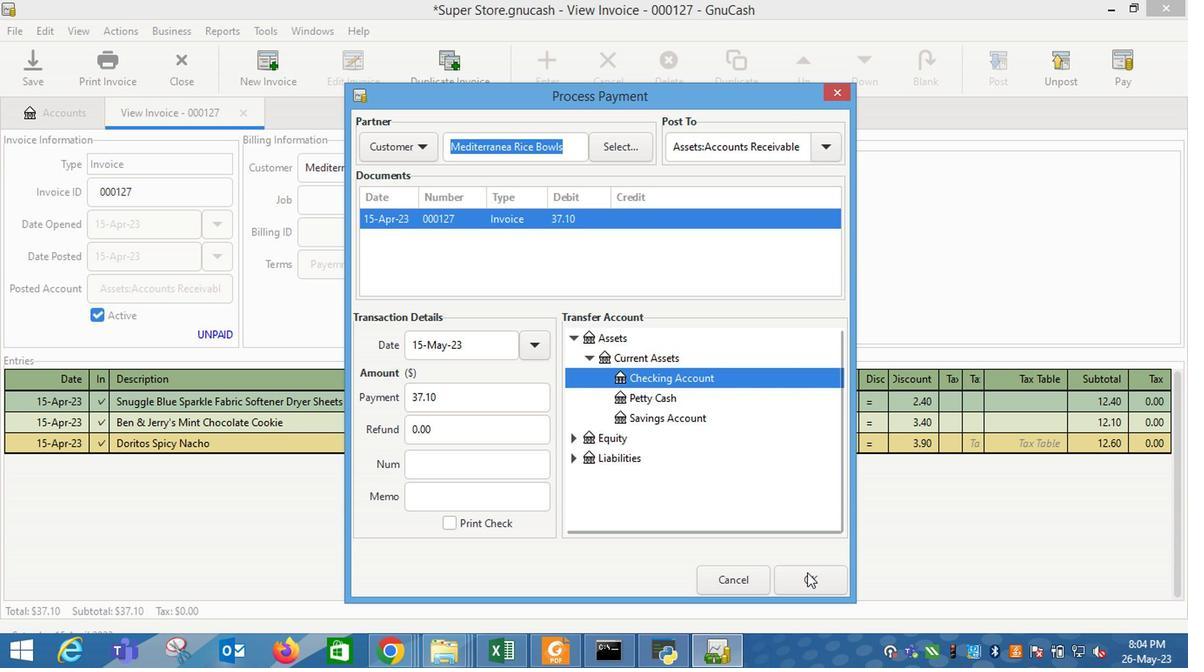 
Action: Mouse moved to (107, 53)
Screenshot: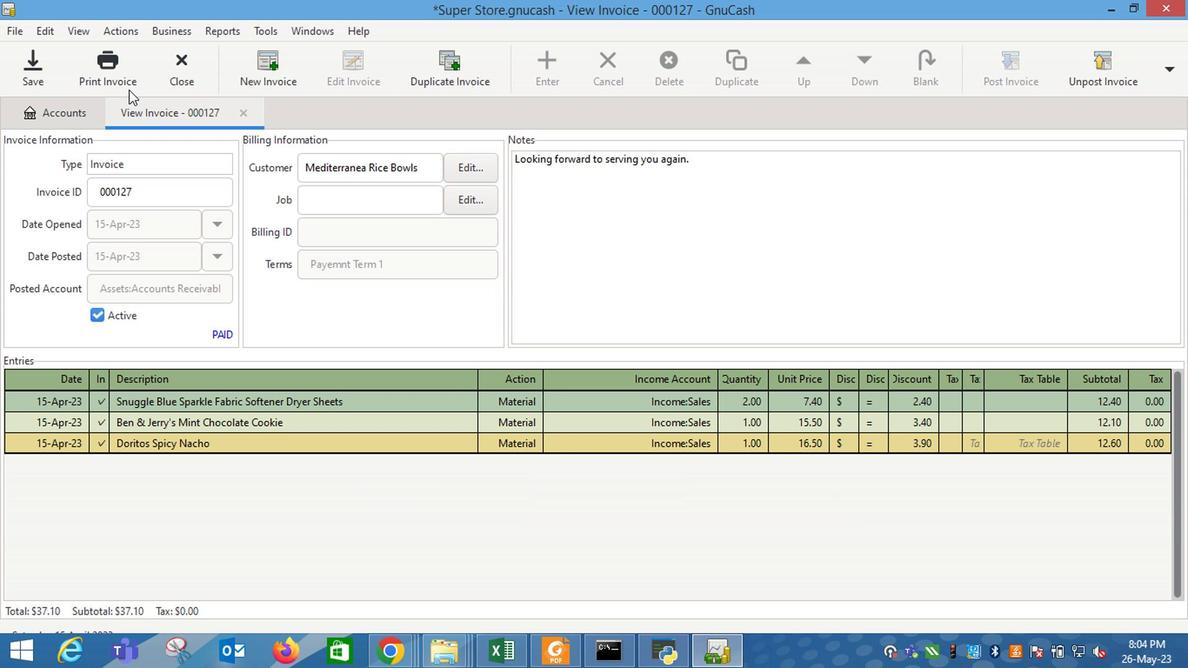 
Action: Mouse pressed left at (107, 53)
Screenshot: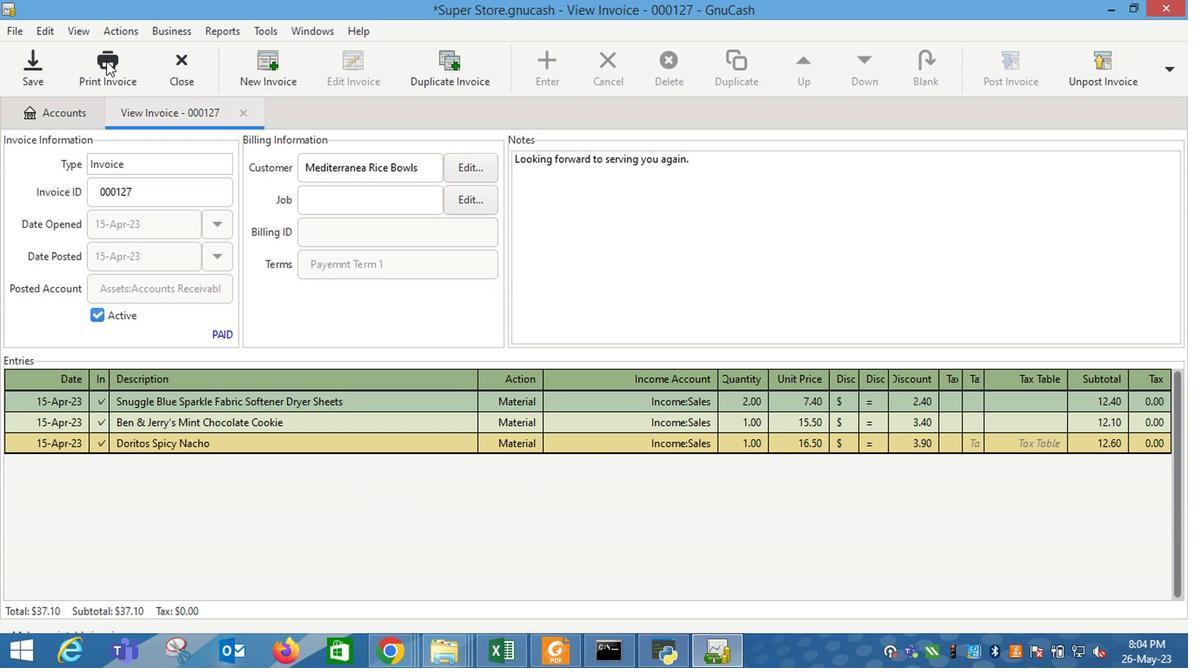 
Action: Mouse moved to (444, 60)
Screenshot: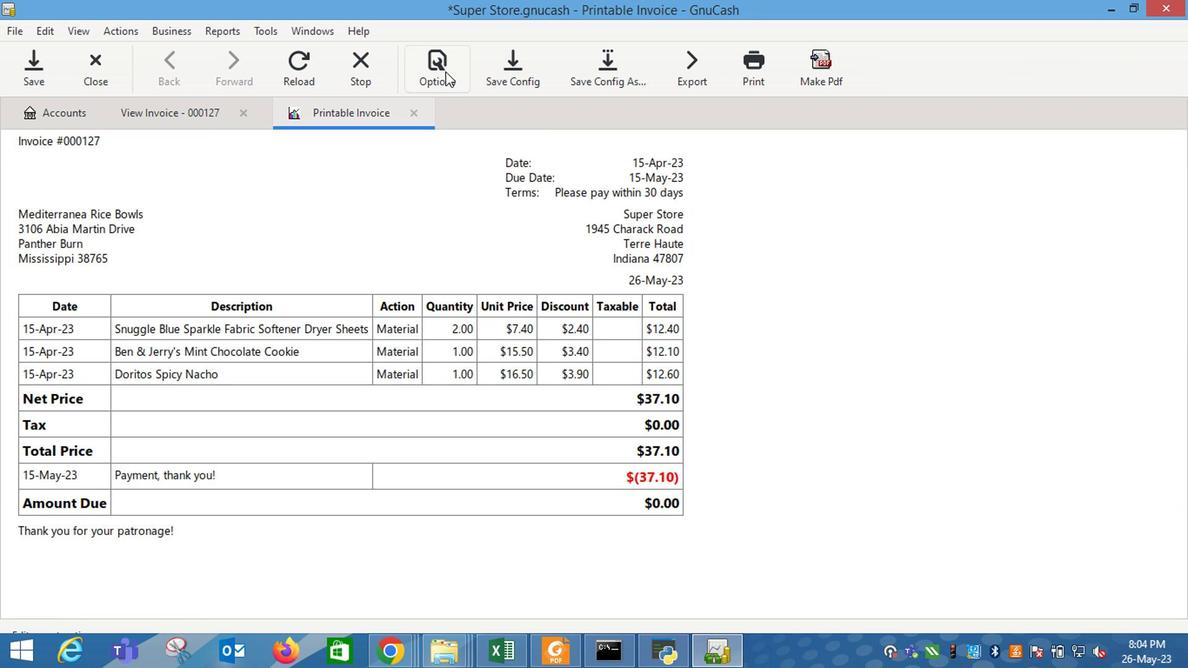 
Action: Mouse pressed left at (444, 60)
Screenshot: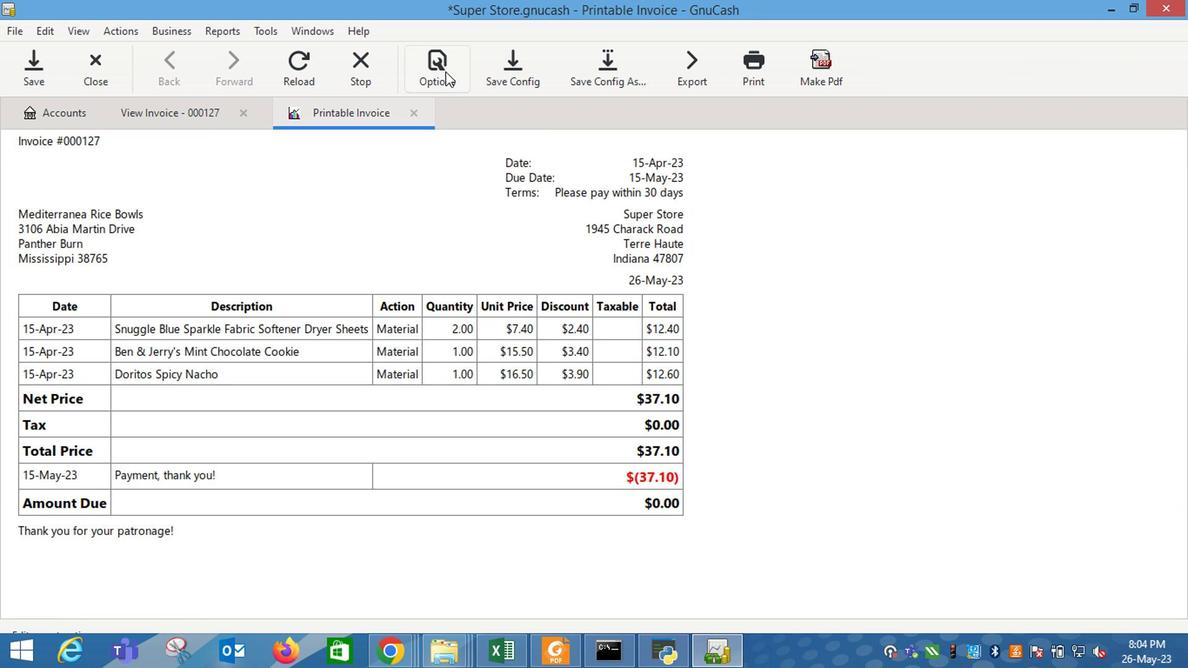 
Action: Mouse moved to (341, 160)
Screenshot: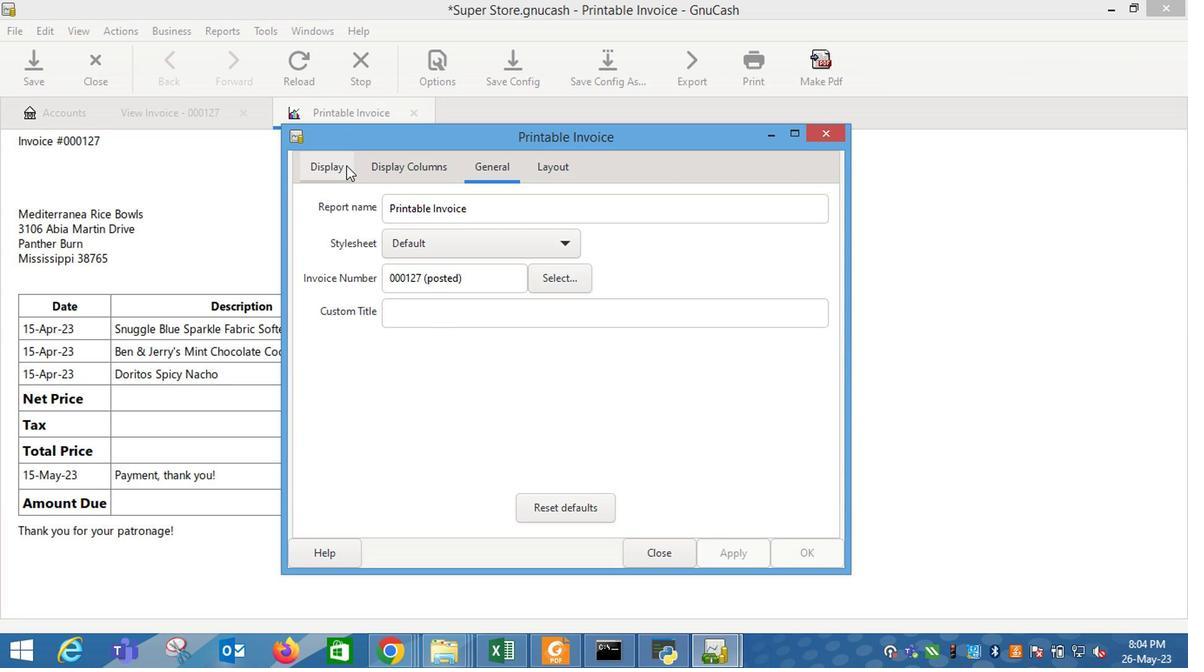 
Action: Mouse pressed left at (341, 160)
Screenshot: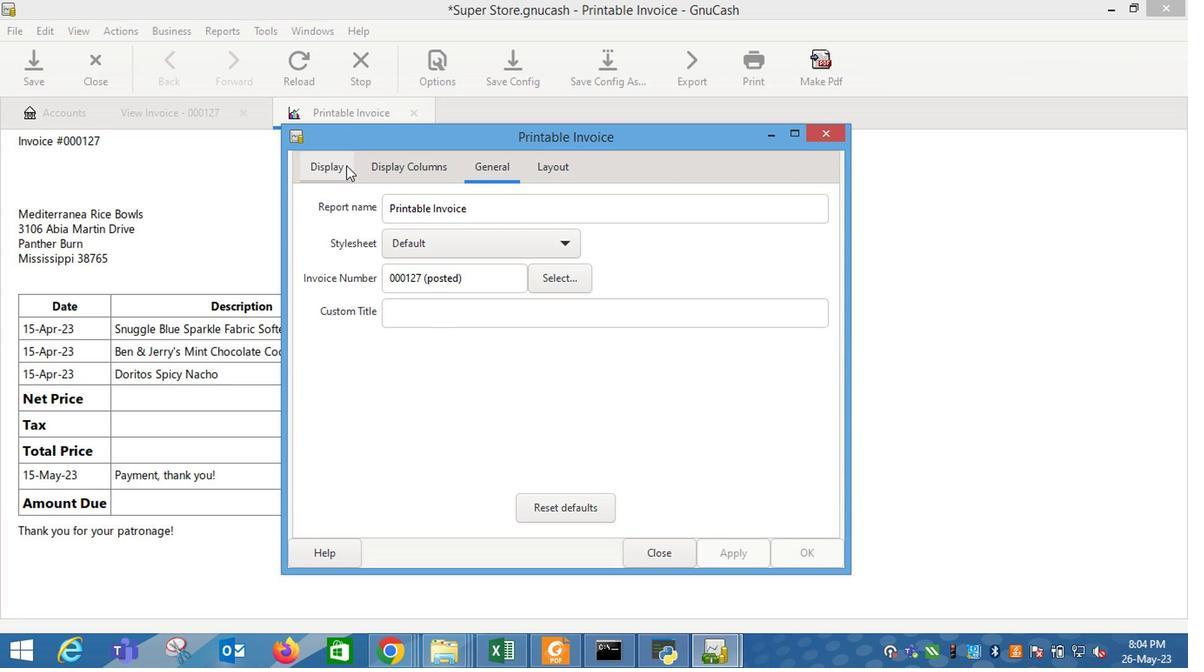 
Action: Mouse moved to (471, 364)
Screenshot: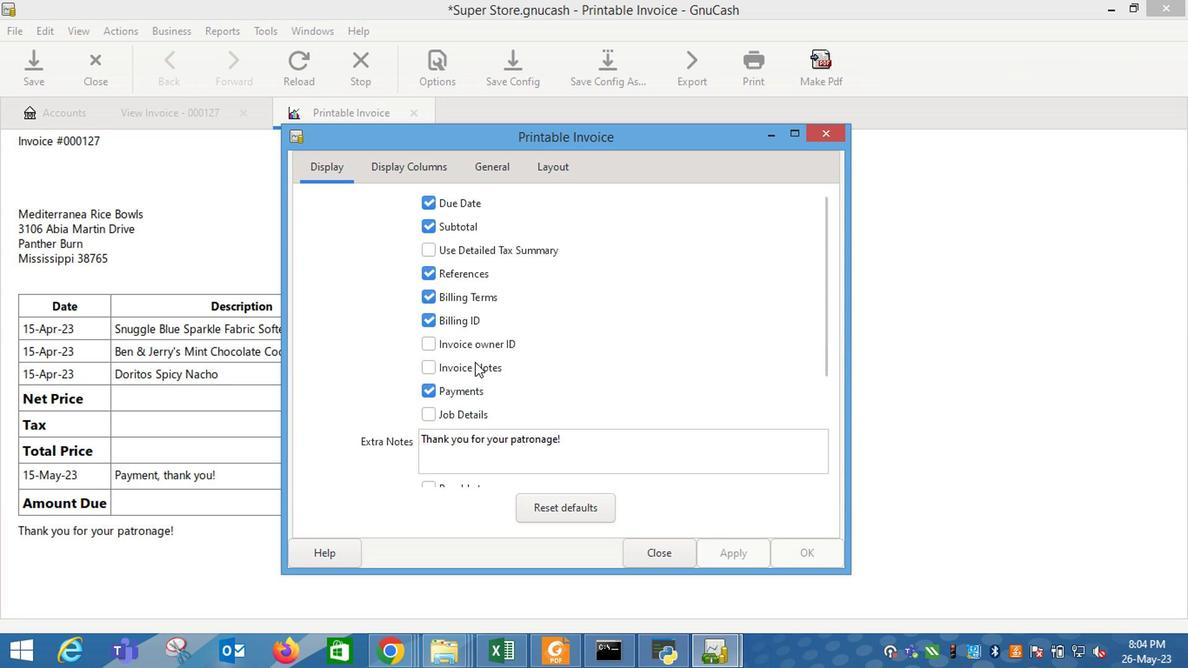 
Action: Mouse pressed left at (471, 364)
Screenshot: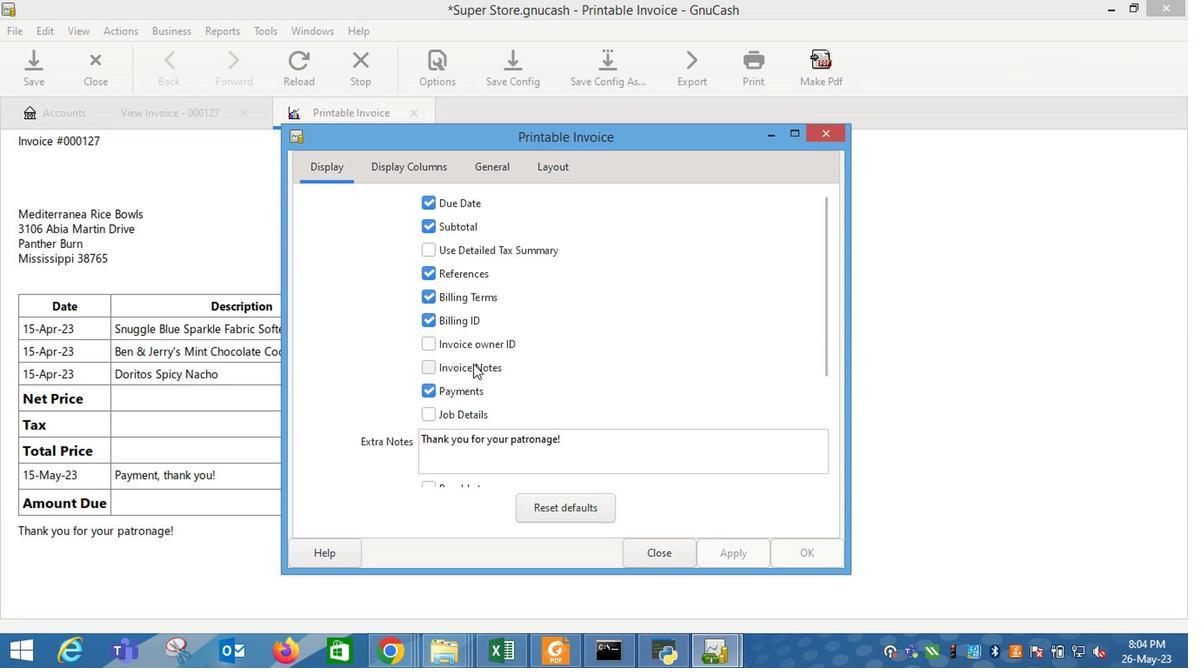 
Action: Mouse moved to (732, 561)
Screenshot: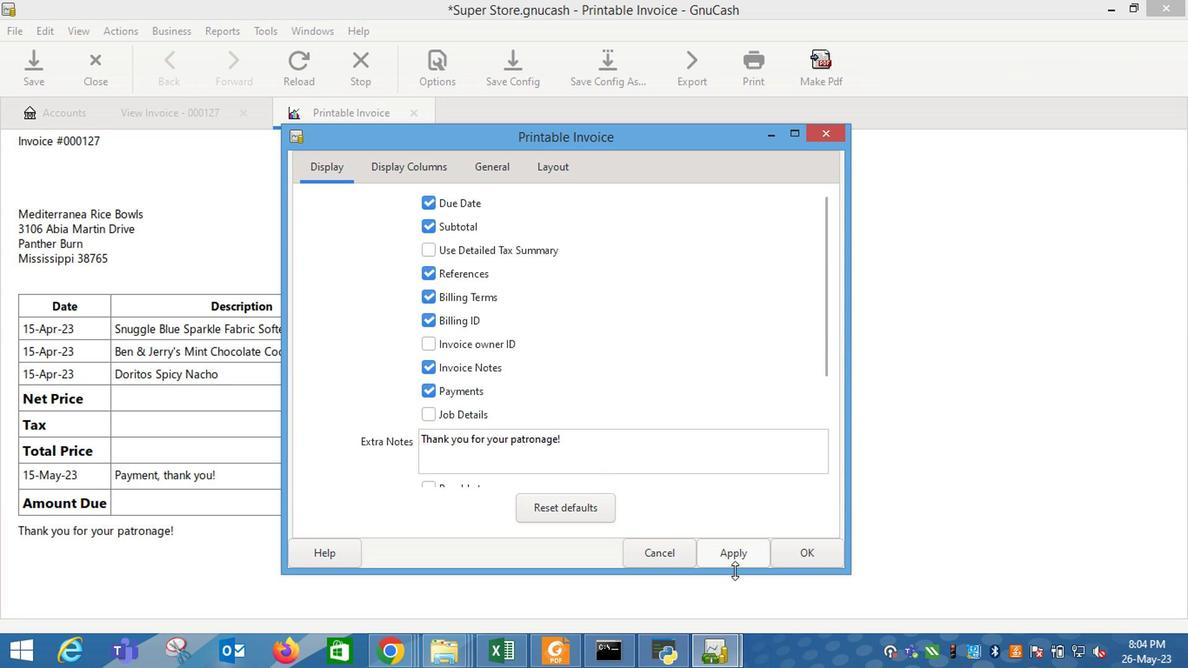 
Action: Mouse pressed left at (732, 561)
Screenshot: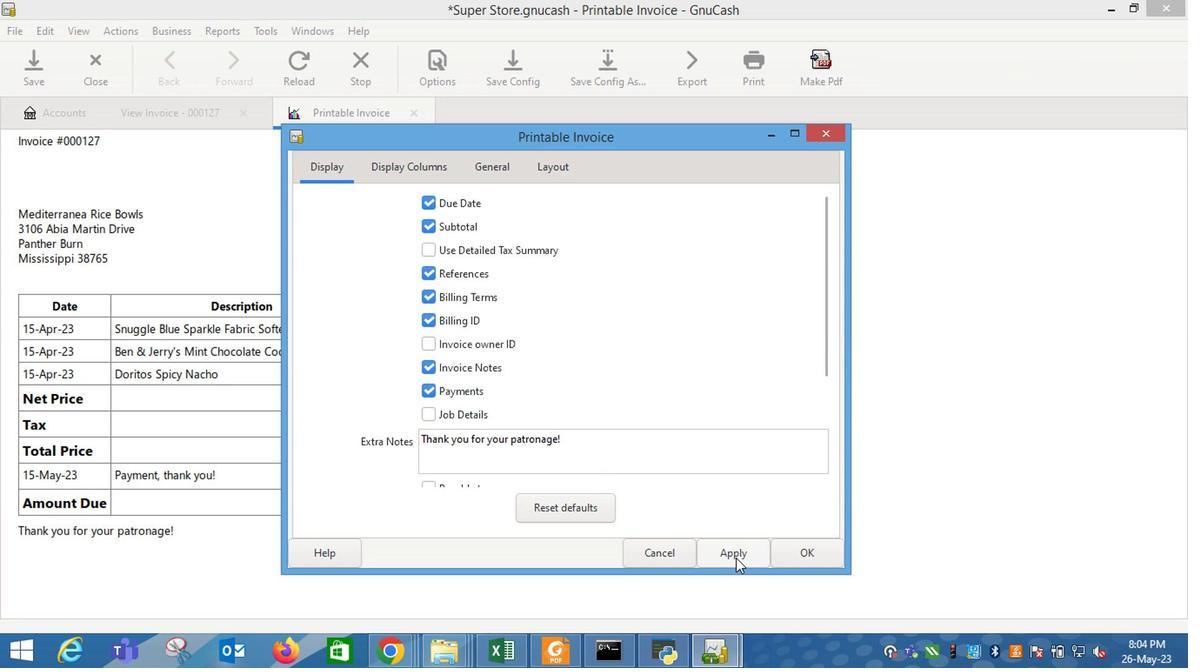 
Action: Mouse moved to (650, 557)
Screenshot: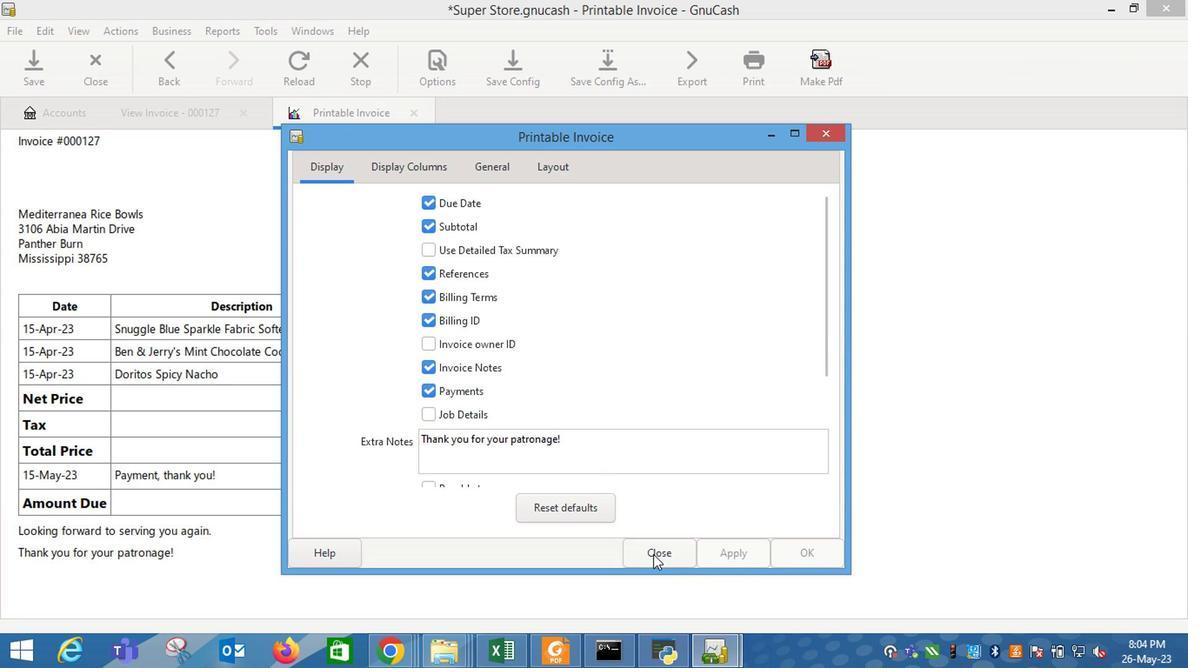 
Action: Mouse pressed left at (650, 557)
Screenshot: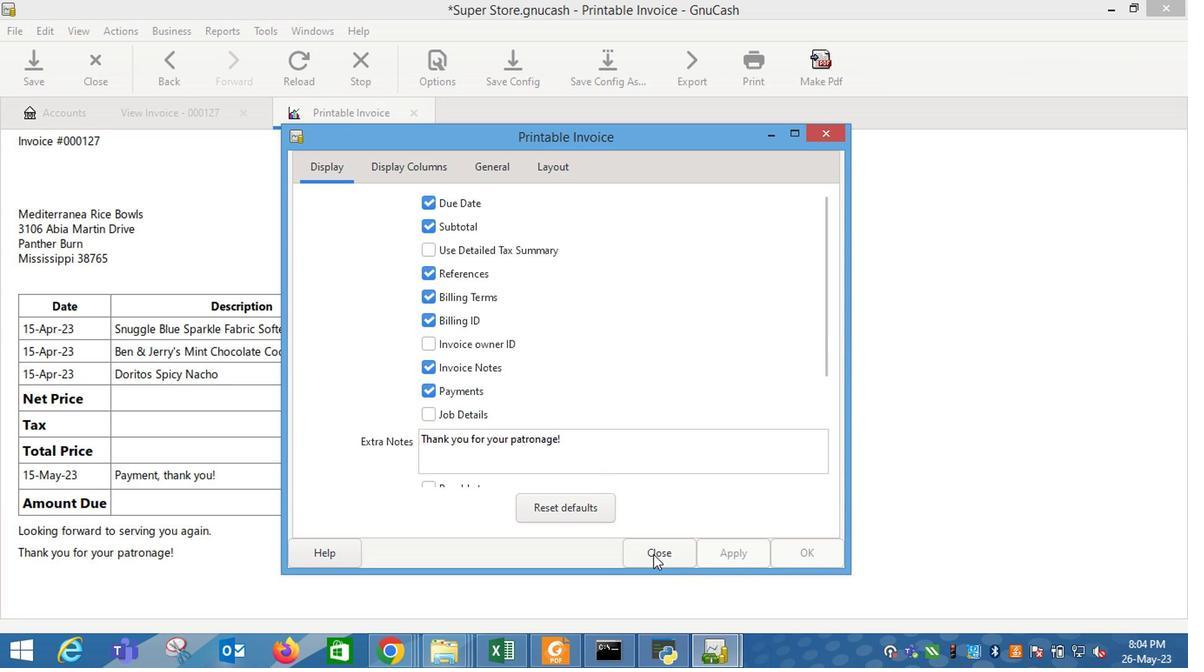 
